 Task: Find connections with filter location Kātoya with filter topic #Managementtips with filter profile language French with filter current company Twitter with filter school K.K.Wagh institute of Engineering Education & Research with filter industry Pharmaceutical Manufacturing with filter service category Real Estate with filter keywords title Office Manager
Action: Mouse moved to (196, 301)
Screenshot: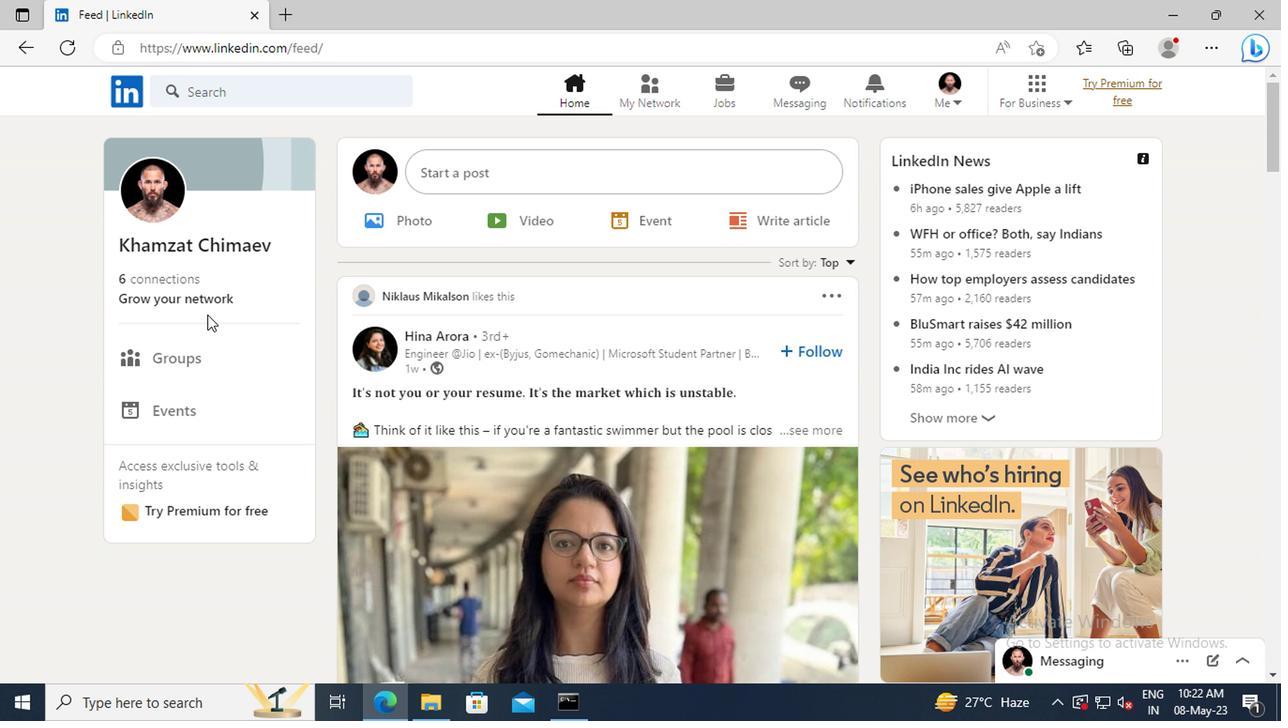 
Action: Mouse pressed left at (196, 301)
Screenshot: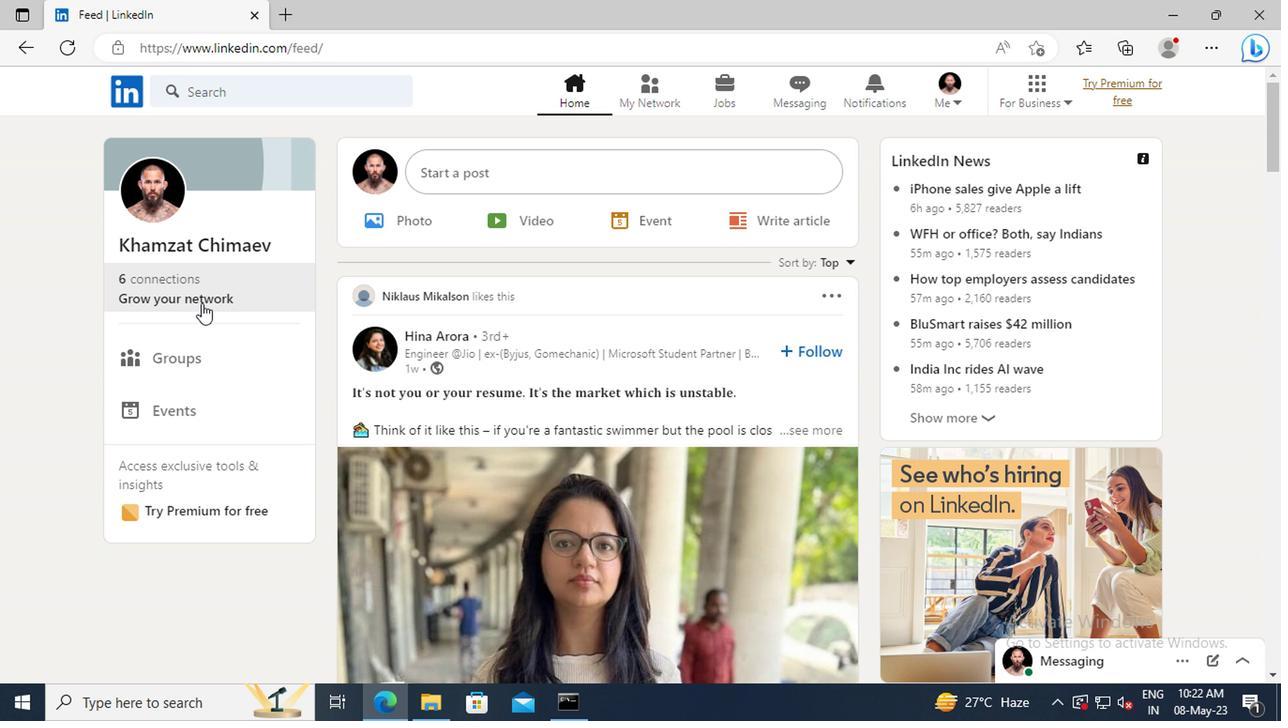 
Action: Mouse moved to (207, 201)
Screenshot: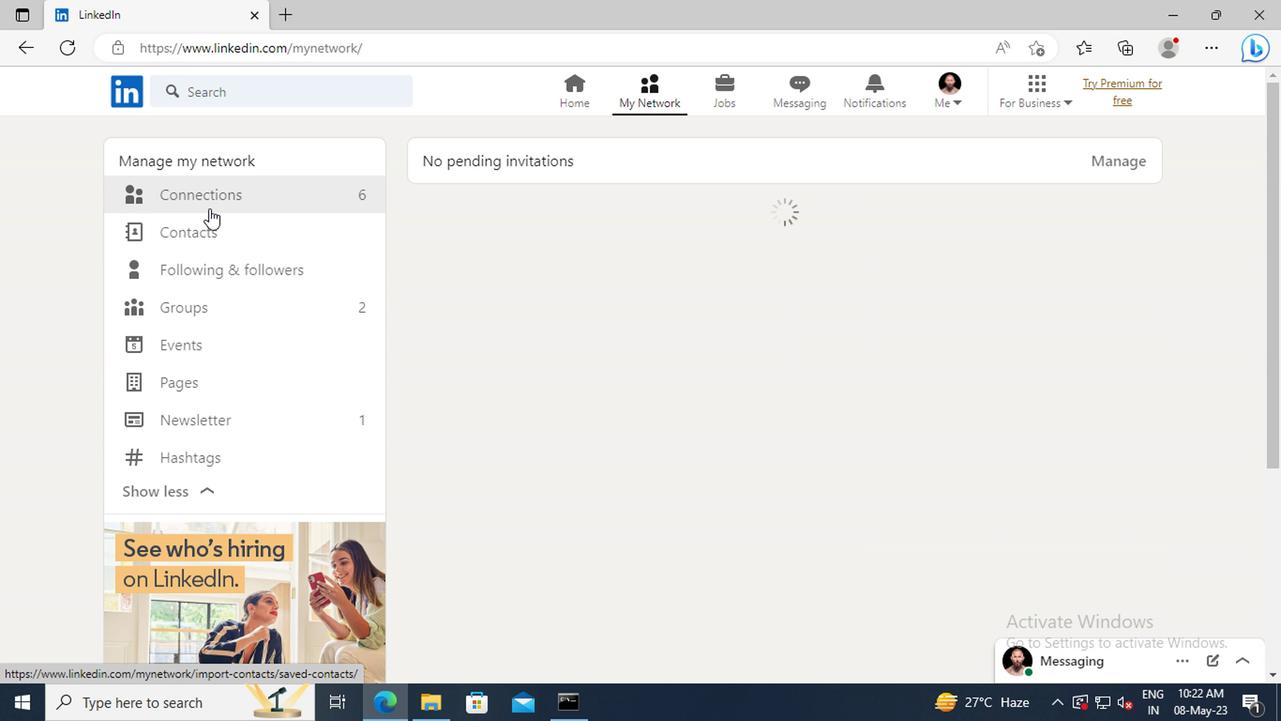 
Action: Mouse pressed left at (207, 201)
Screenshot: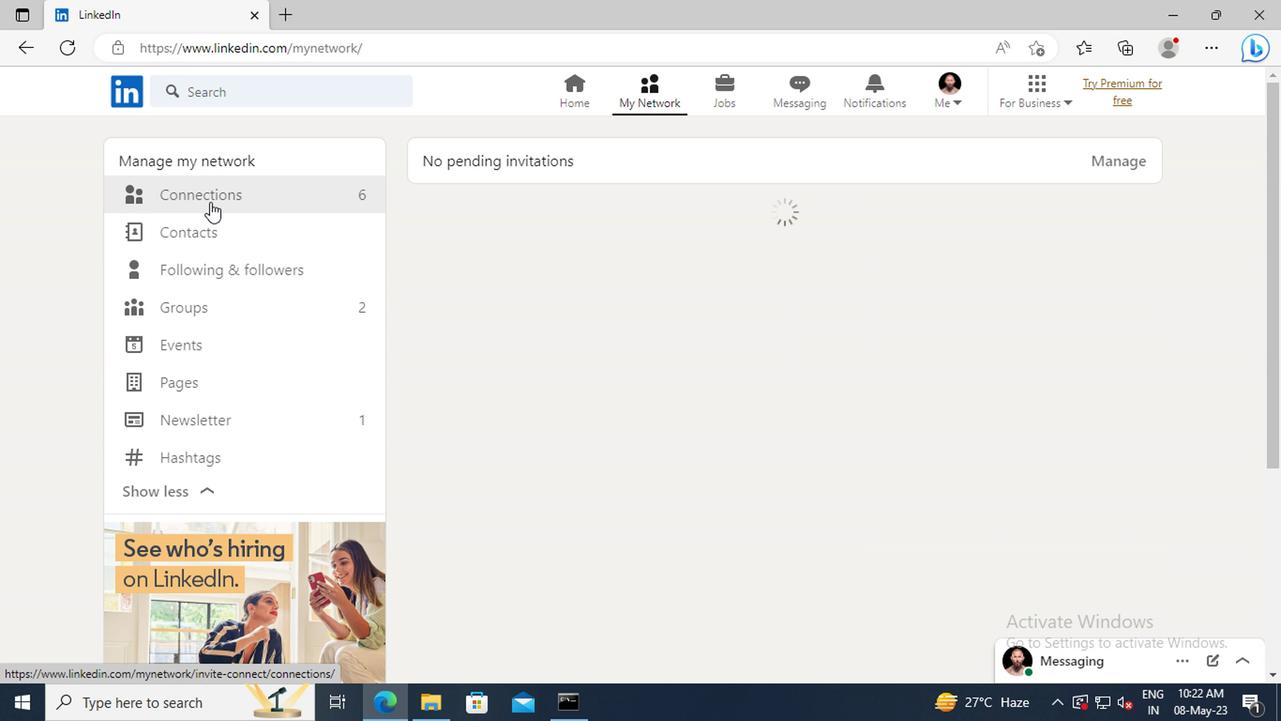 
Action: Mouse moved to (787, 202)
Screenshot: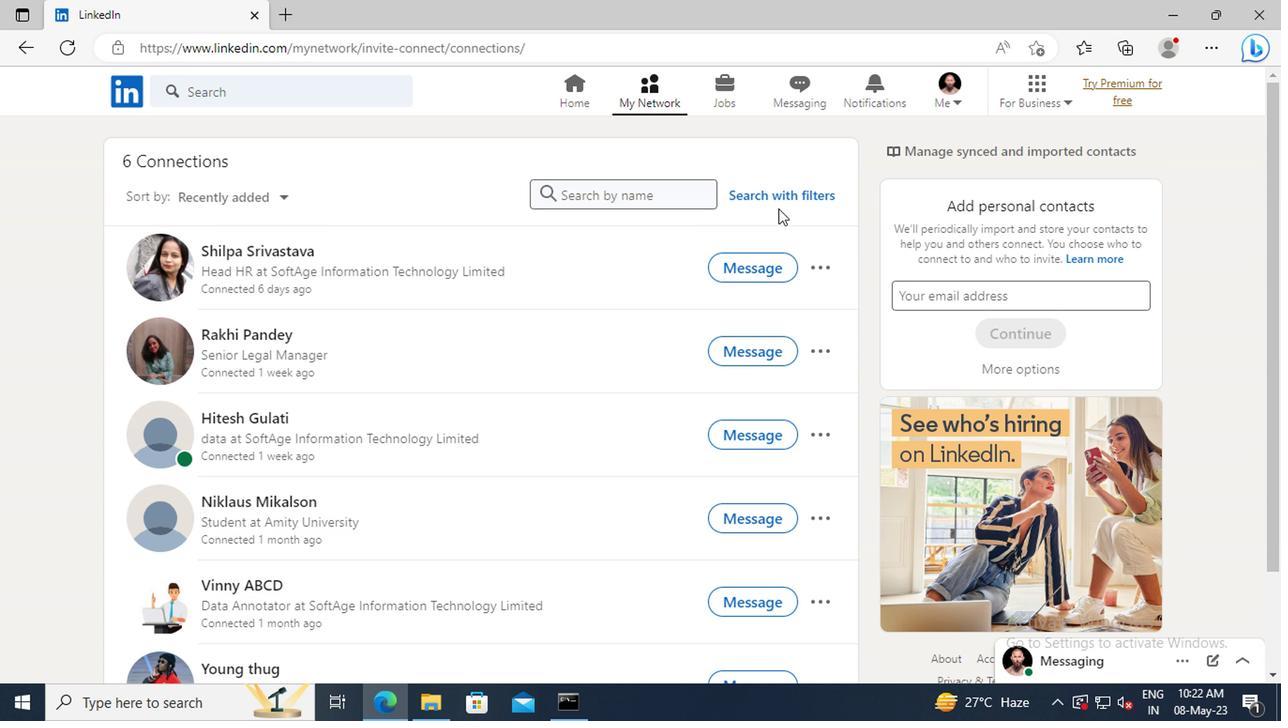 
Action: Mouse pressed left at (787, 202)
Screenshot: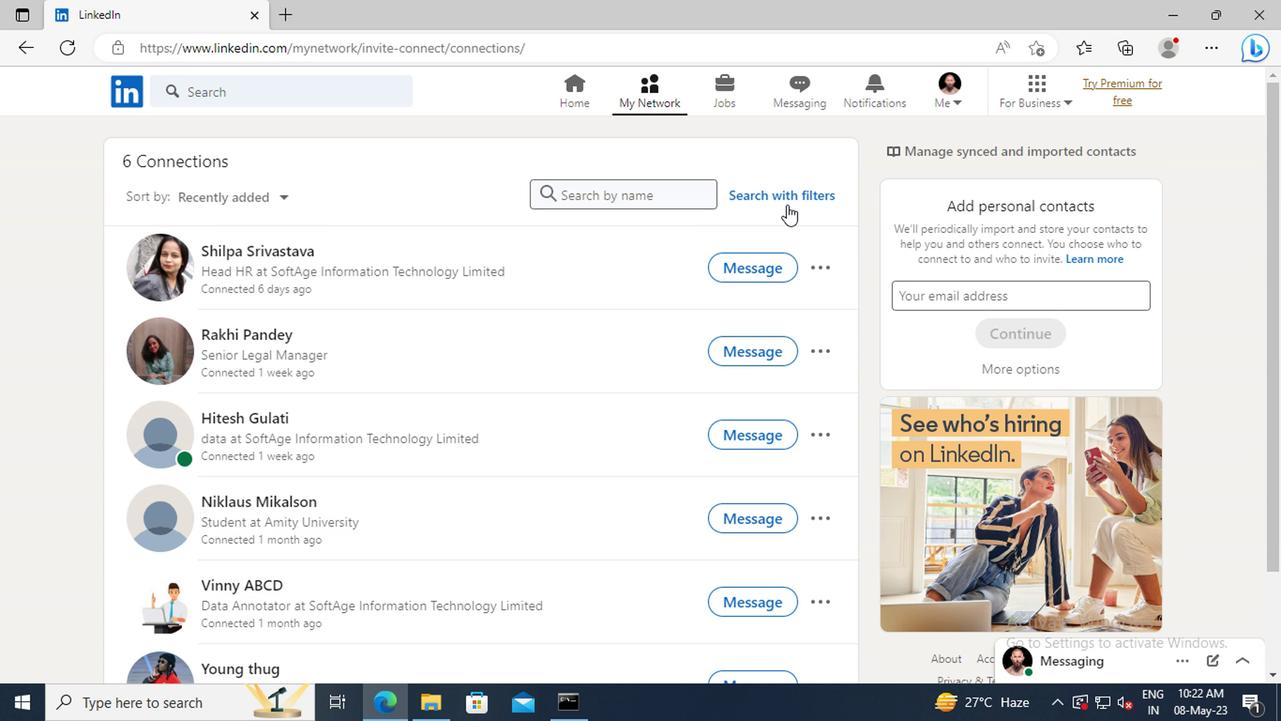 
Action: Mouse moved to (709, 141)
Screenshot: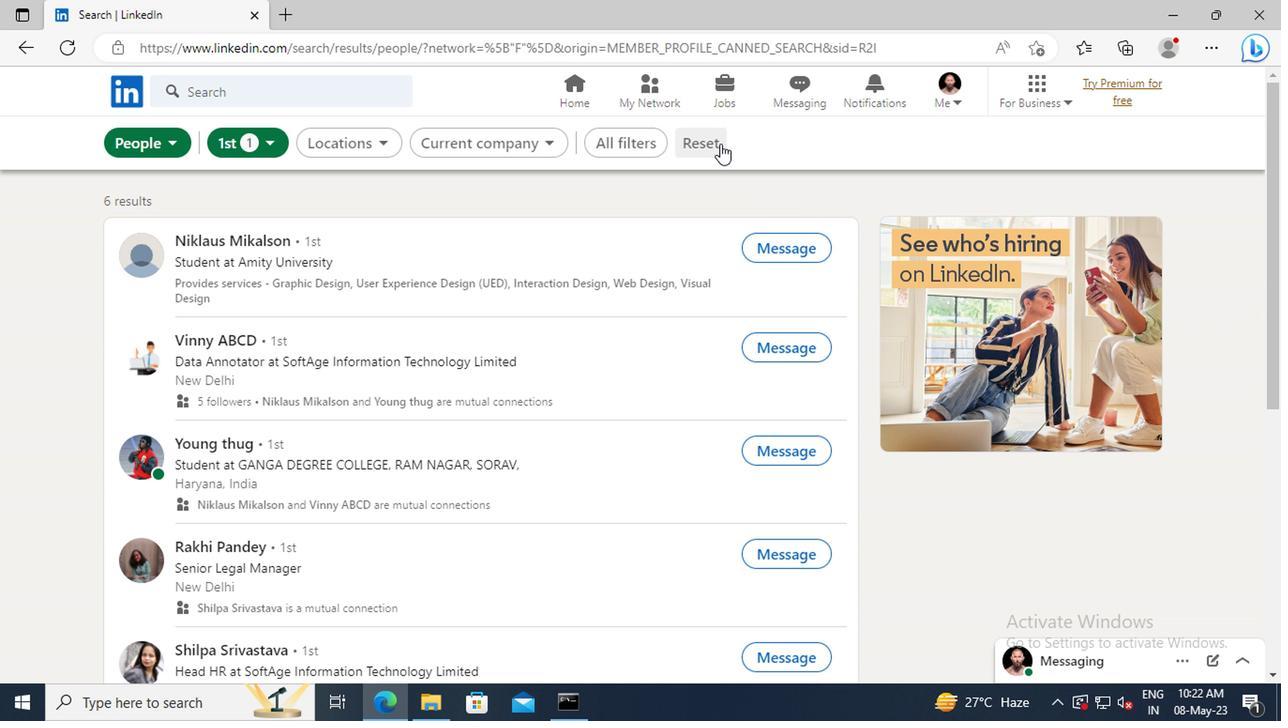 
Action: Mouse pressed left at (709, 141)
Screenshot: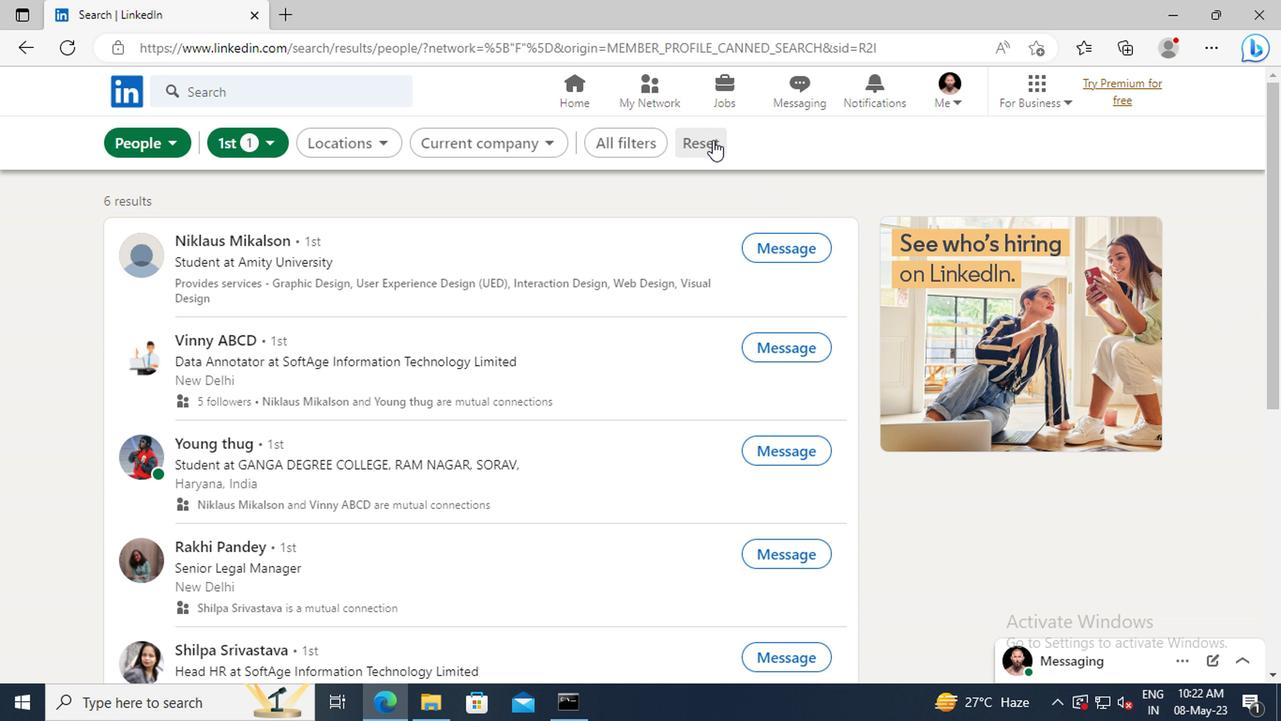 
Action: Mouse moved to (673, 145)
Screenshot: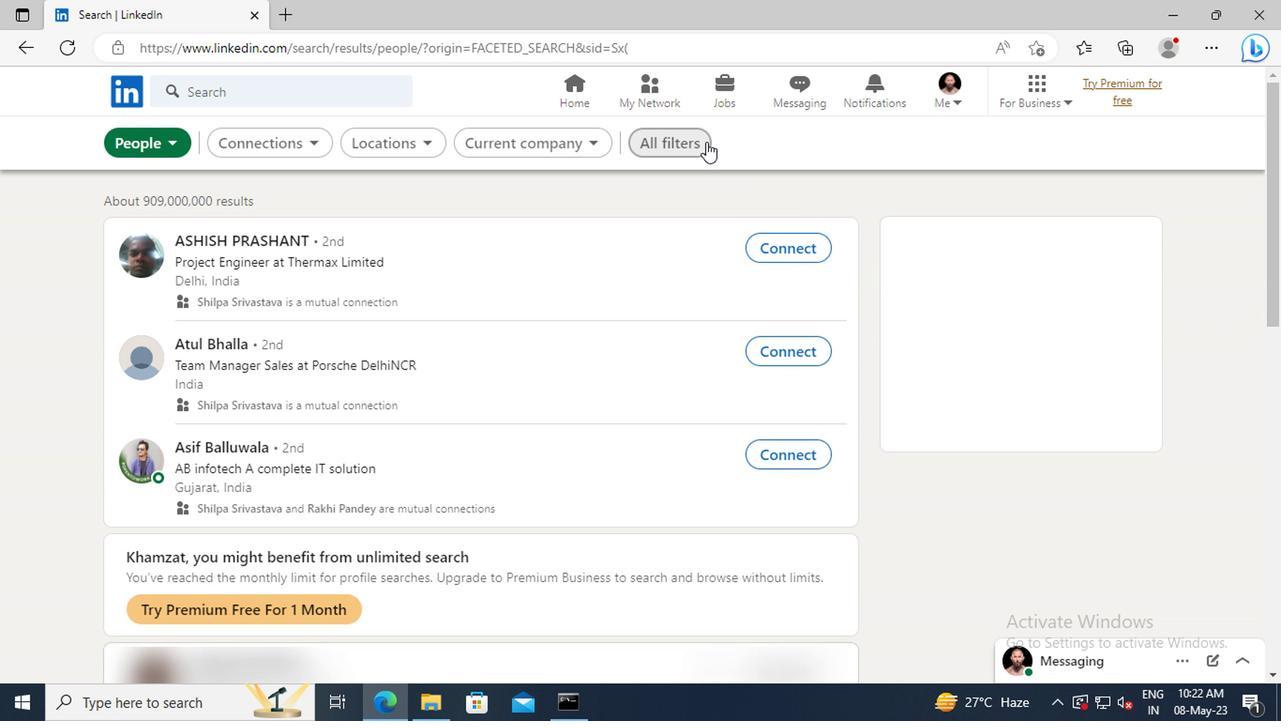 
Action: Mouse pressed left at (673, 145)
Screenshot: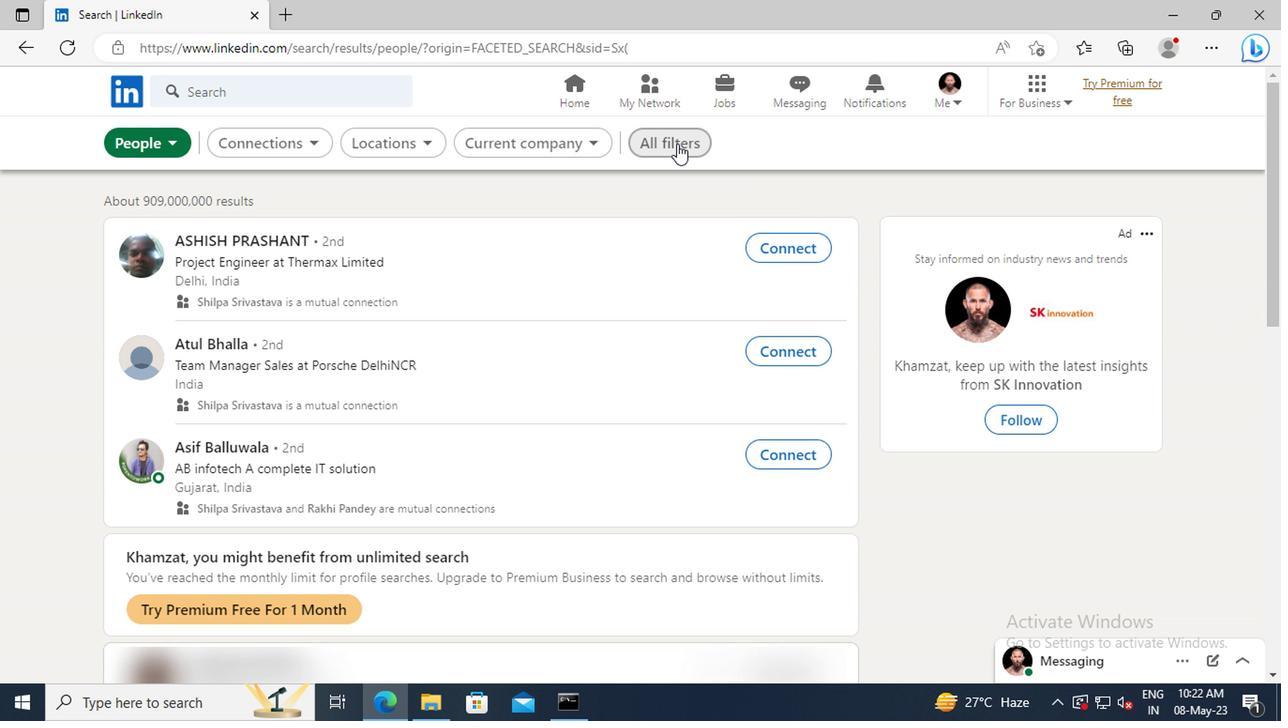 
Action: Mouse moved to (1042, 353)
Screenshot: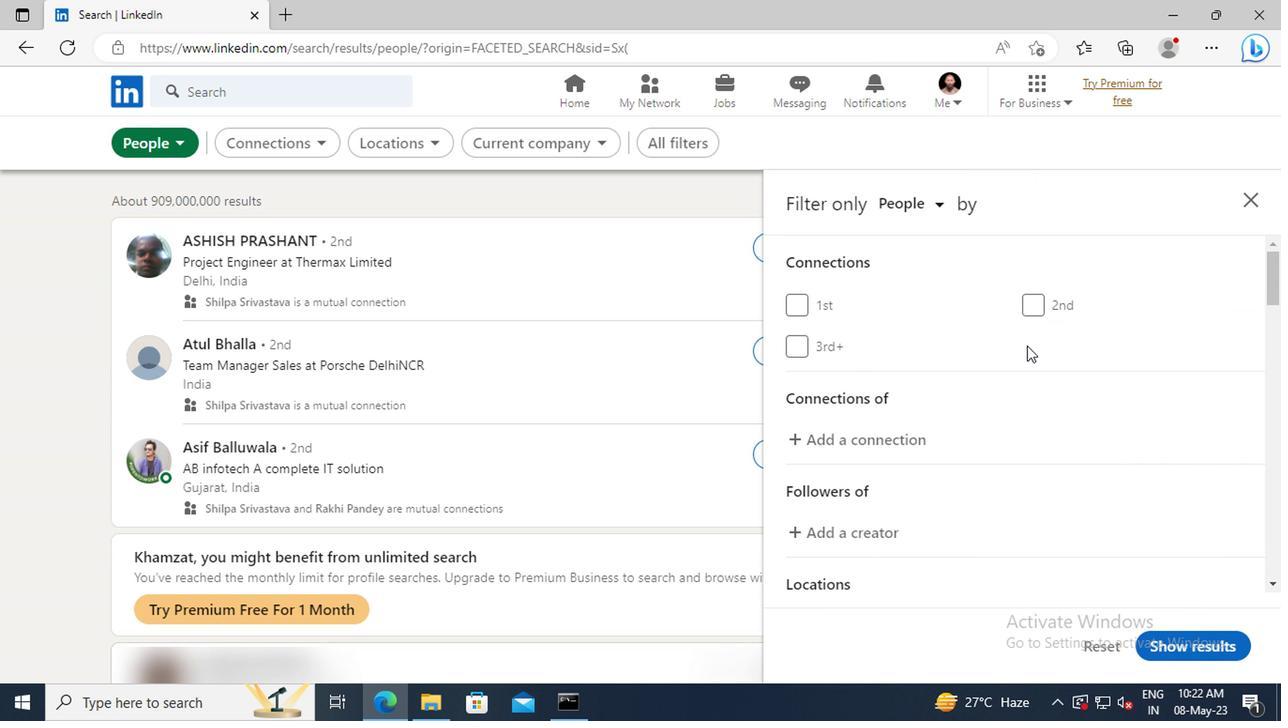 
Action: Mouse scrolled (1042, 352) with delta (0, -1)
Screenshot: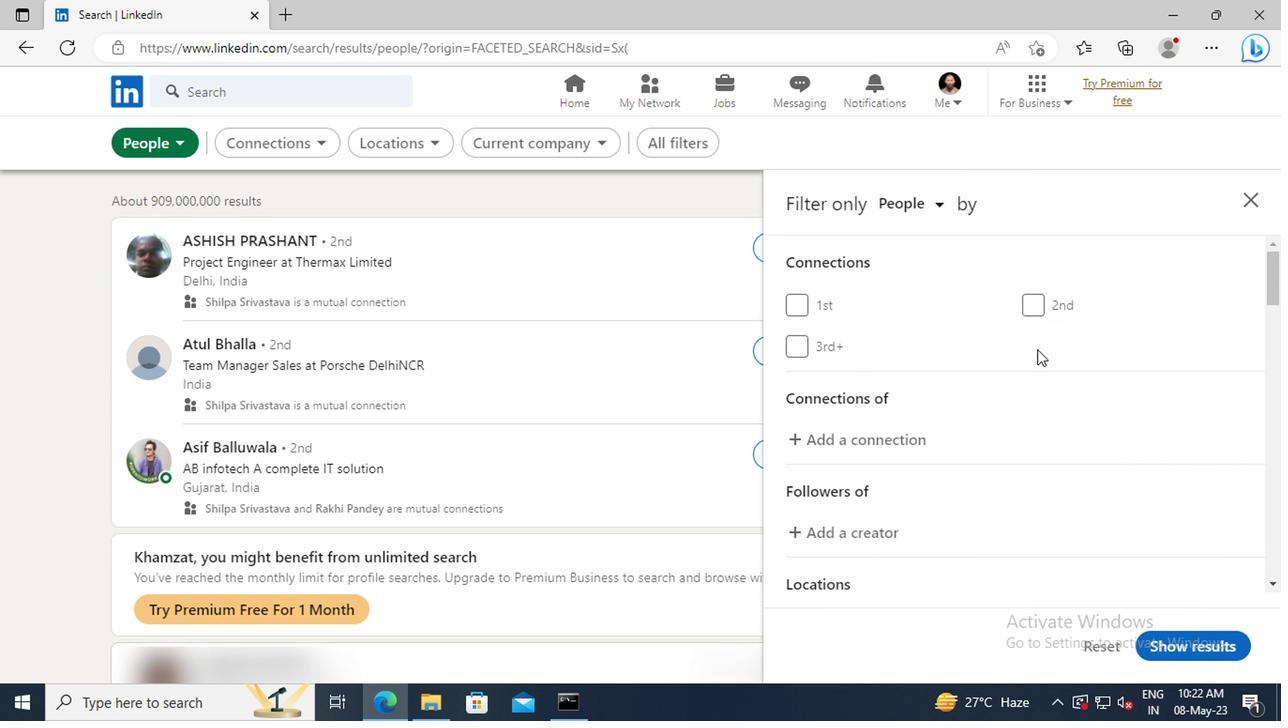 
Action: Mouse moved to (1043, 354)
Screenshot: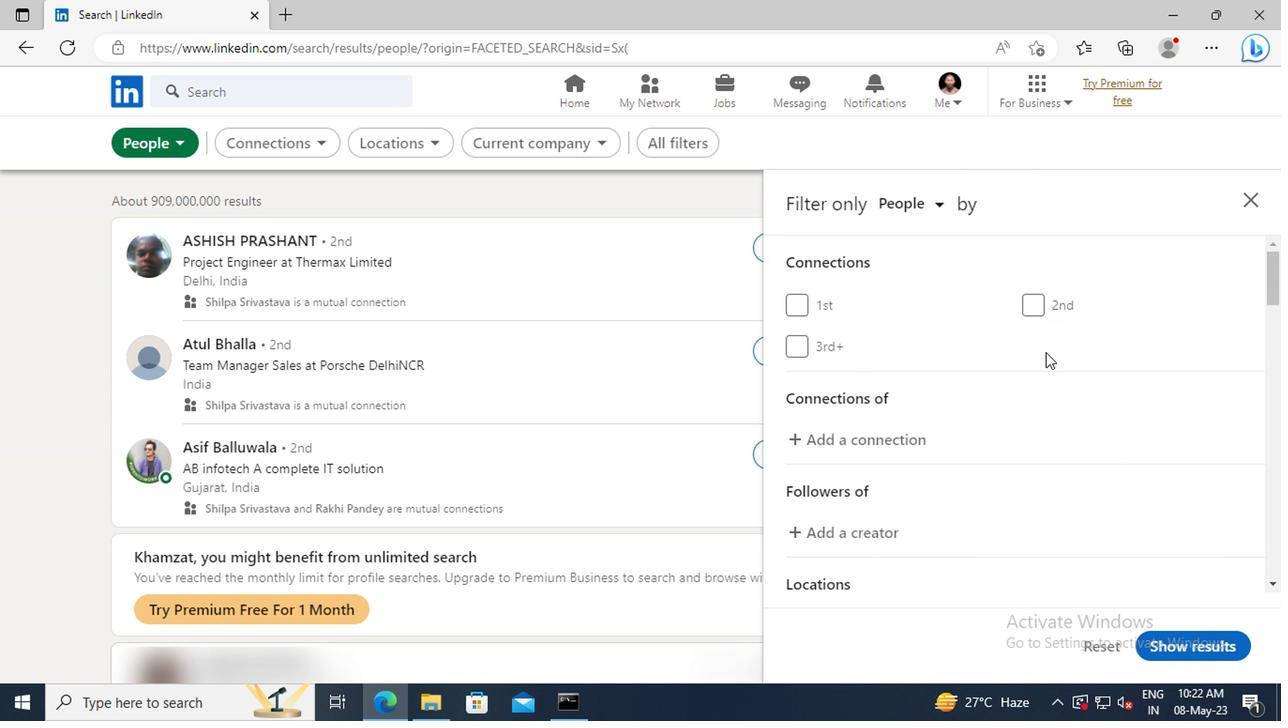 
Action: Mouse scrolled (1043, 353) with delta (0, 0)
Screenshot: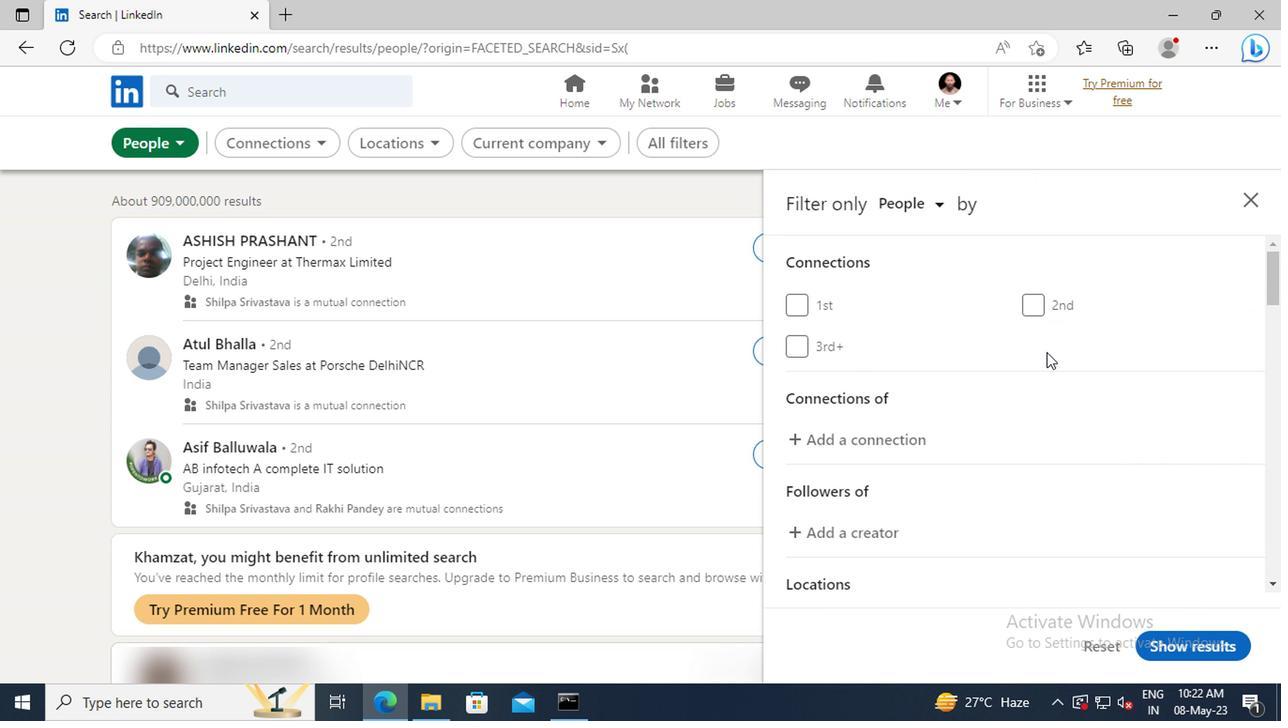 
Action: Mouse scrolled (1043, 353) with delta (0, 0)
Screenshot: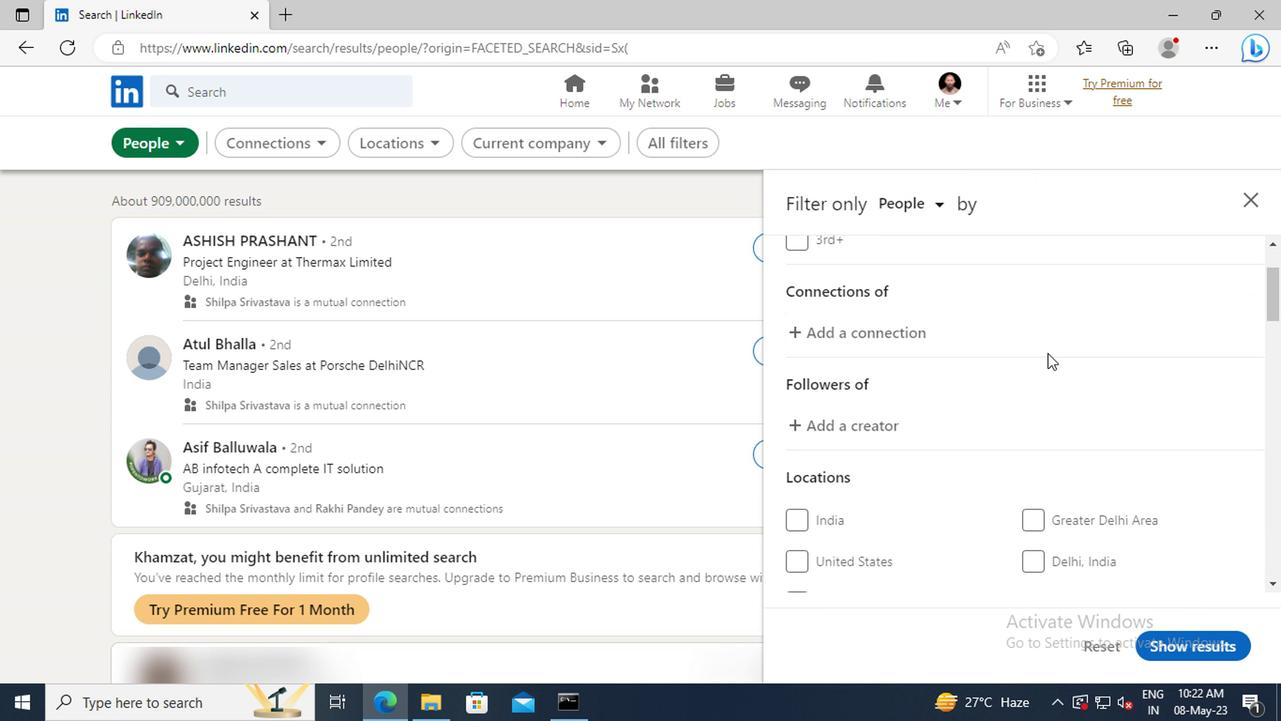 
Action: Mouse scrolled (1043, 353) with delta (0, 0)
Screenshot: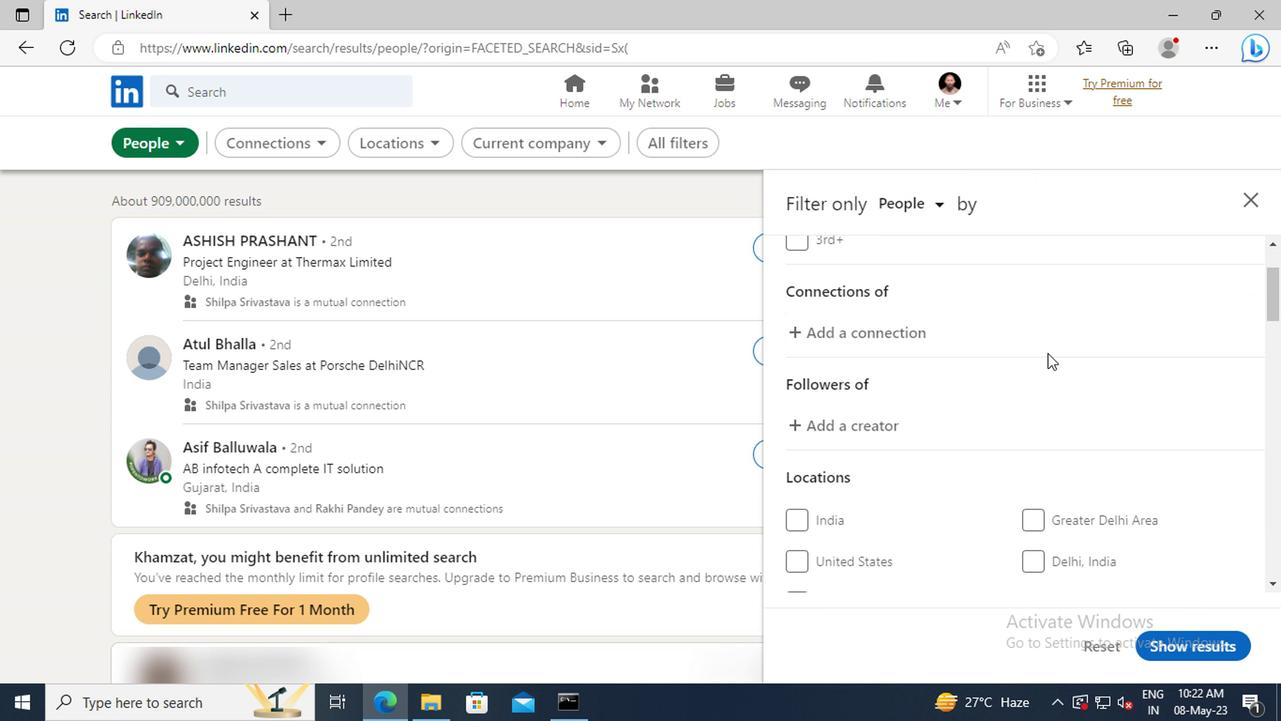 
Action: Mouse scrolled (1043, 353) with delta (0, 0)
Screenshot: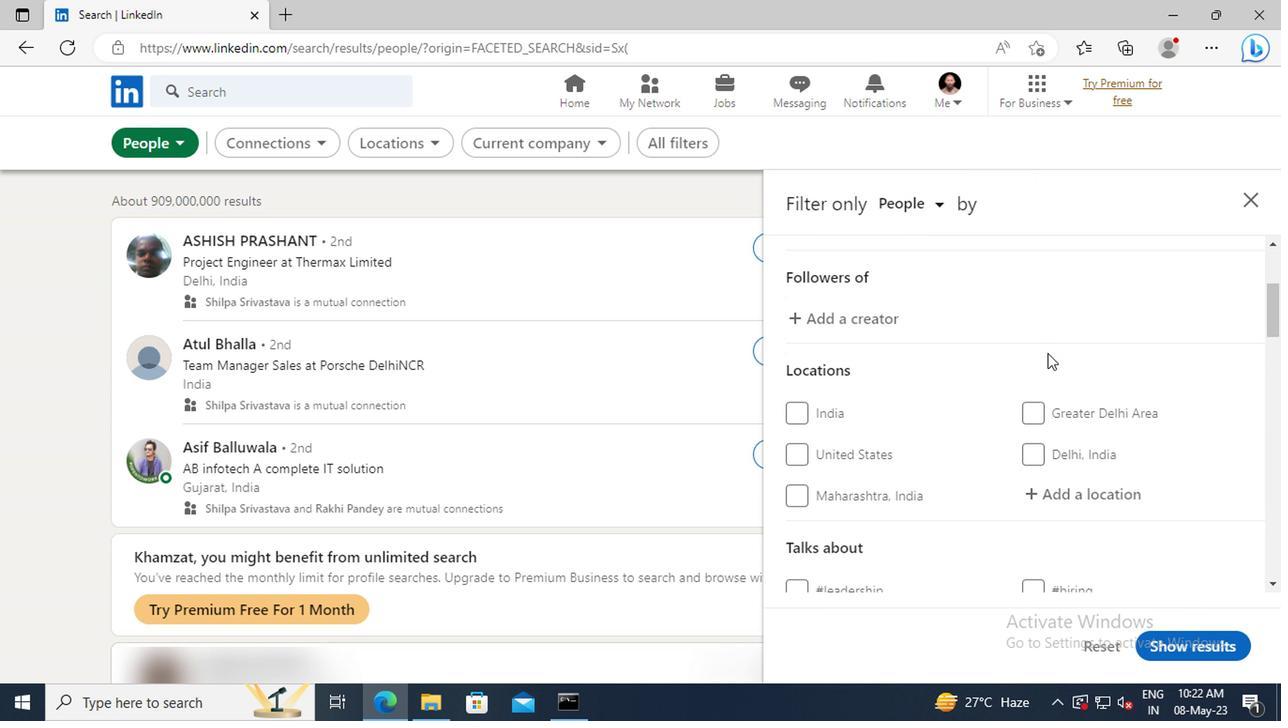 
Action: Mouse scrolled (1043, 353) with delta (0, 0)
Screenshot: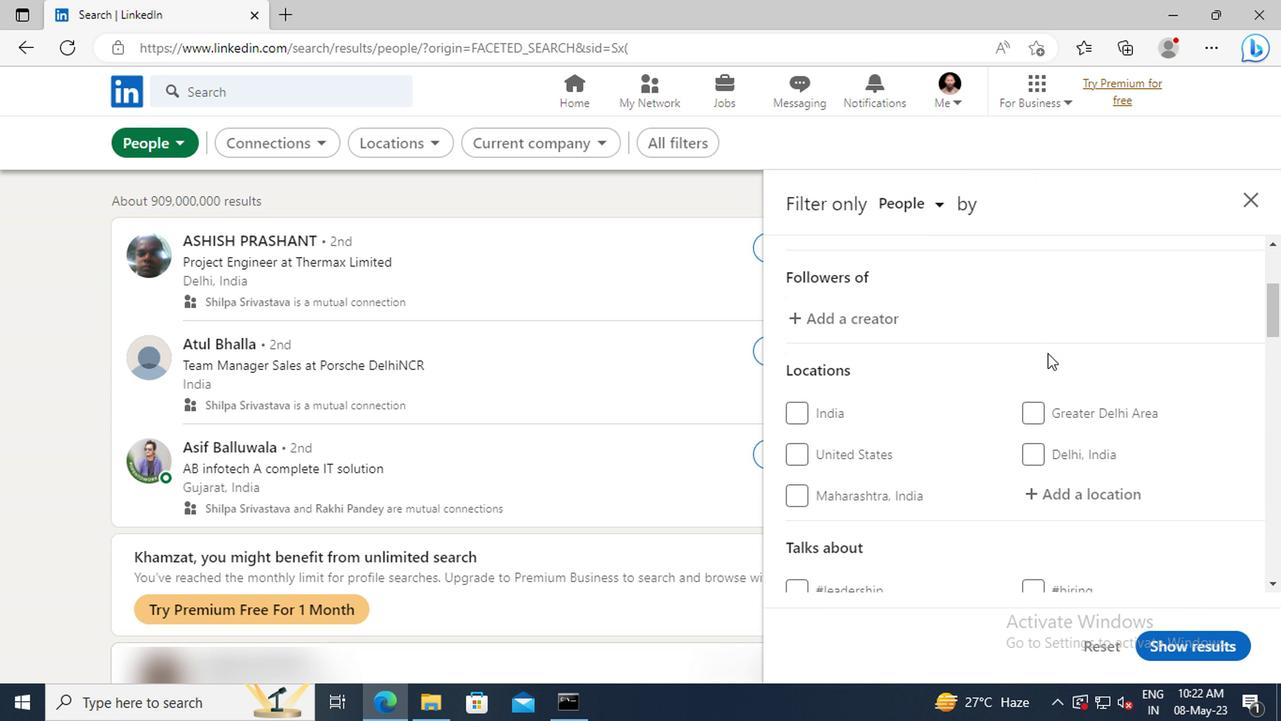 
Action: Mouse moved to (1050, 385)
Screenshot: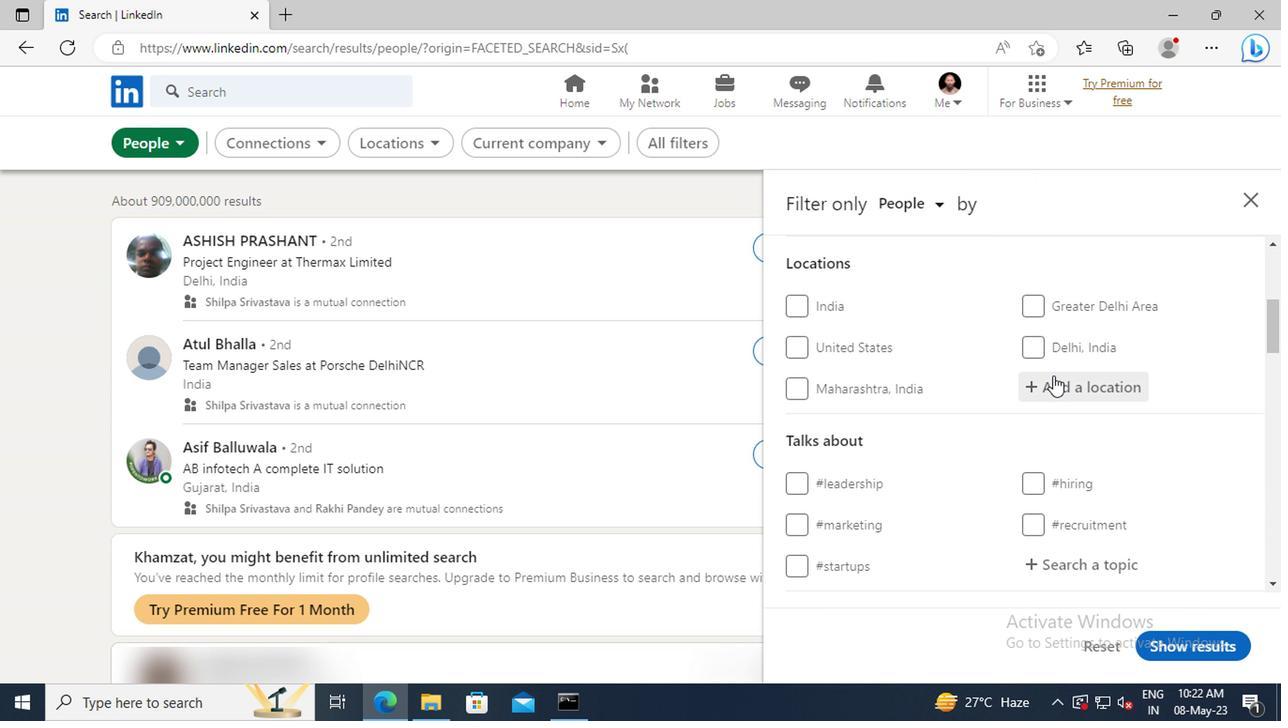 
Action: Mouse pressed left at (1050, 385)
Screenshot: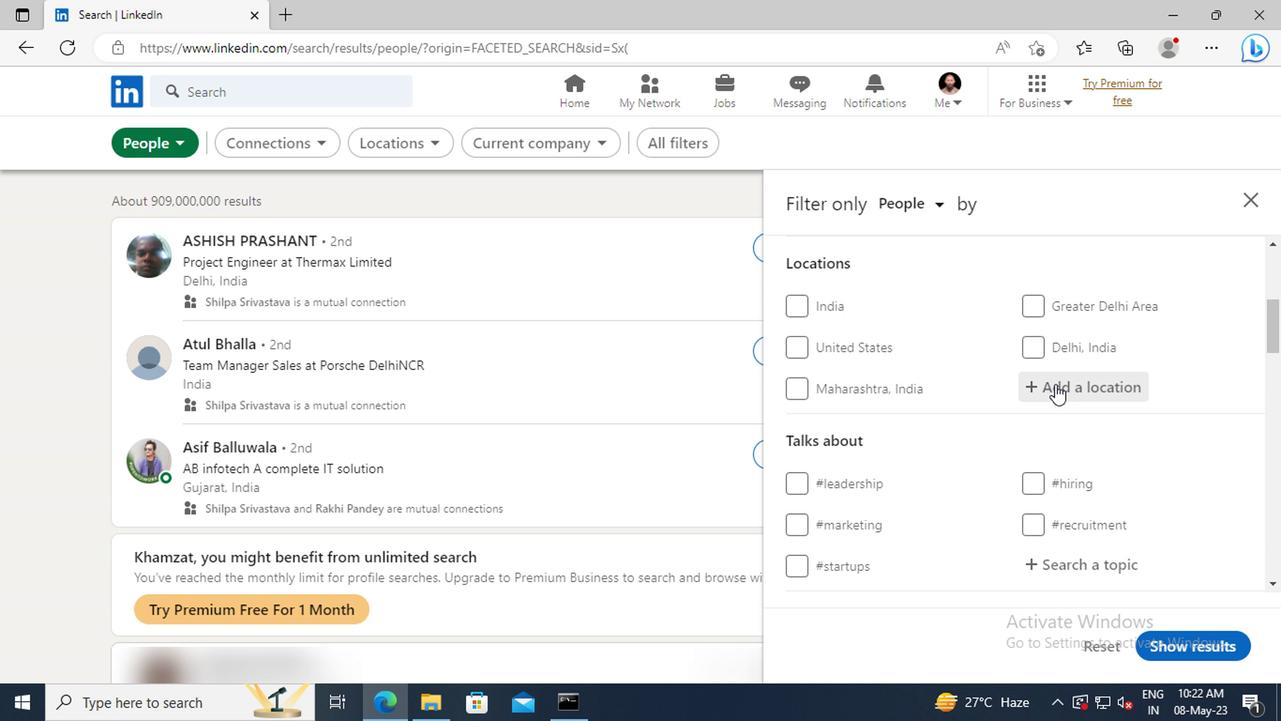 
Action: Key pressed <Key.shift>KATOYA<Key.enter>
Screenshot: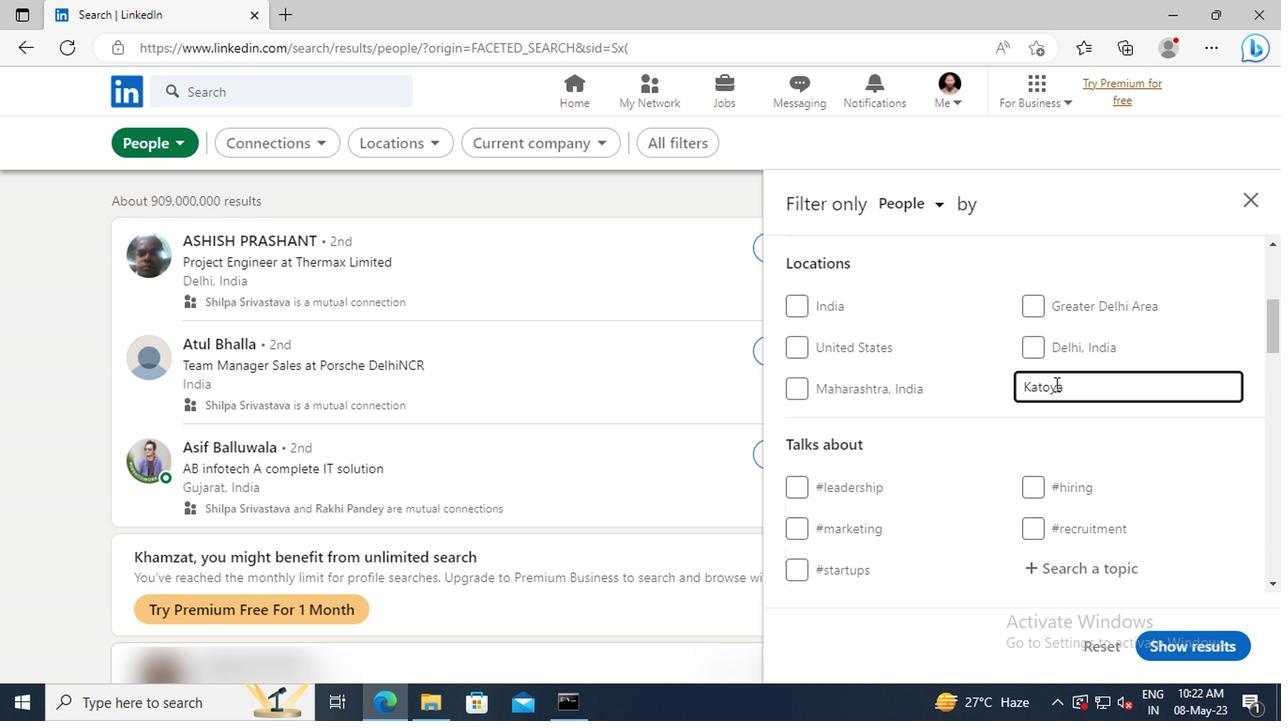
Action: Mouse scrolled (1050, 384) with delta (0, 0)
Screenshot: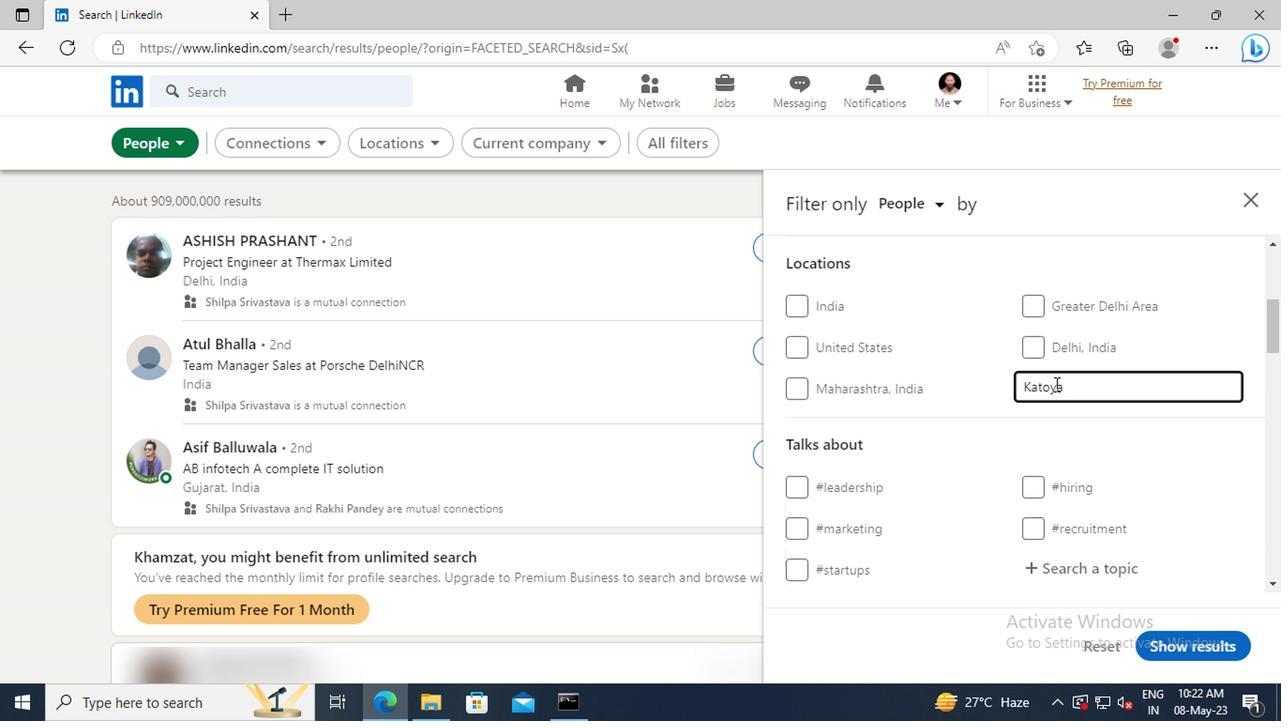 
Action: Mouse scrolled (1050, 384) with delta (0, 0)
Screenshot: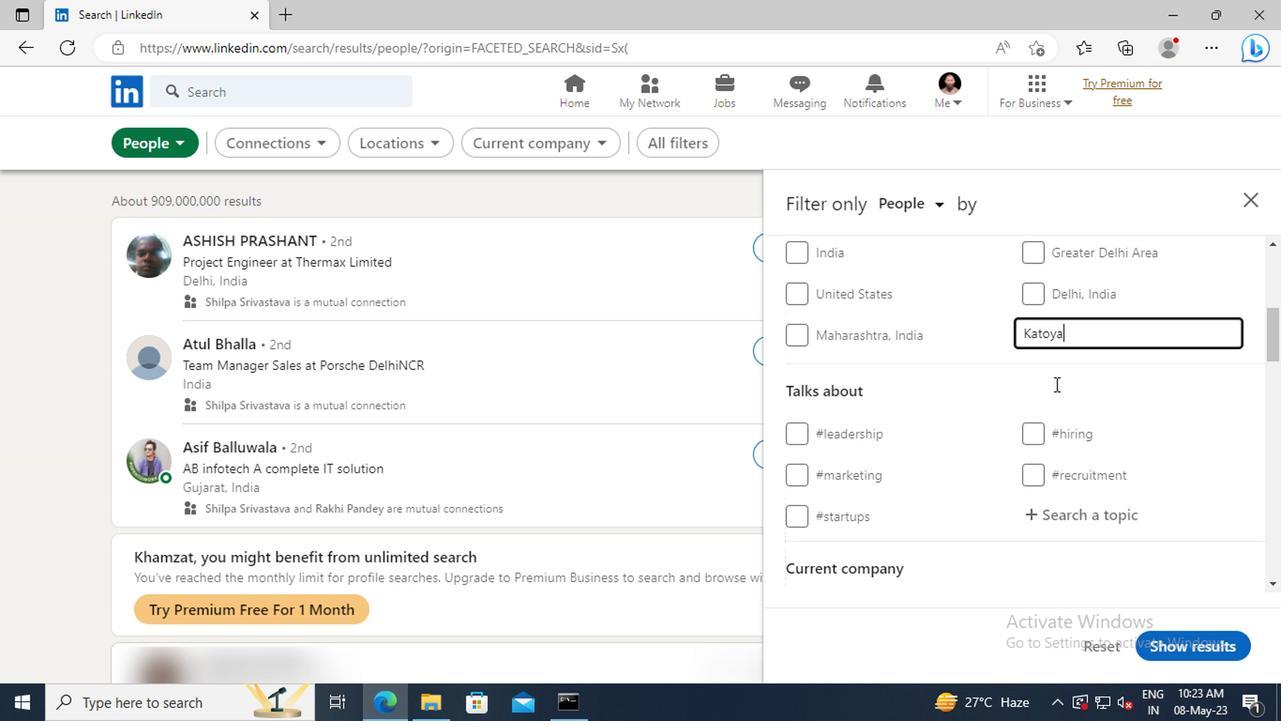 
Action: Mouse scrolled (1050, 384) with delta (0, 0)
Screenshot: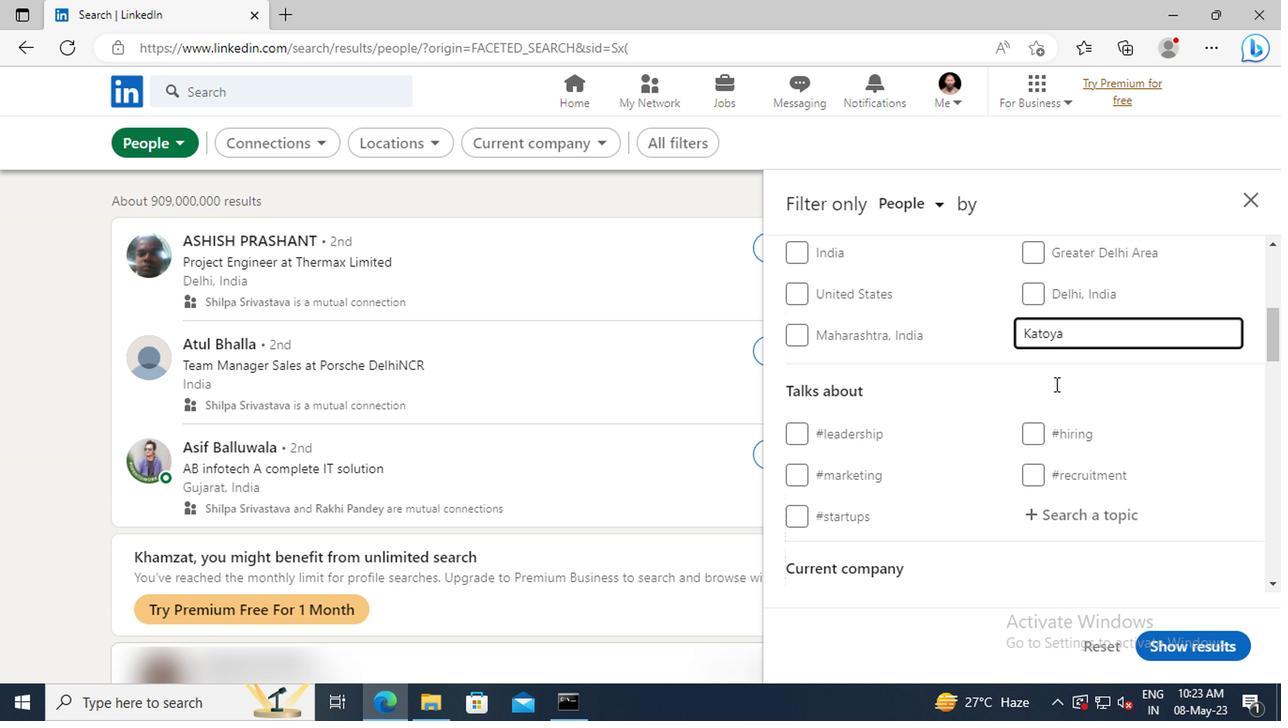 
Action: Mouse moved to (1050, 413)
Screenshot: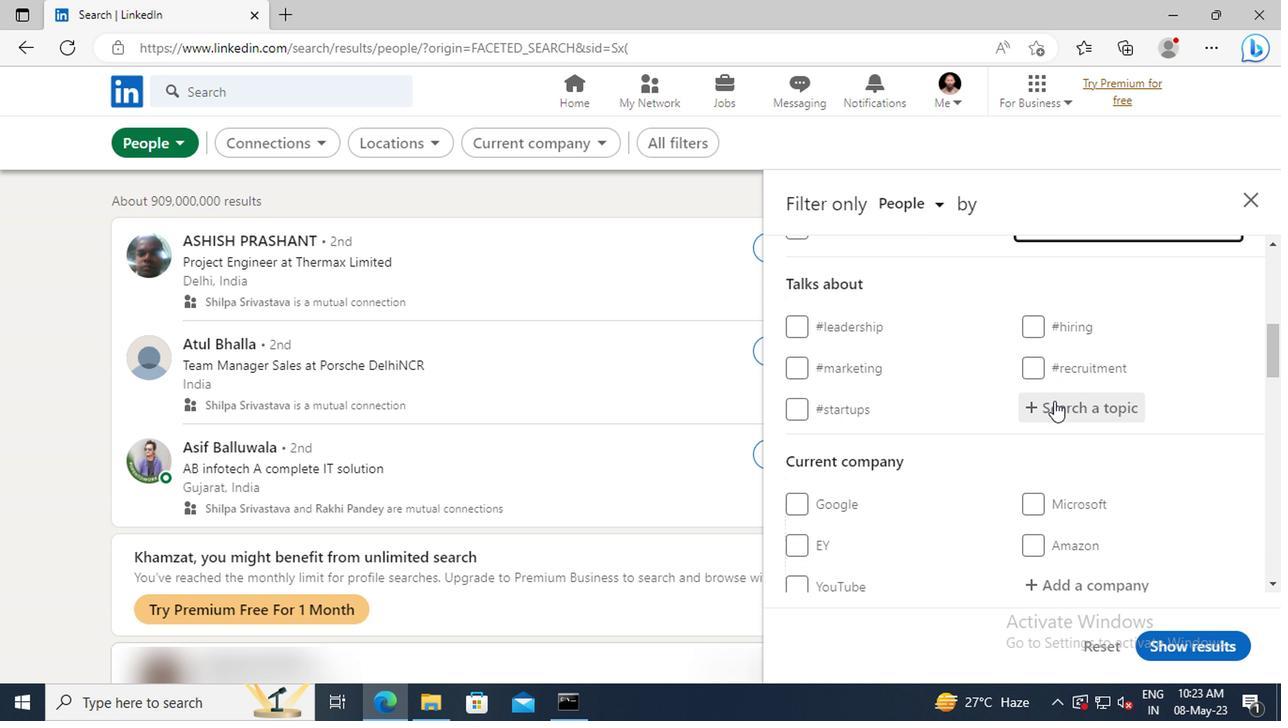 
Action: Mouse pressed left at (1050, 413)
Screenshot: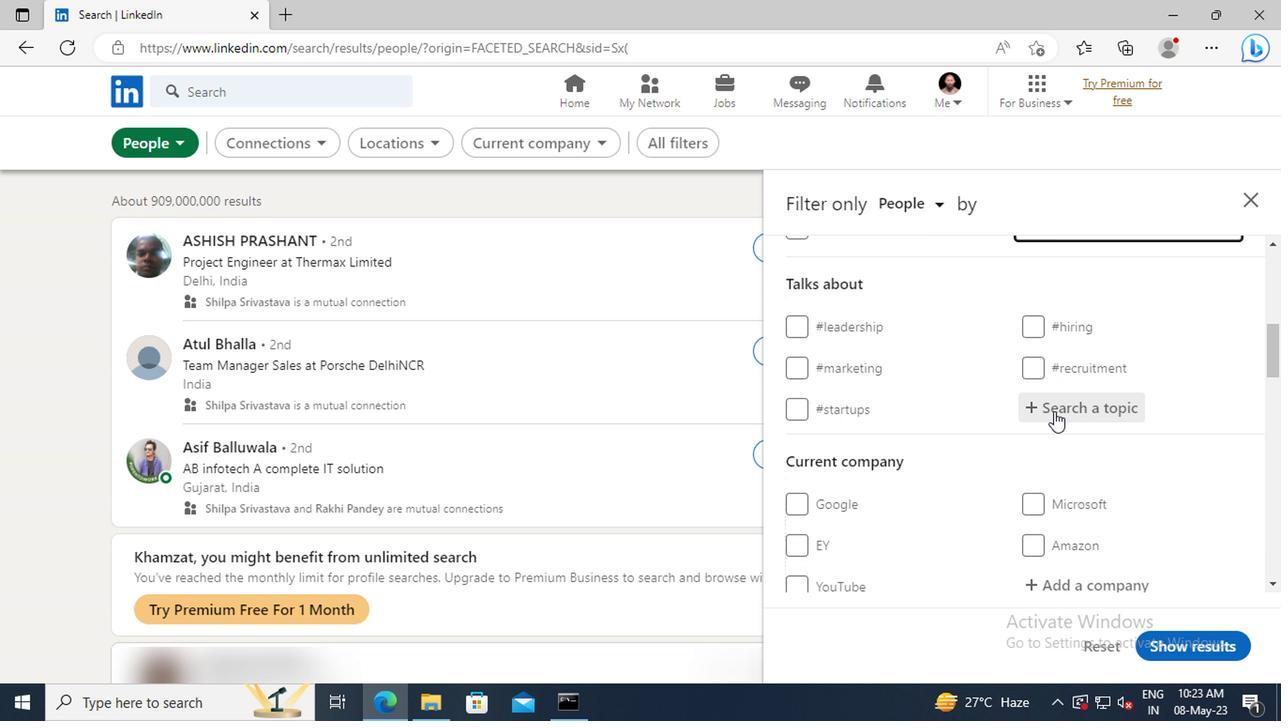 
Action: Key pressed <Key.shift>MANAGEMENTTI
Screenshot: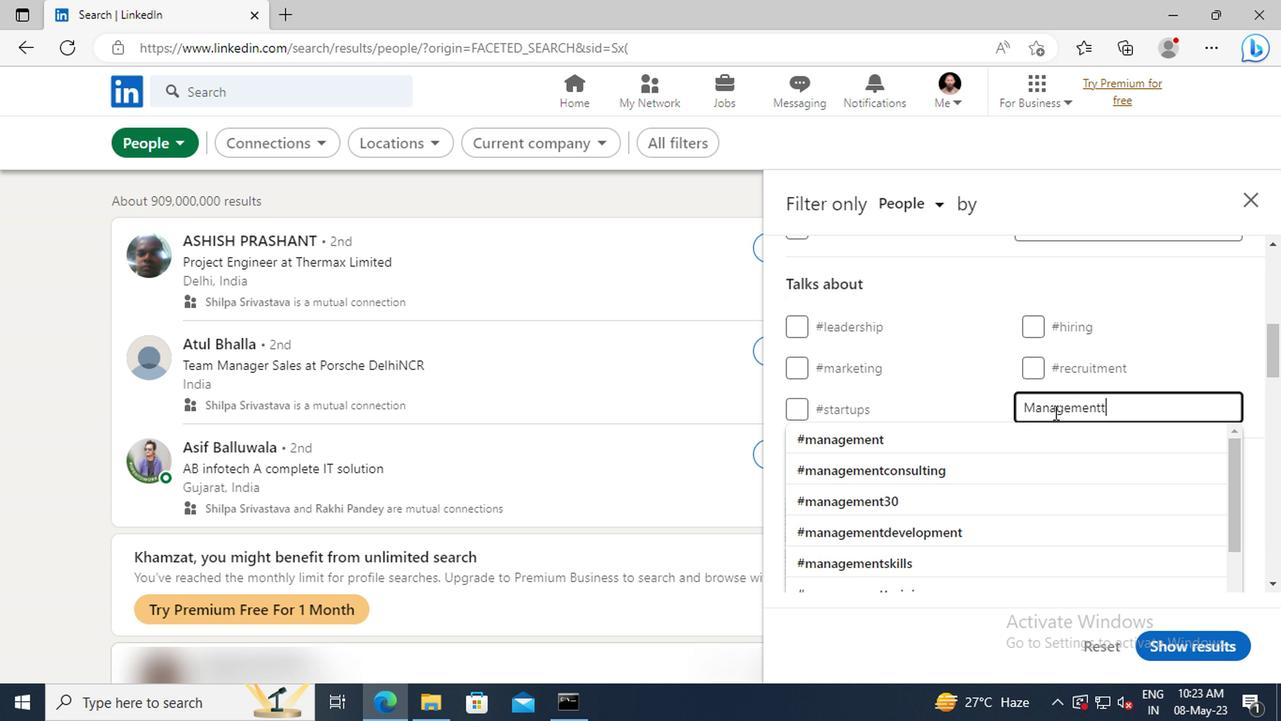 
Action: Mouse moved to (1058, 433)
Screenshot: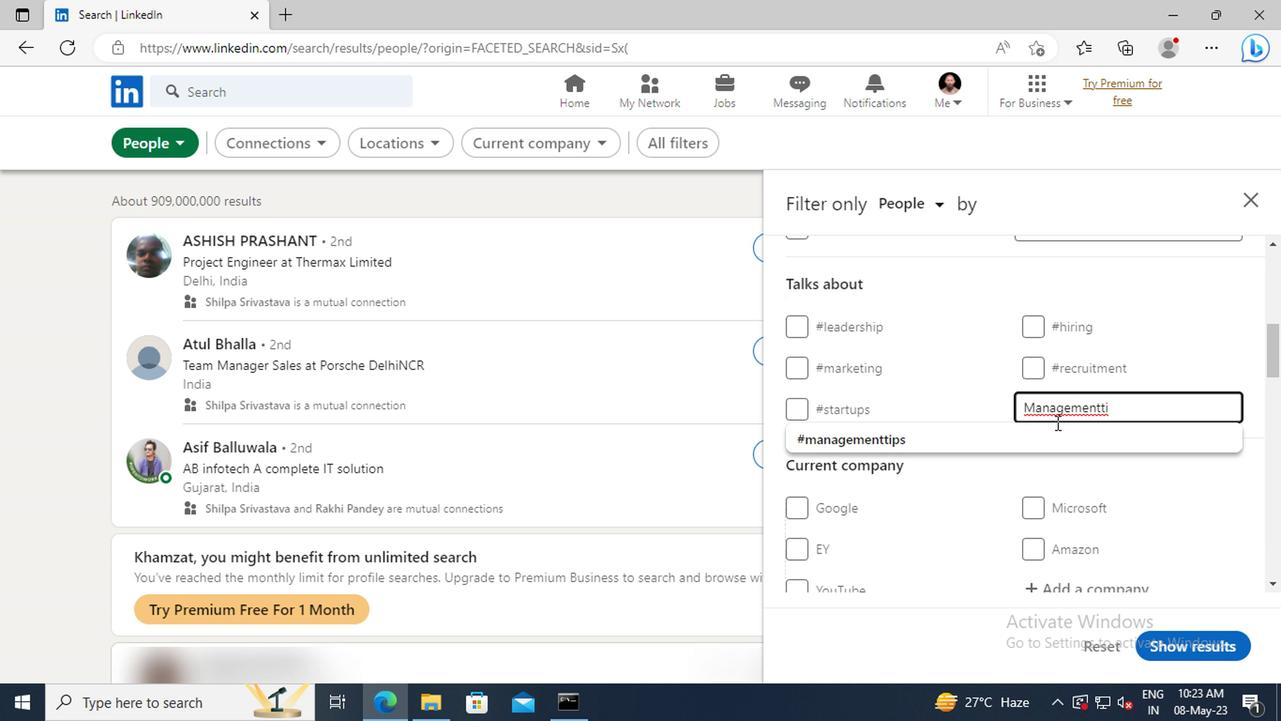 
Action: Mouse pressed left at (1058, 433)
Screenshot: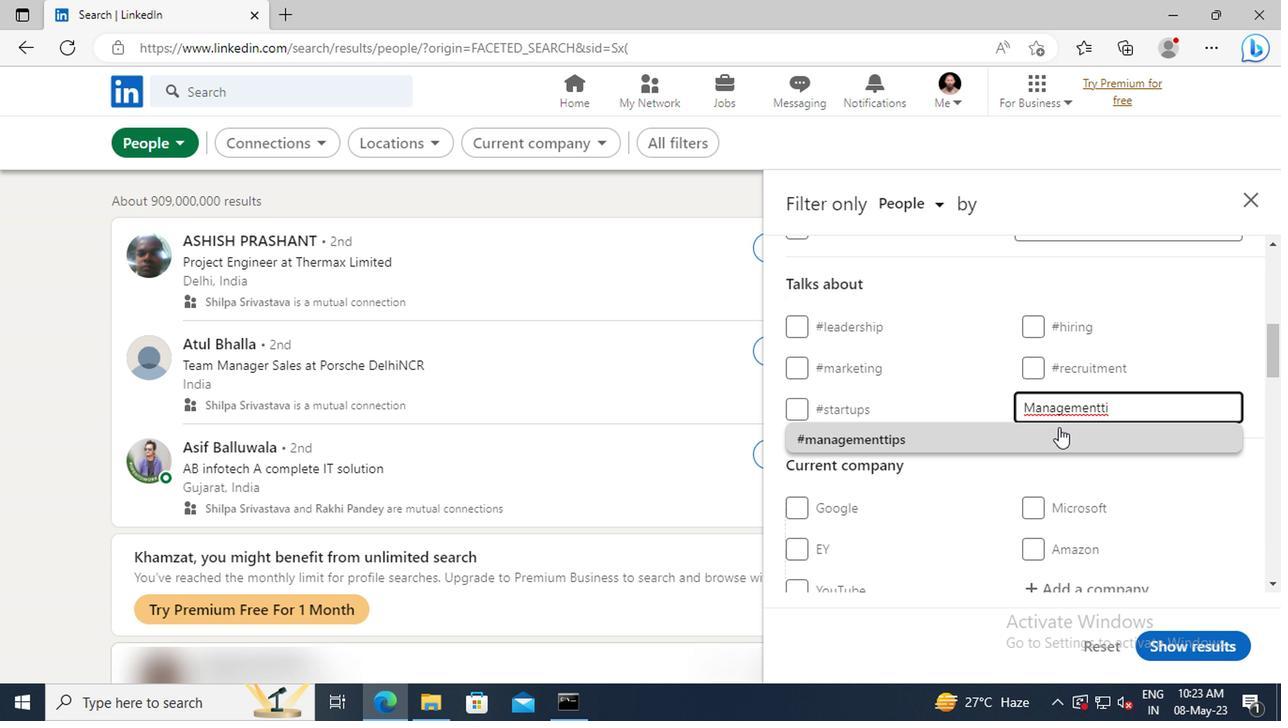 
Action: Mouse scrolled (1058, 431) with delta (0, -1)
Screenshot: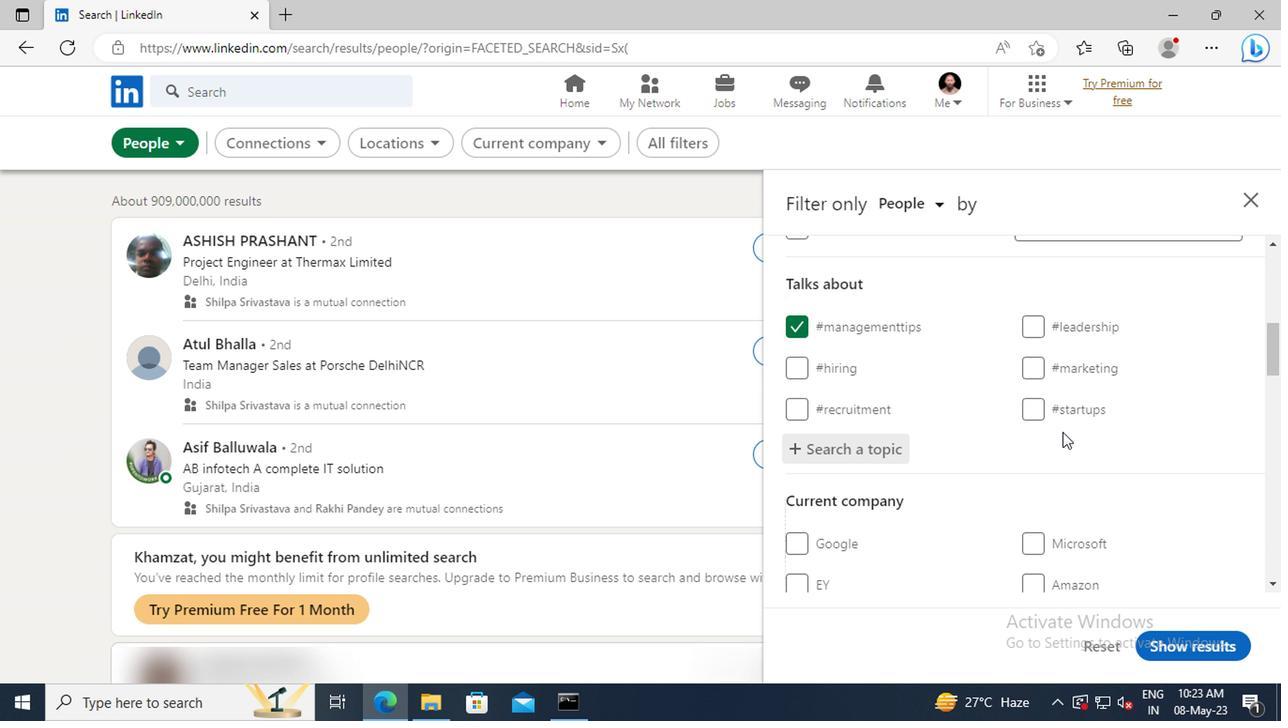 
Action: Mouse scrolled (1058, 431) with delta (0, -1)
Screenshot: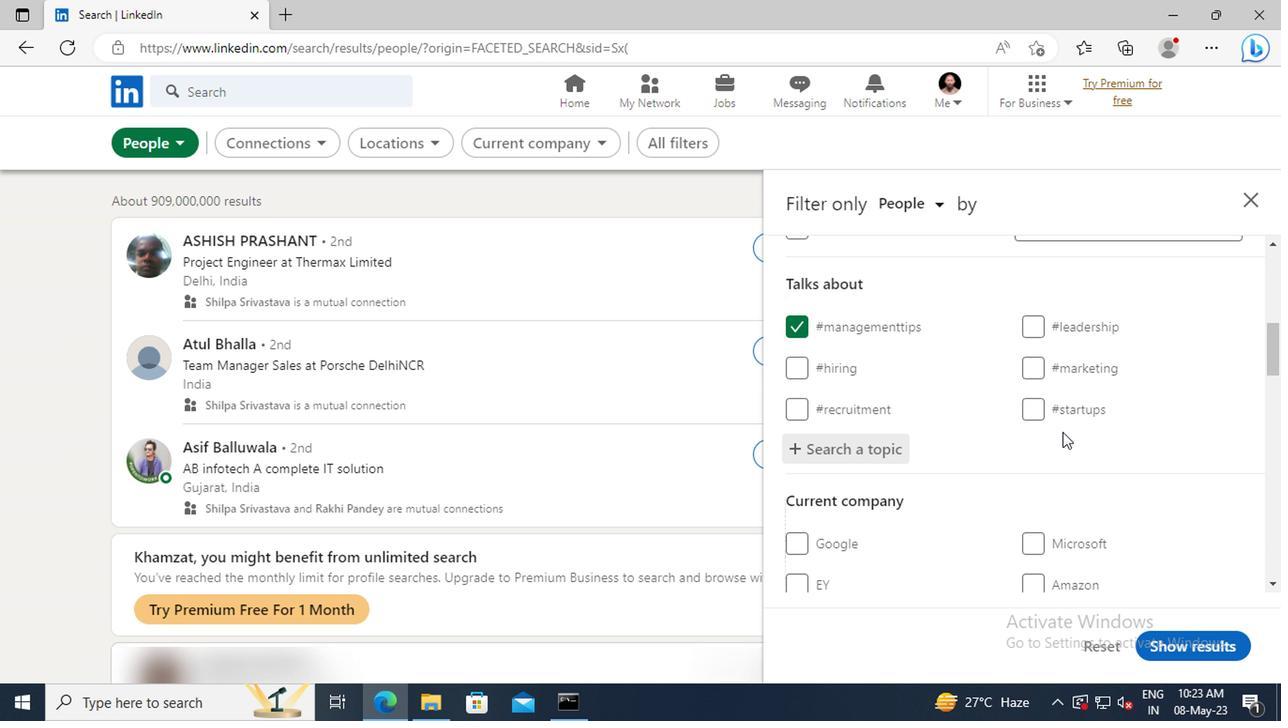 
Action: Mouse scrolled (1058, 431) with delta (0, -1)
Screenshot: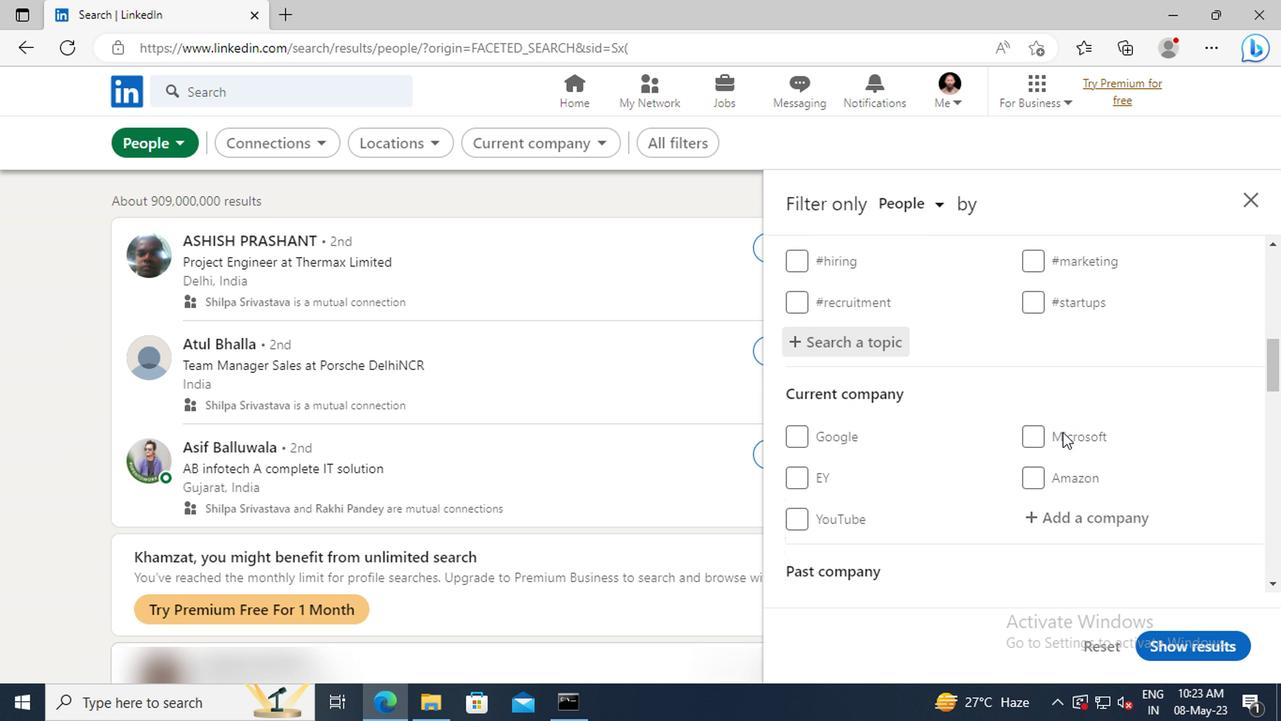 
Action: Mouse scrolled (1058, 431) with delta (0, -1)
Screenshot: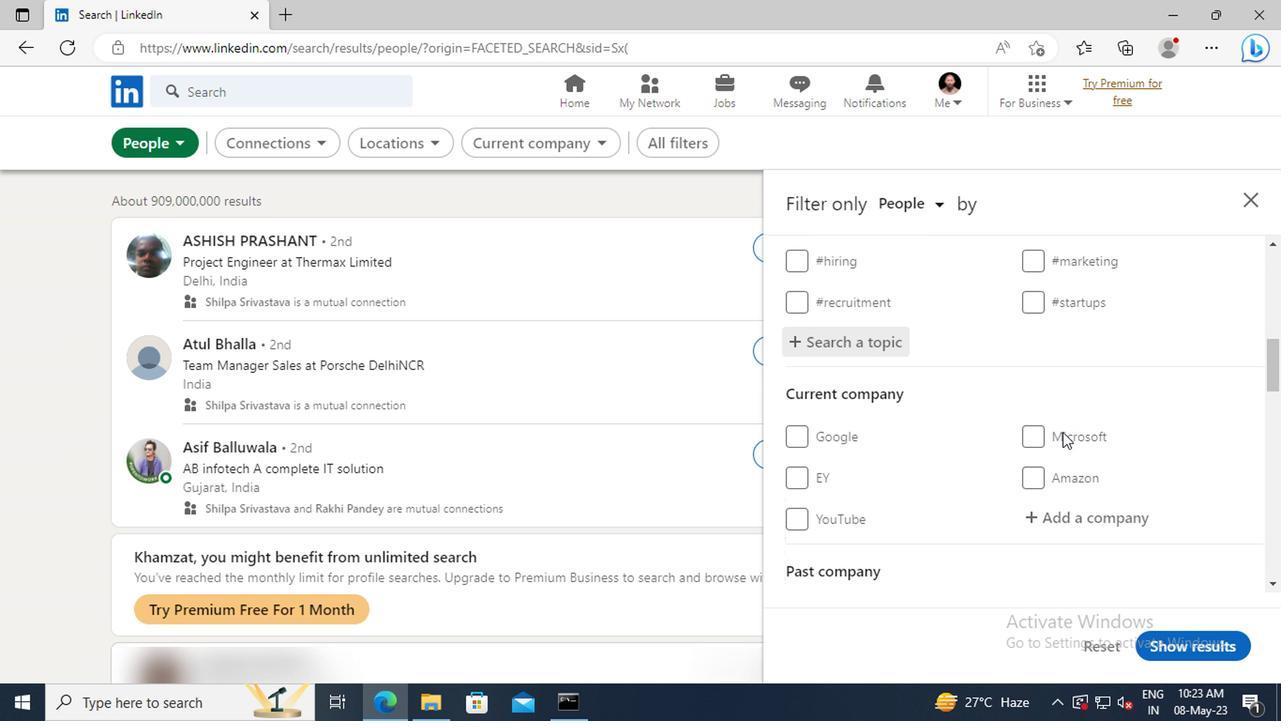 
Action: Mouse scrolled (1058, 431) with delta (0, -1)
Screenshot: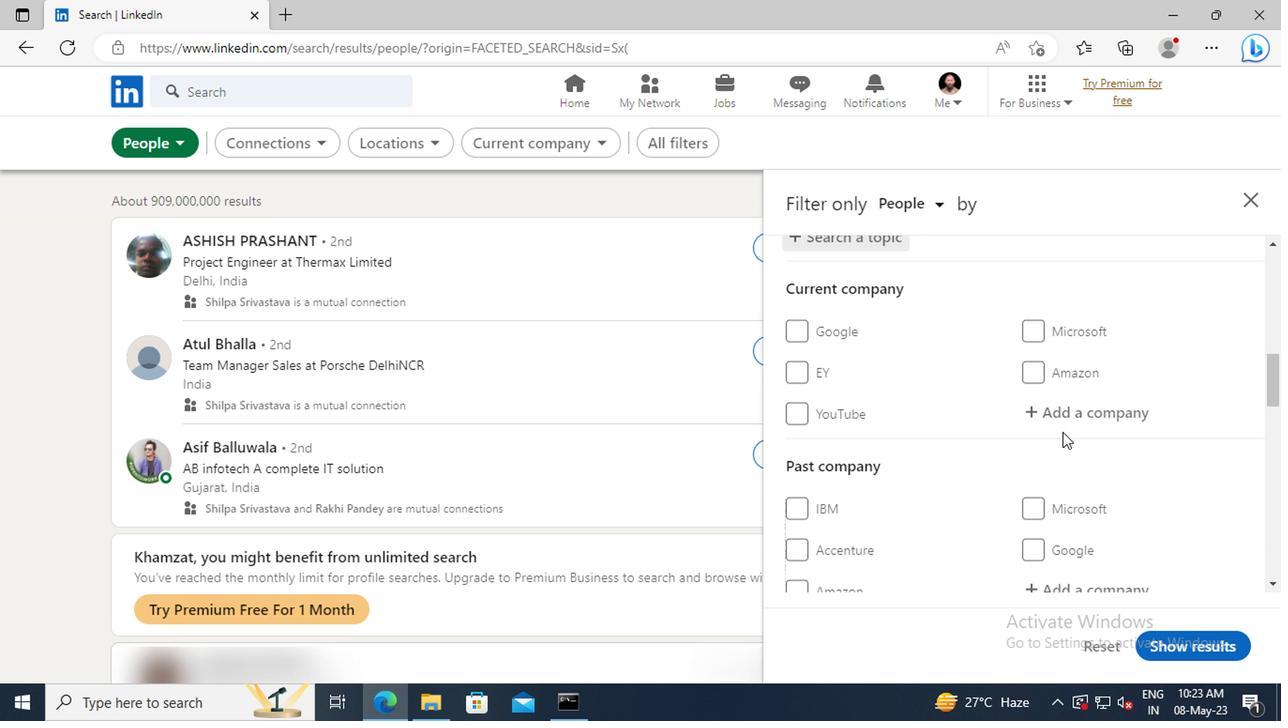 
Action: Mouse scrolled (1058, 431) with delta (0, -1)
Screenshot: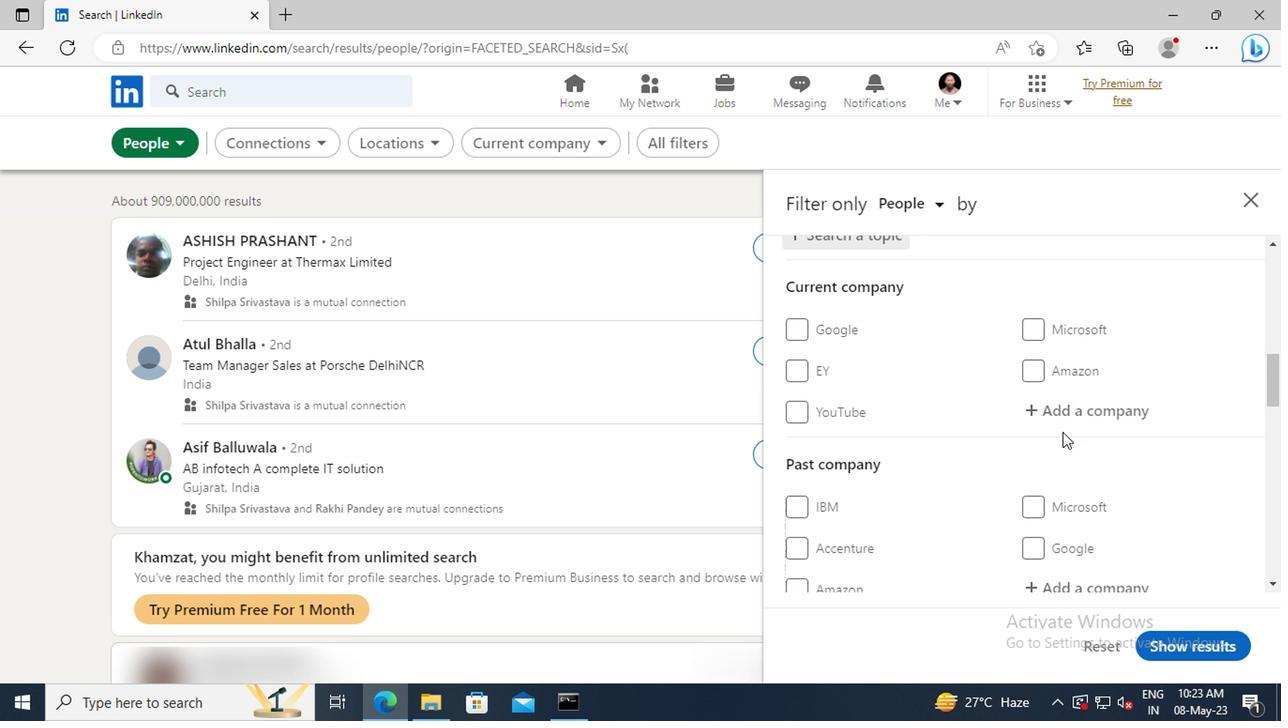 
Action: Mouse scrolled (1058, 431) with delta (0, -1)
Screenshot: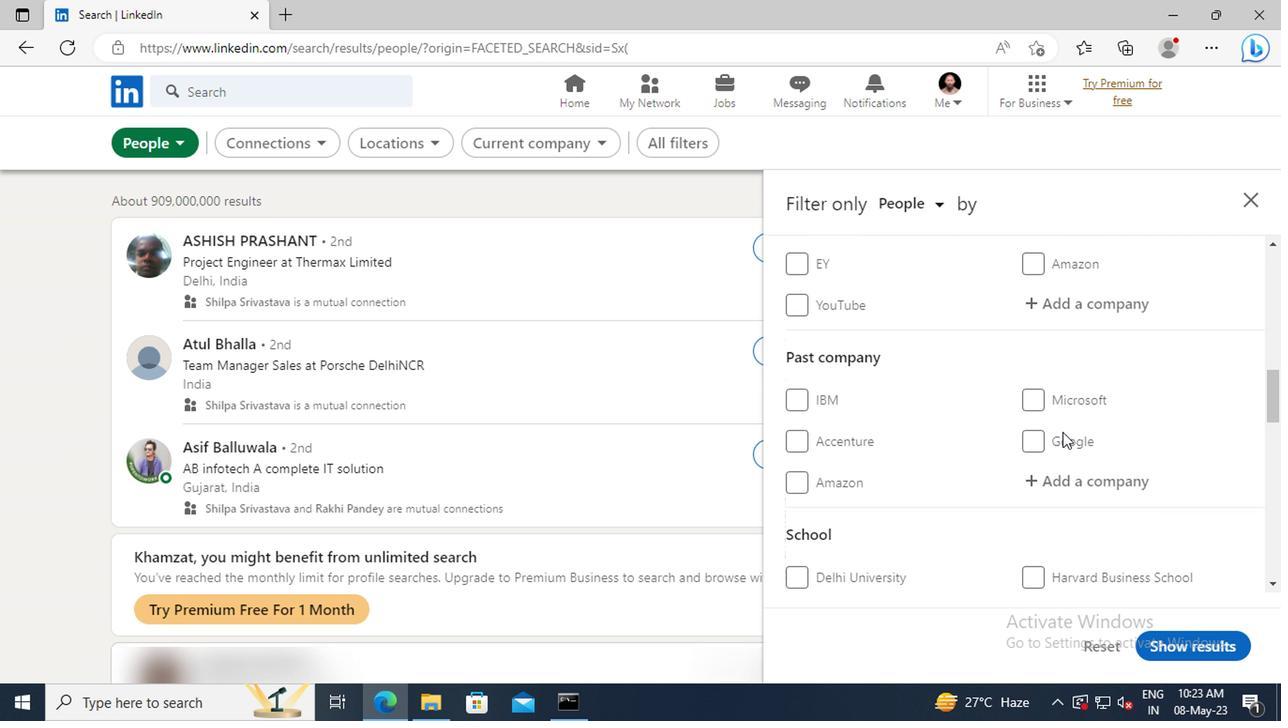 
Action: Mouse scrolled (1058, 431) with delta (0, -1)
Screenshot: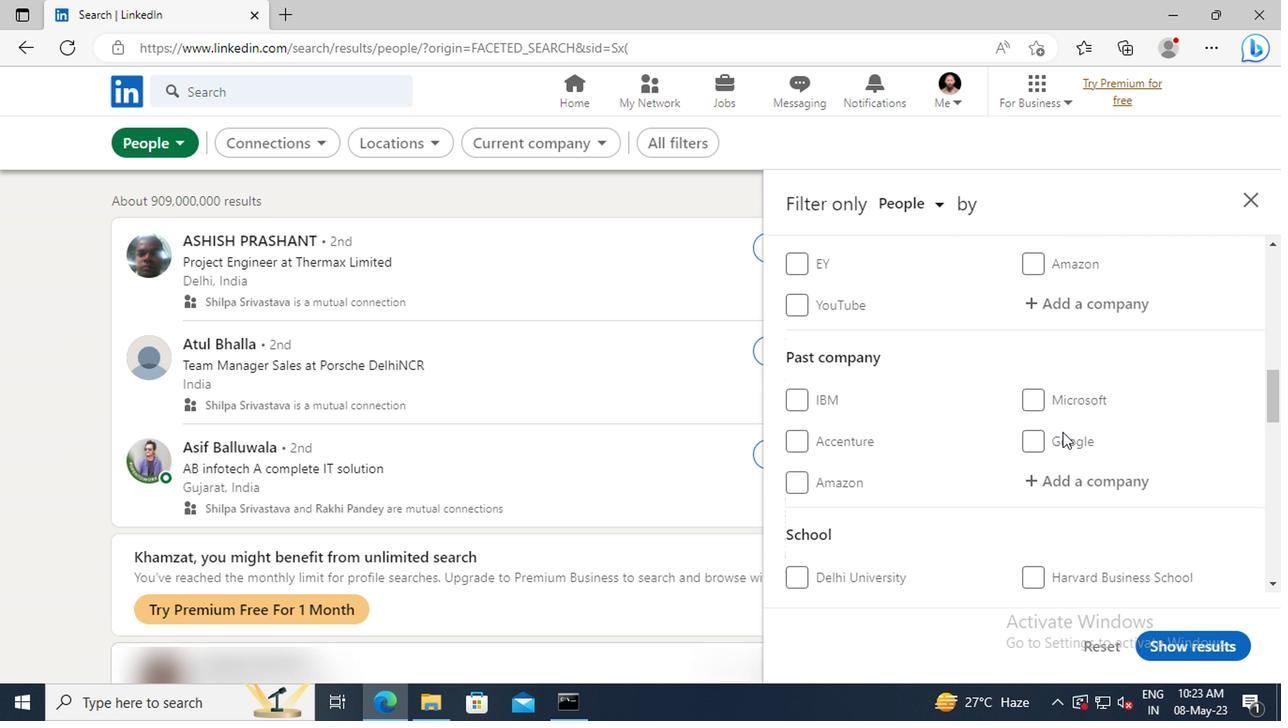 
Action: Mouse scrolled (1058, 431) with delta (0, -1)
Screenshot: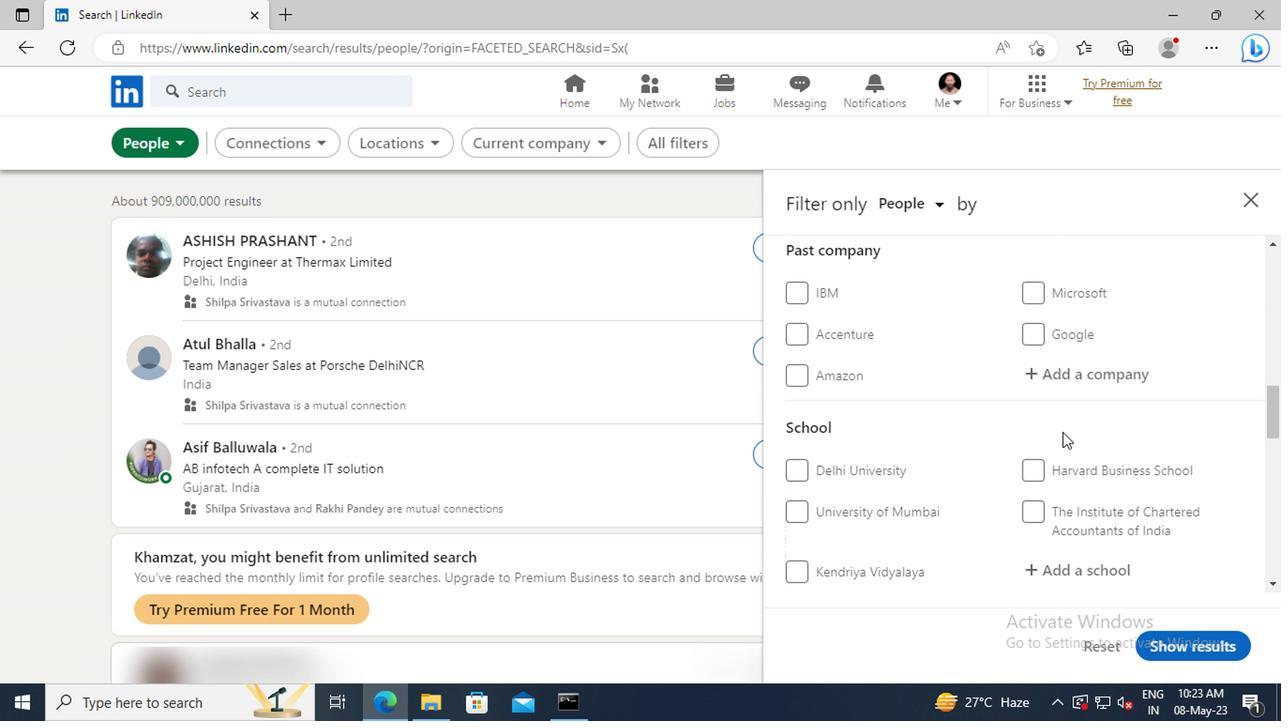 
Action: Mouse scrolled (1058, 431) with delta (0, -1)
Screenshot: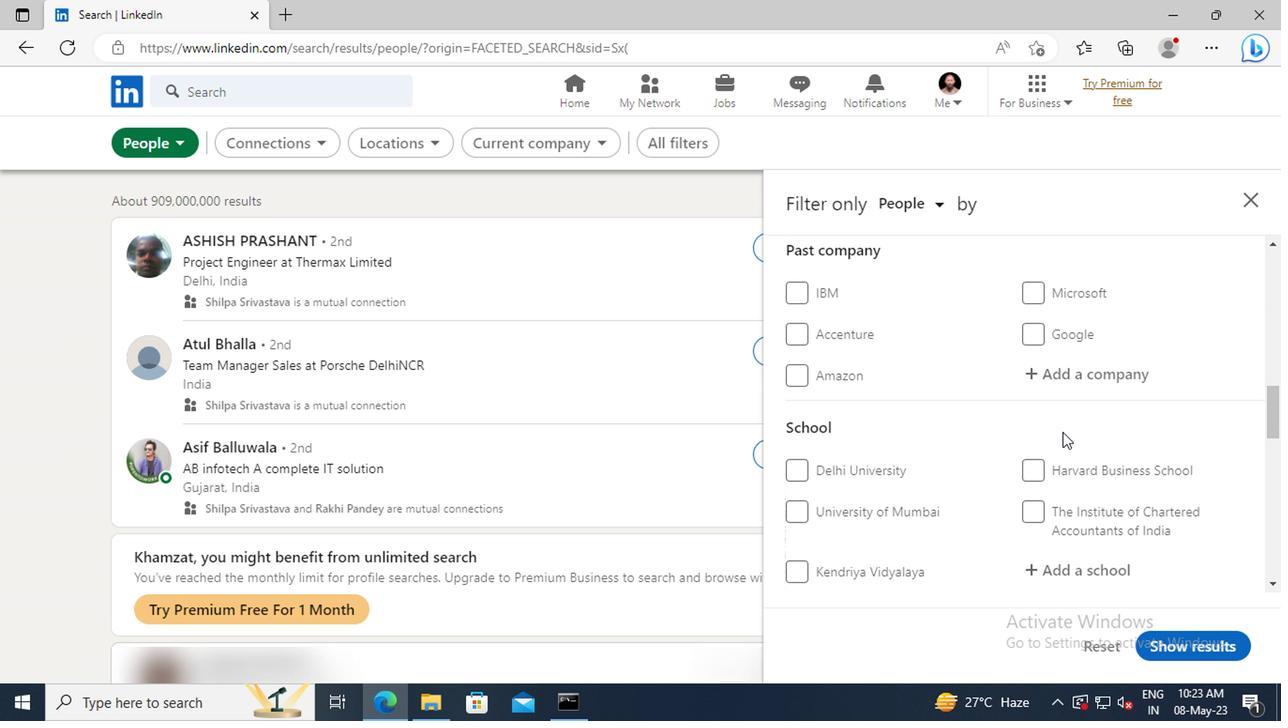 
Action: Mouse scrolled (1058, 431) with delta (0, -1)
Screenshot: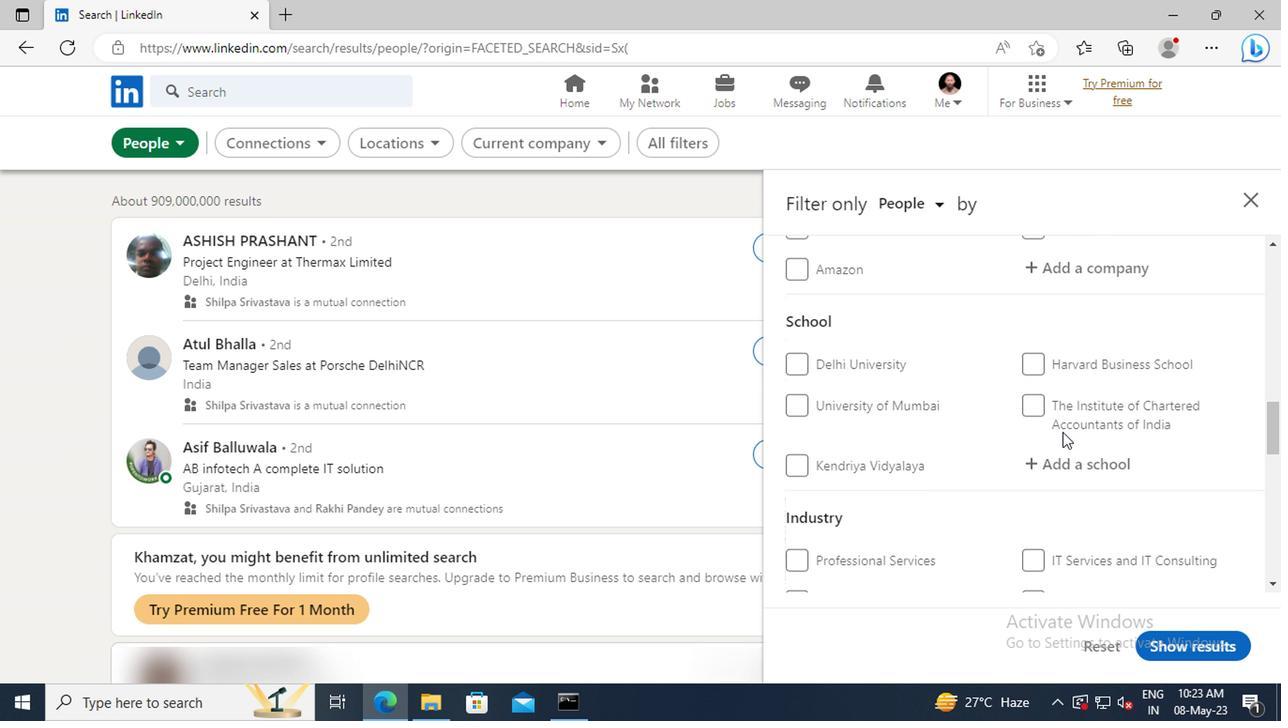 
Action: Mouse scrolled (1058, 431) with delta (0, -1)
Screenshot: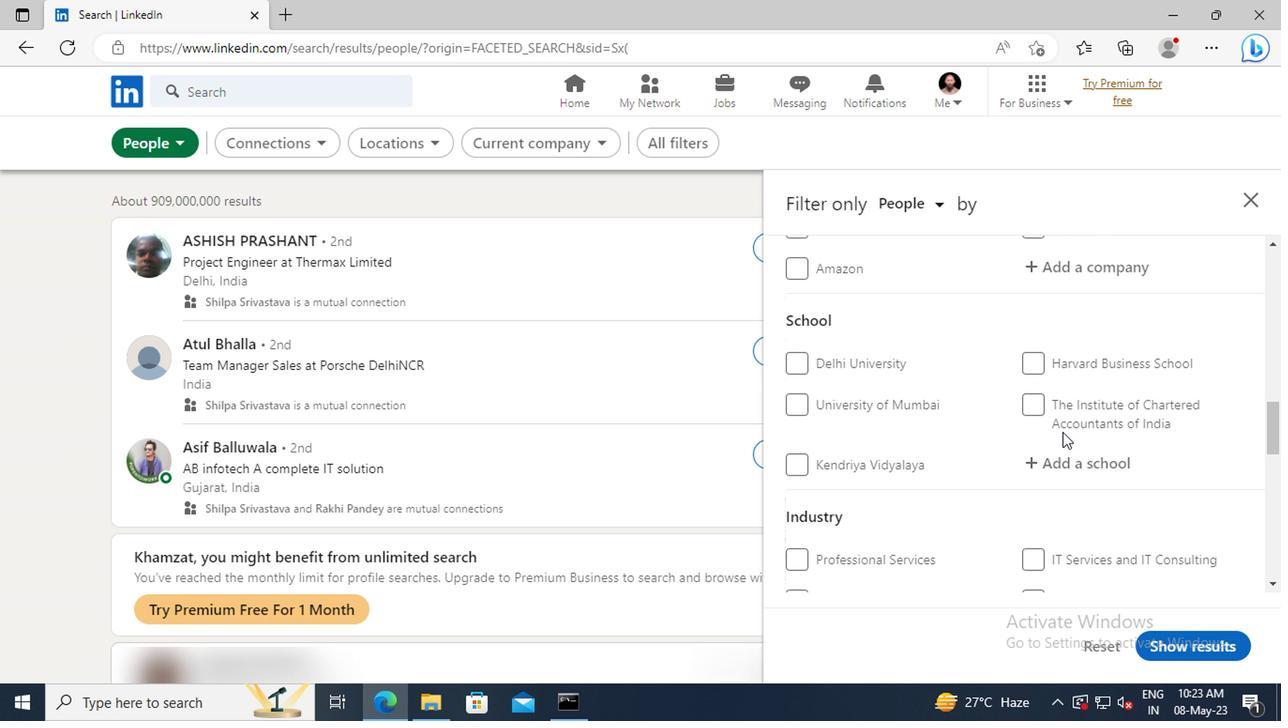 
Action: Mouse scrolled (1058, 431) with delta (0, -1)
Screenshot: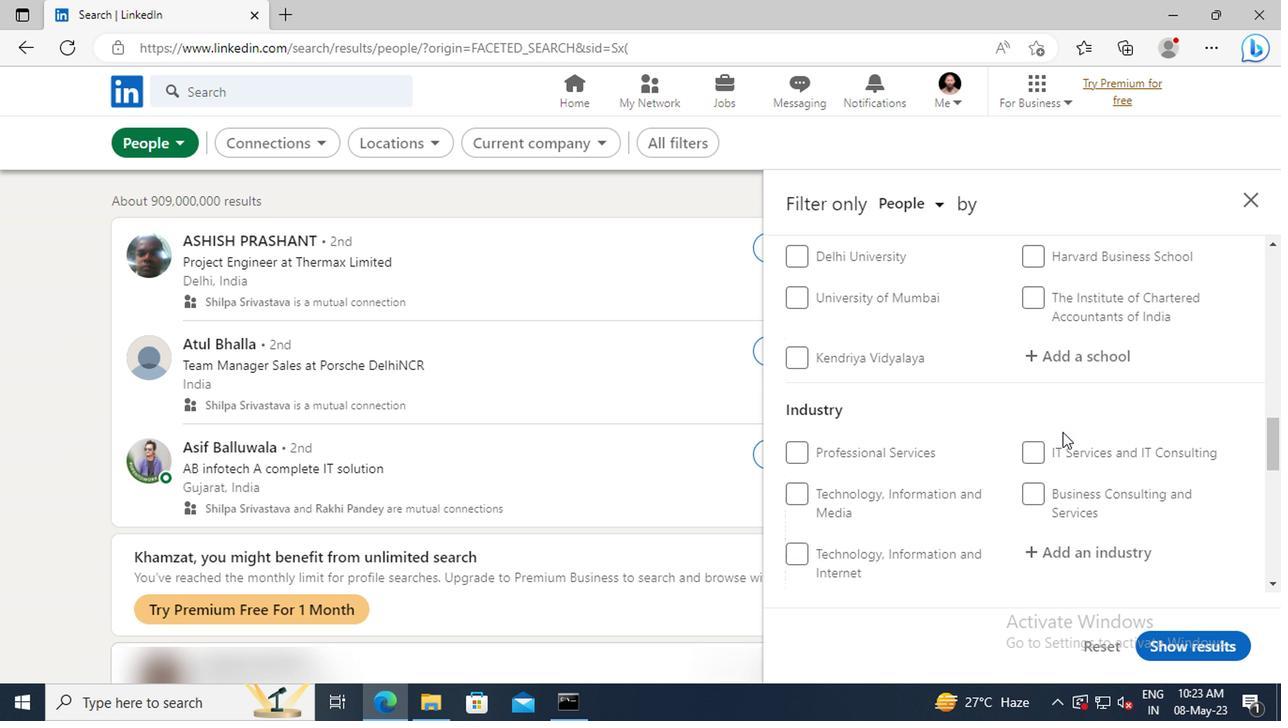 
Action: Mouse scrolled (1058, 431) with delta (0, -1)
Screenshot: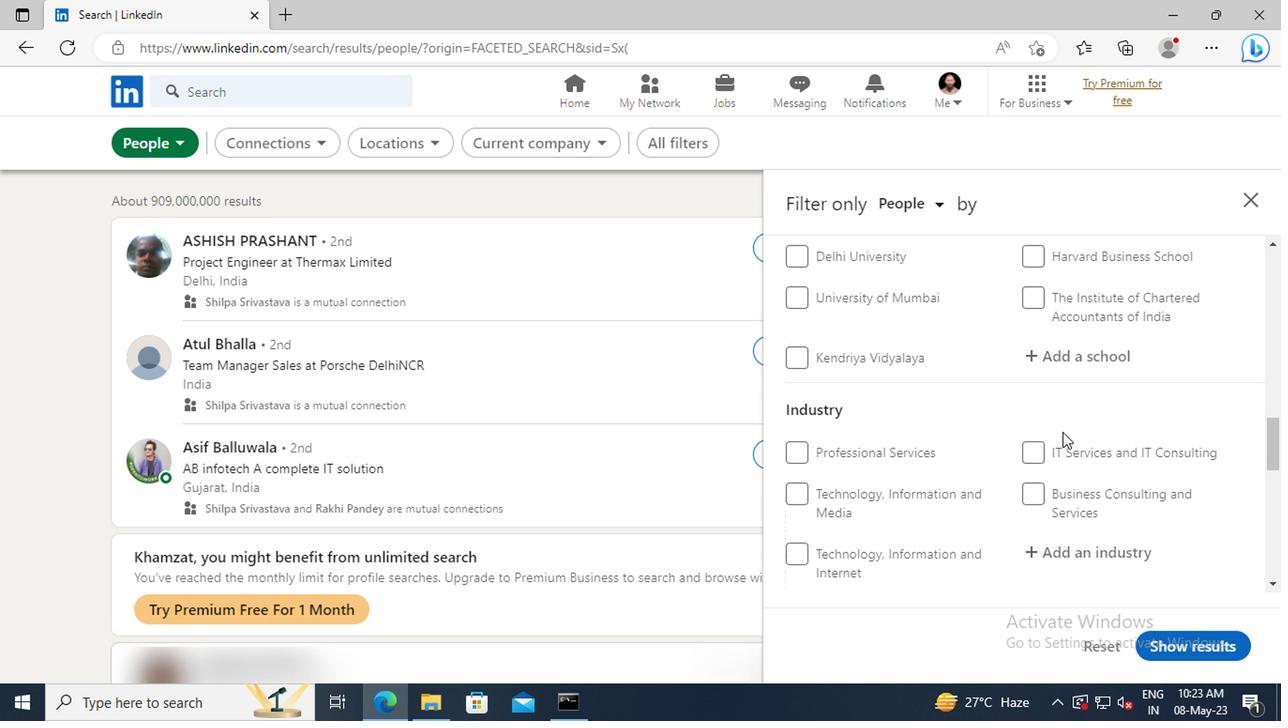 
Action: Mouse scrolled (1058, 431) with delta (0, -1)
Screenshot: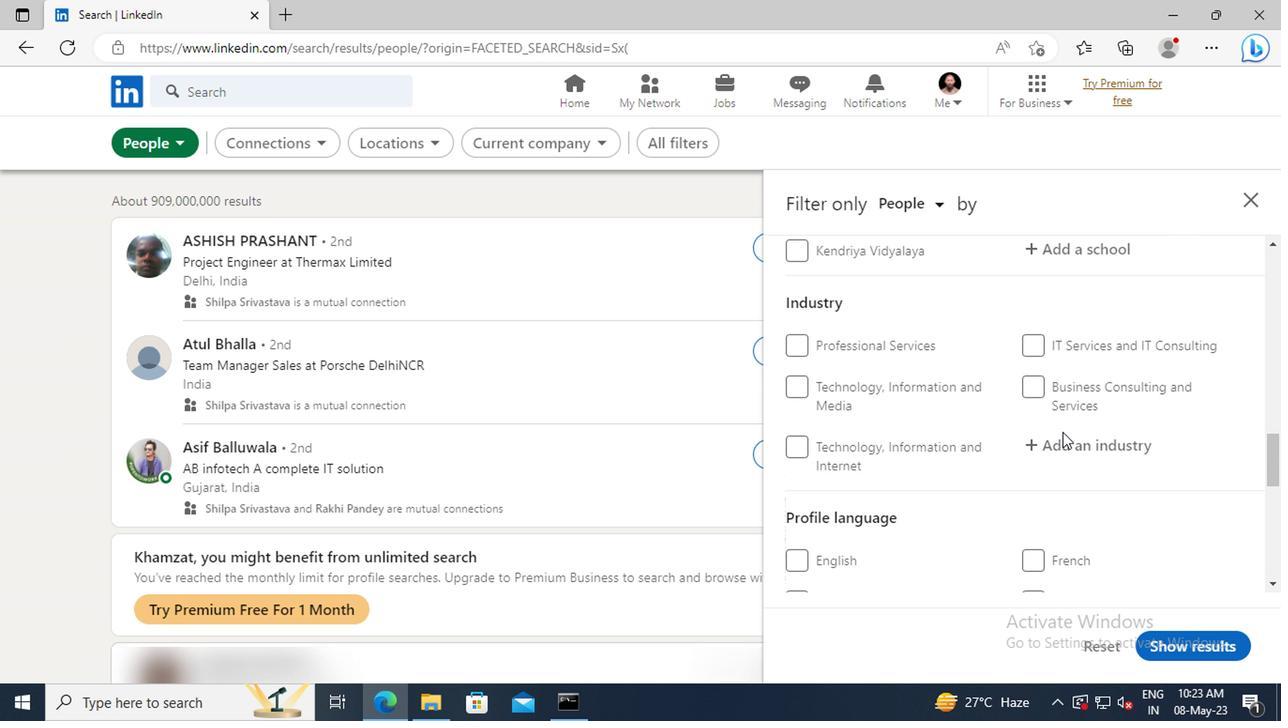 
Action: Mouse moved to (1034, 516)
Screenshot: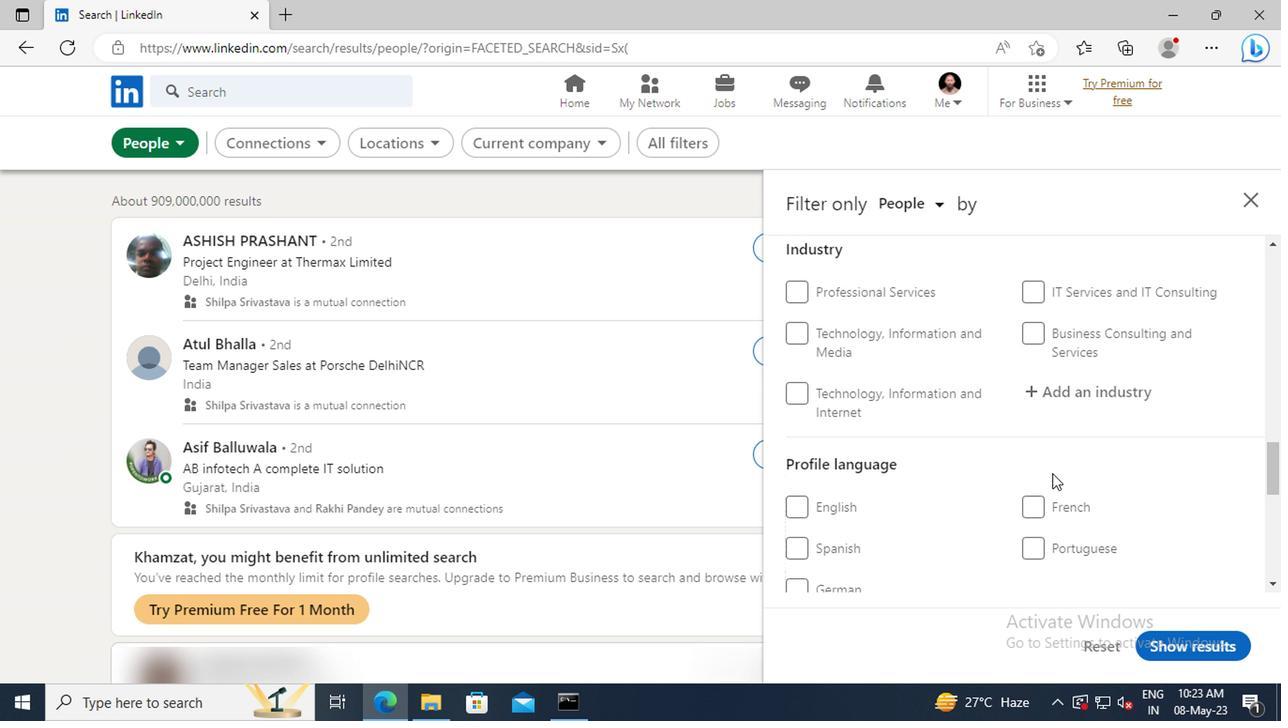 
Action: Mouse pressed left at (1034, 516)
Screenshot: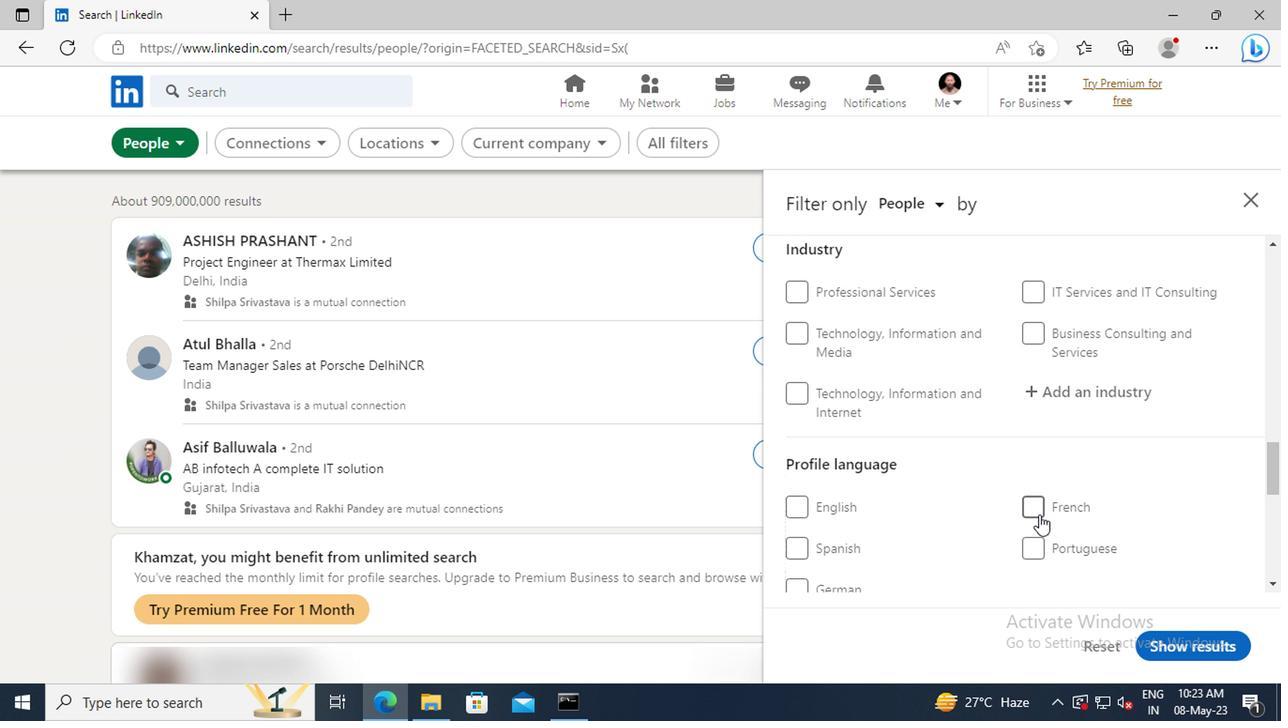 
Action: Mouse moved to (1060, 458)
Screenshot: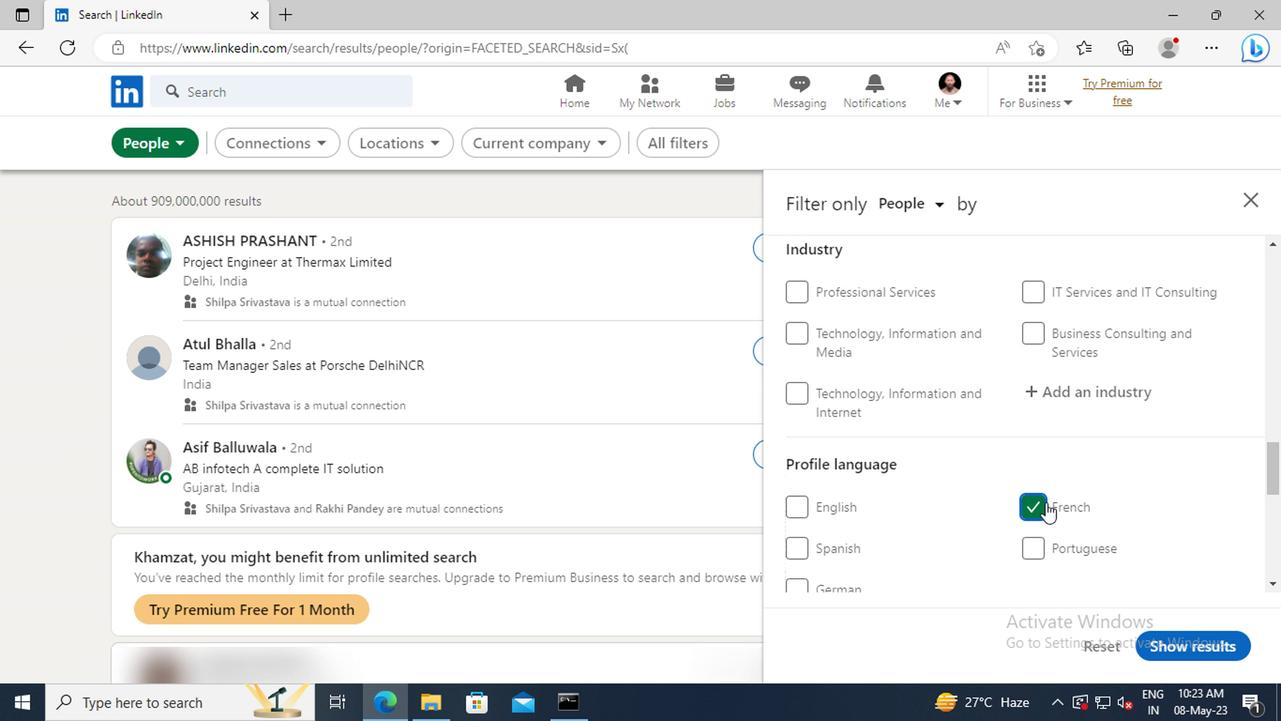 
Action: Mouse scrolled (1060, 459) with delta (0, 0)
Screenshot: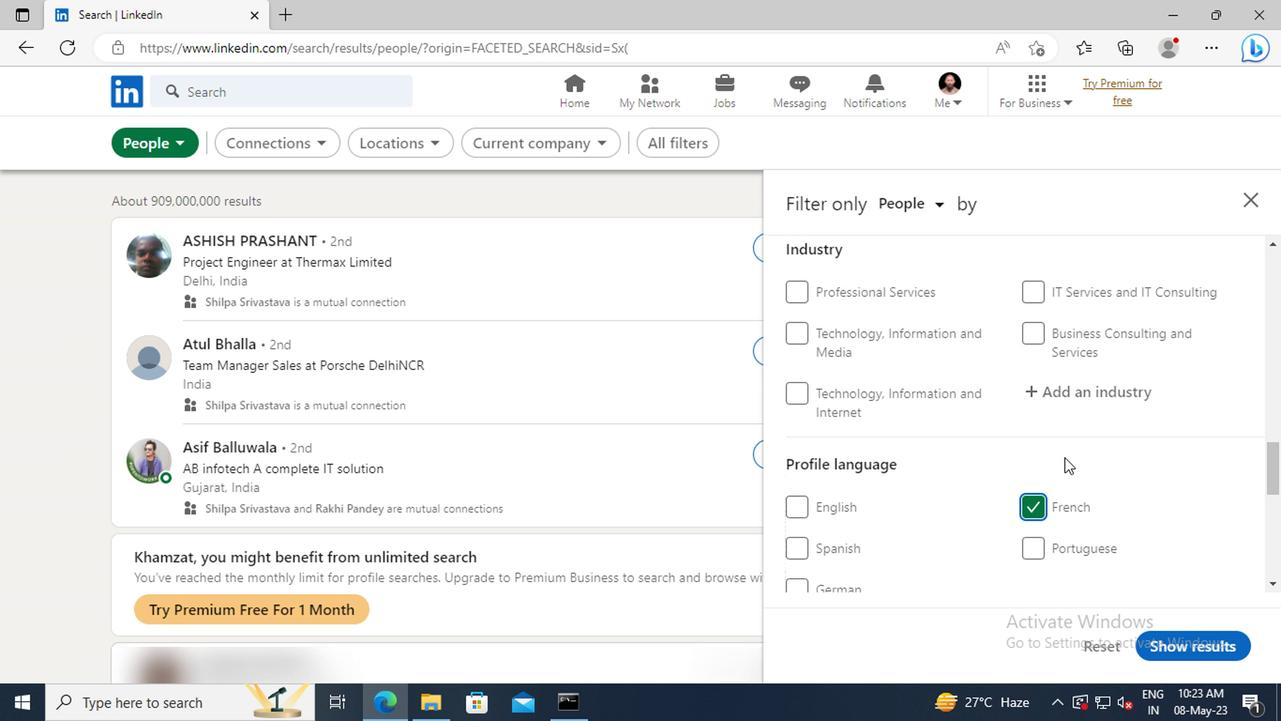 
Action: Mouse scrolled (1060, 459) with delta (0, 0)
Screenshot: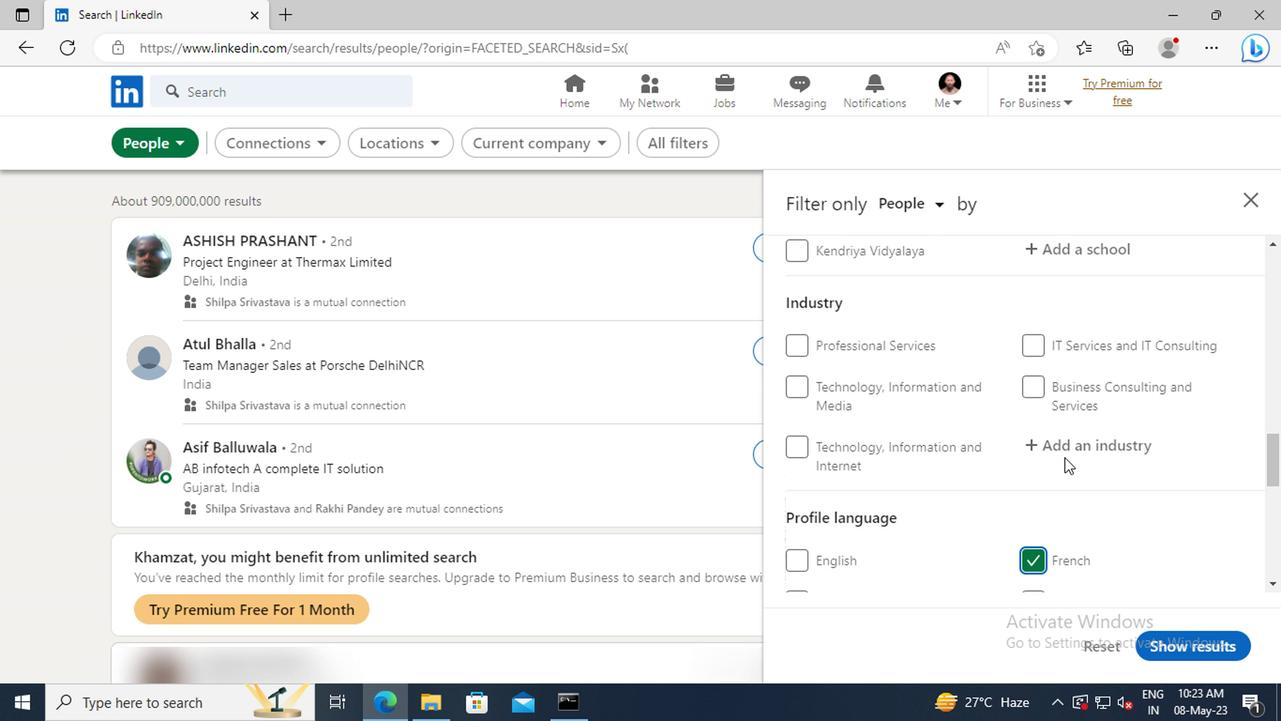 
Action: Mouse scrolled (1060, 459) with delta (0, 0)
Screenshot: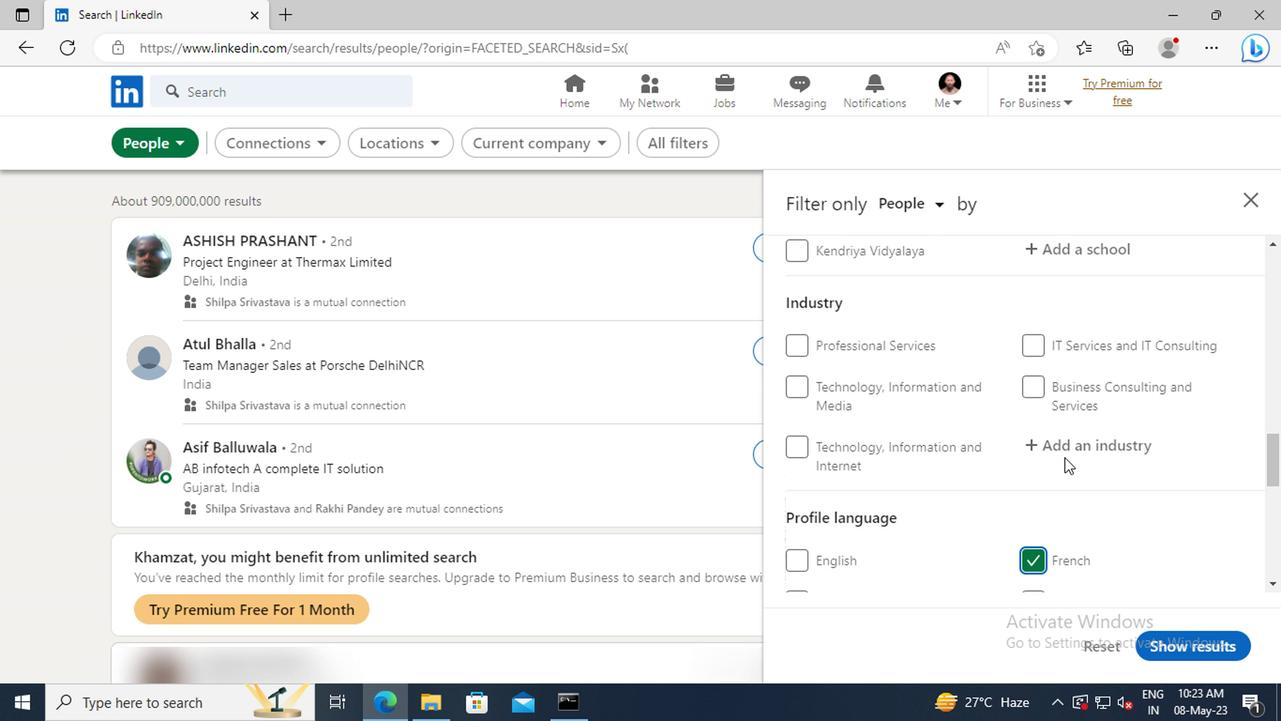 
Action: Mouse moved to (1060, 457)
Screenshot: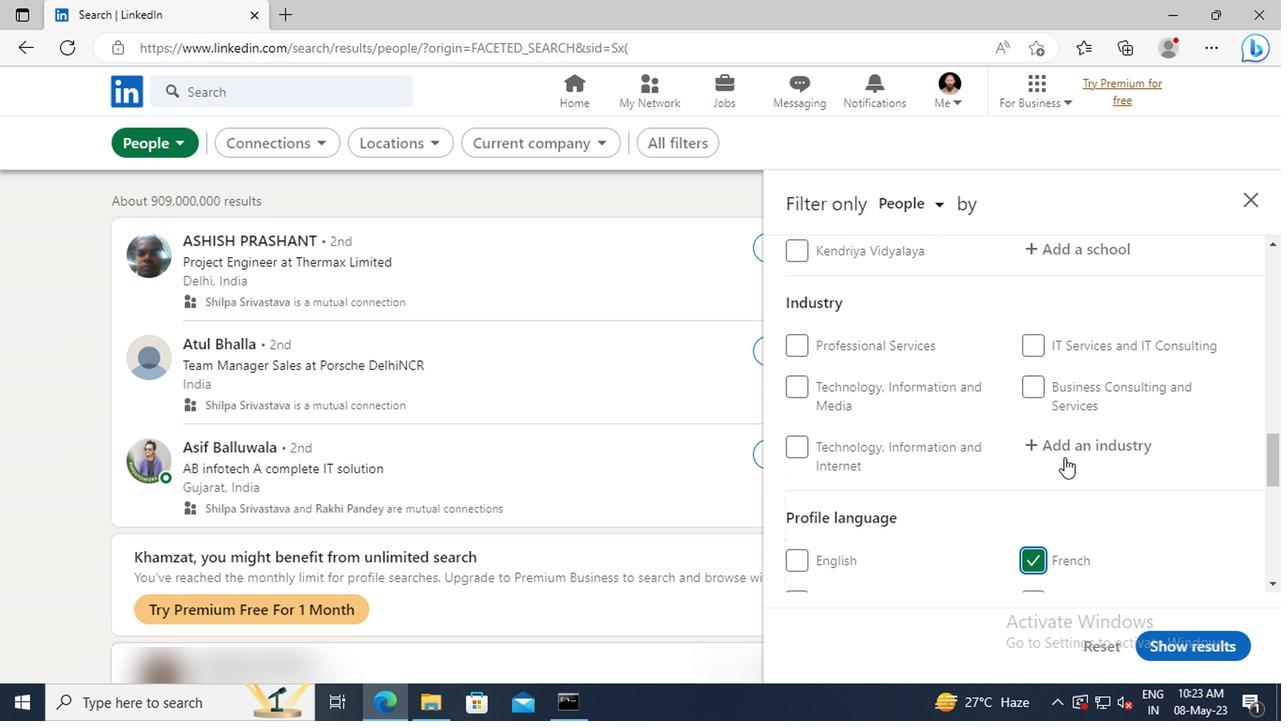 
Action: Mouse scrolled (1060, 458) with delta (0, 1)
Screenshot: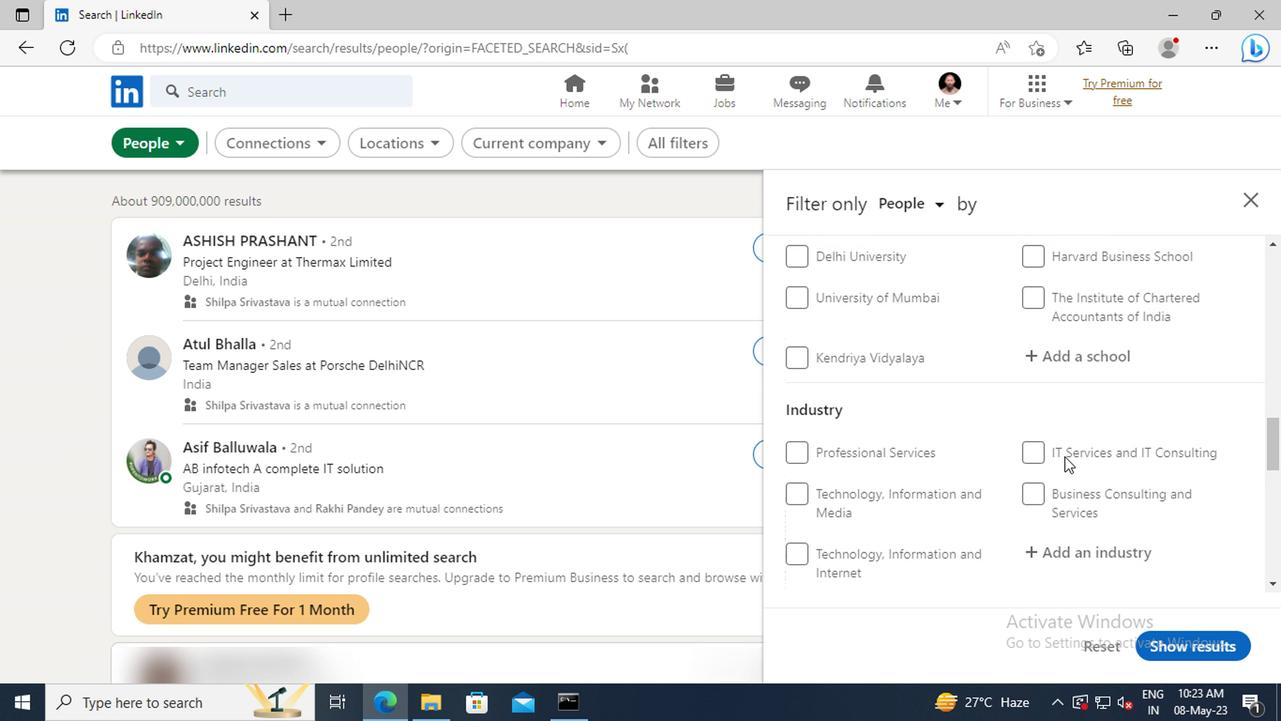 
Action: Mouse scrolled (1060, 458) with delta (0, 1)
Screenshot: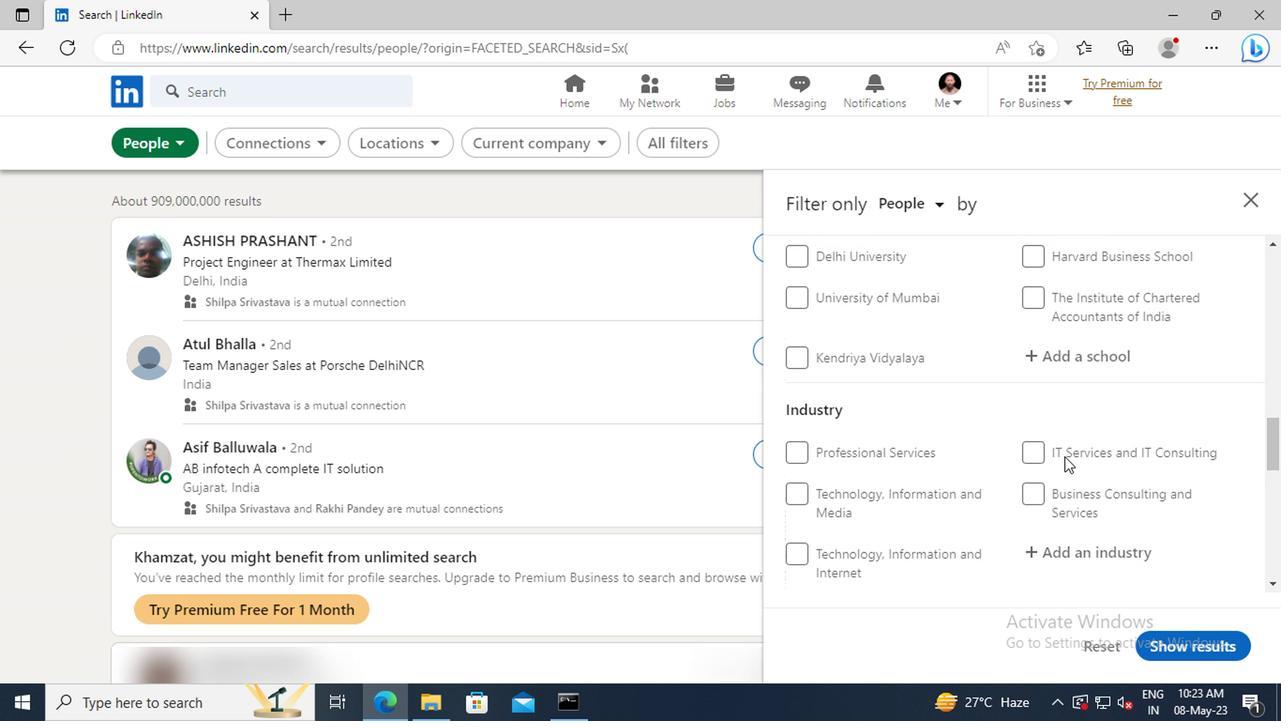 
Action: Mouse scrolled (1060, 458) with delta (0, 1)
Screenshot: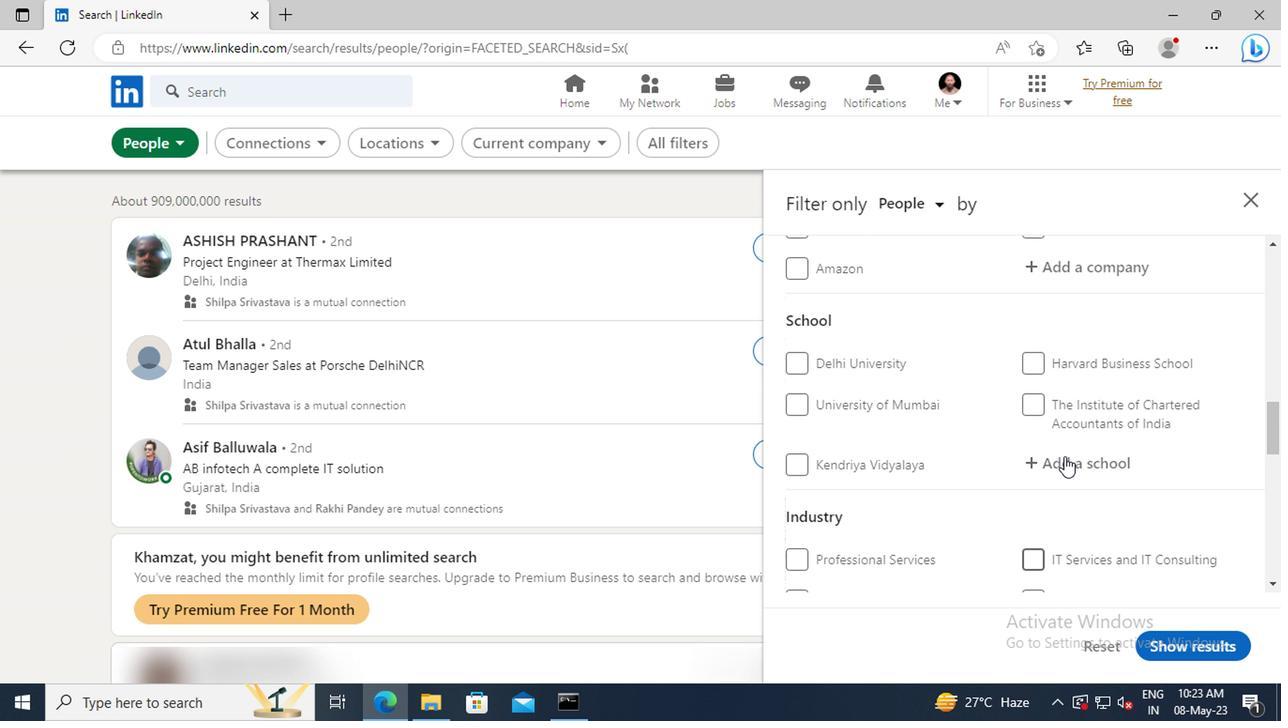 
Action: Mouse scrolled (1060, 458) with delta (0, 1)
Screenshot: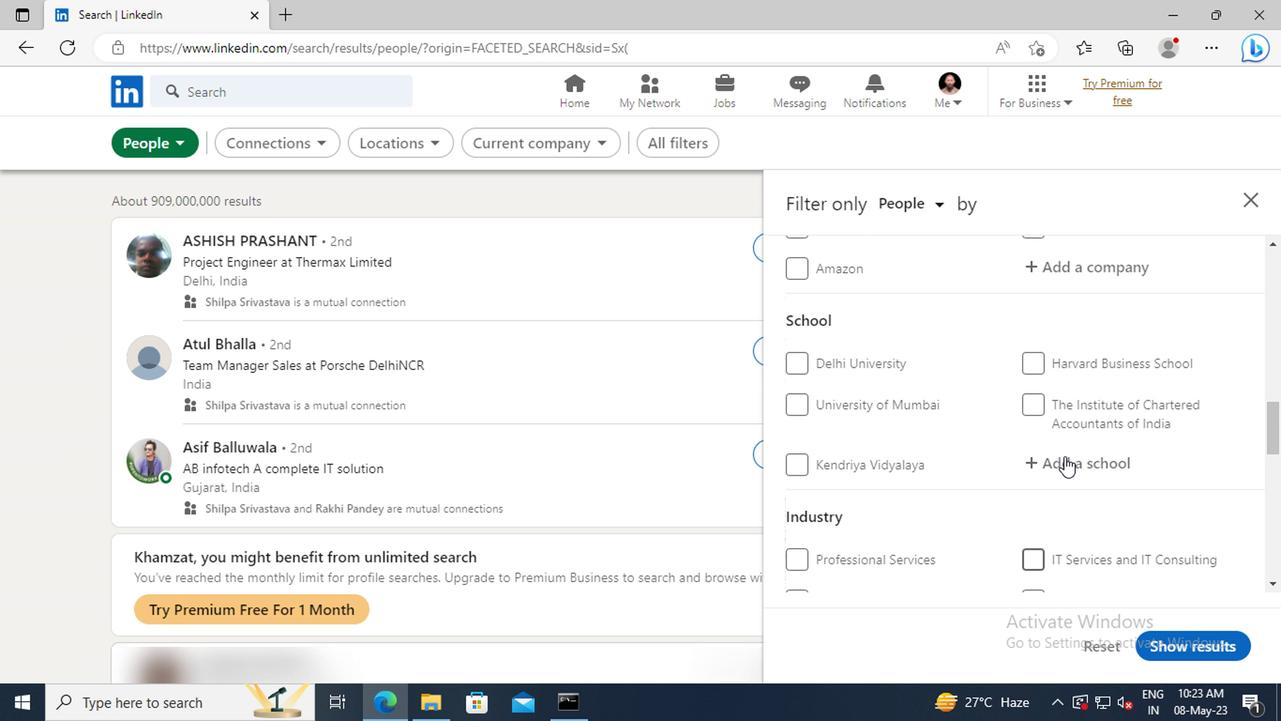 
Action: Mouse scrolled (1060, 458) with delta (0, 1)
Screenshot: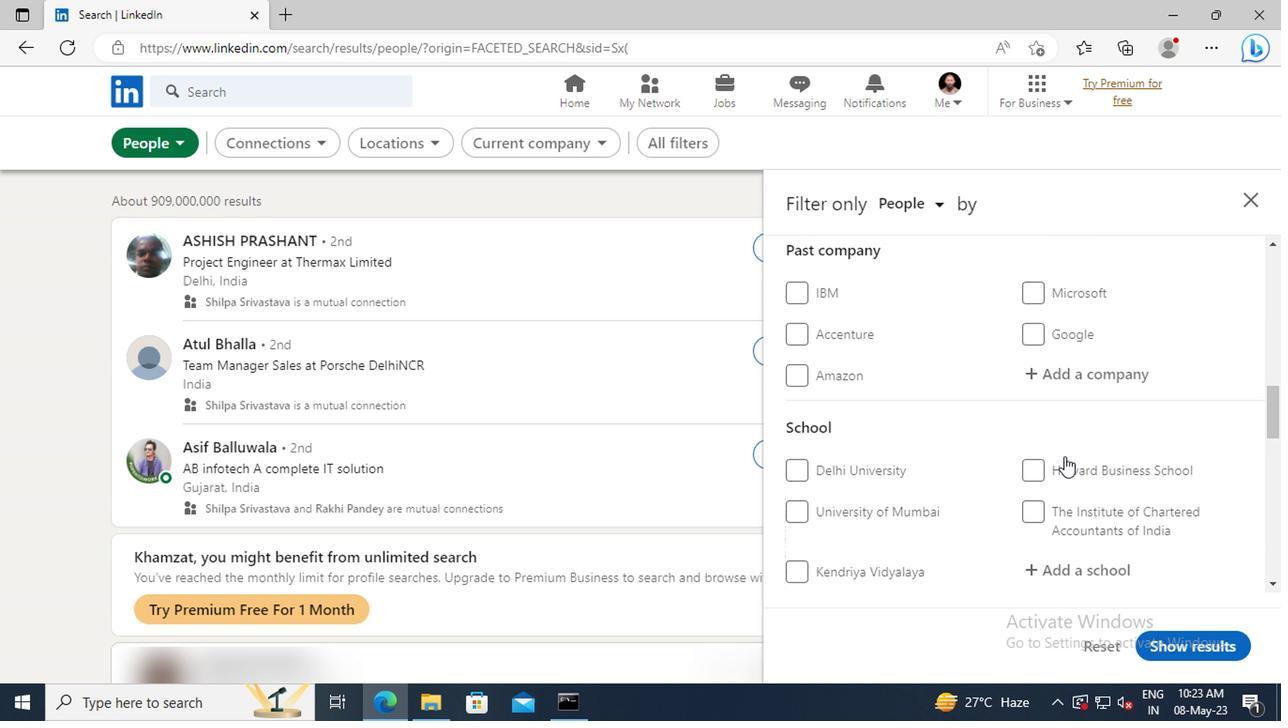 
Action: Mouse scrolled (1060, 458) with delta (0, 1)
Screenshot: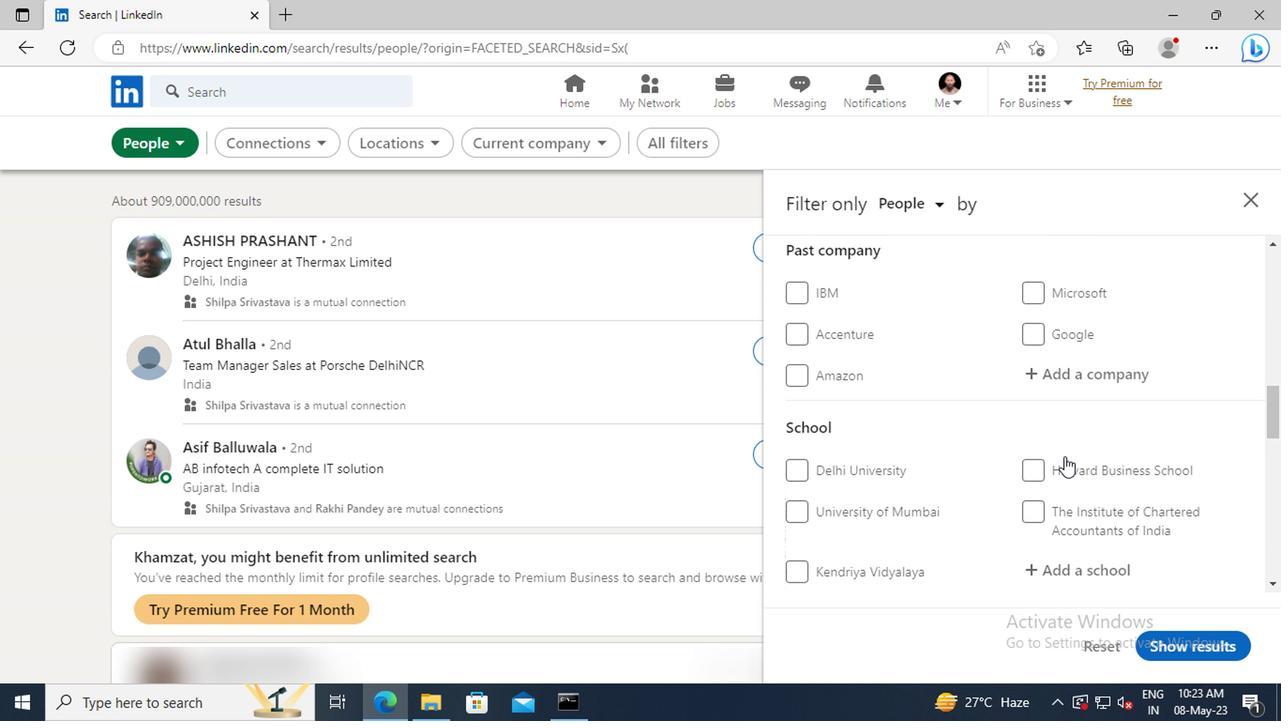 
Action: Mouse scrolled (1060, 458) with delta (0, 1)
Screenshot: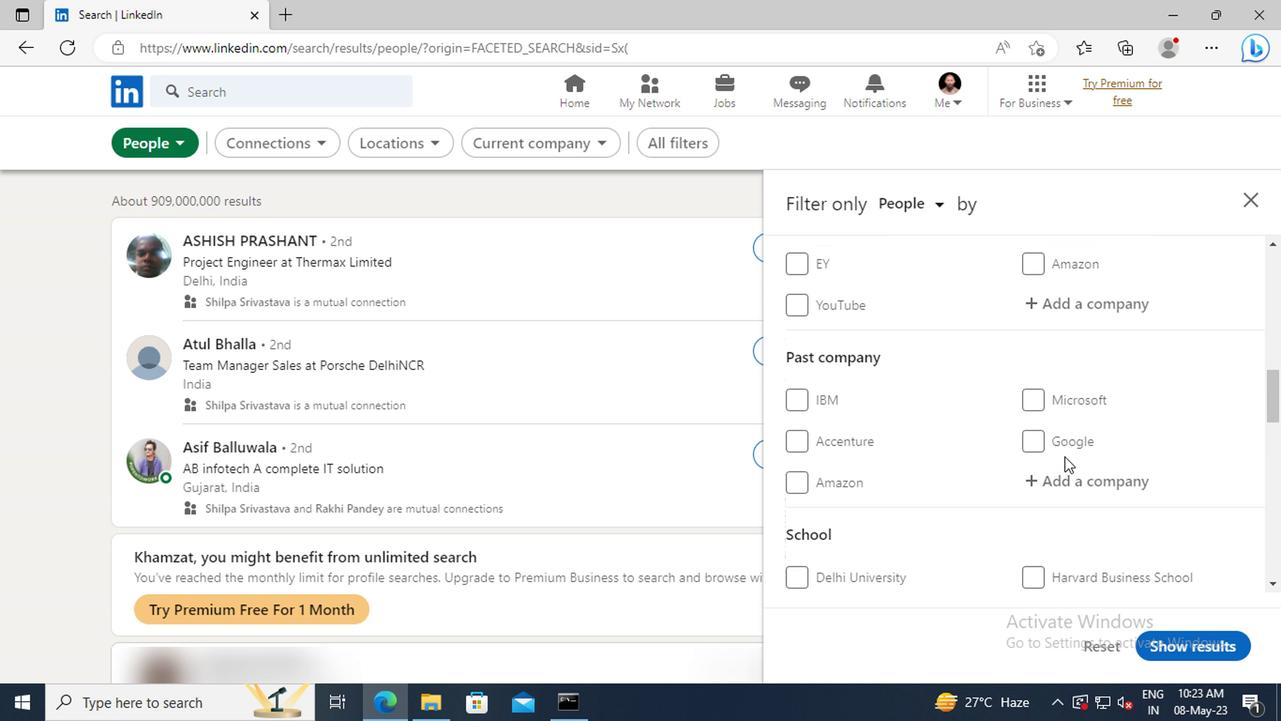 
Action: Mouse scrolled (1060, 458) with delta (0, 1)
Screenshot: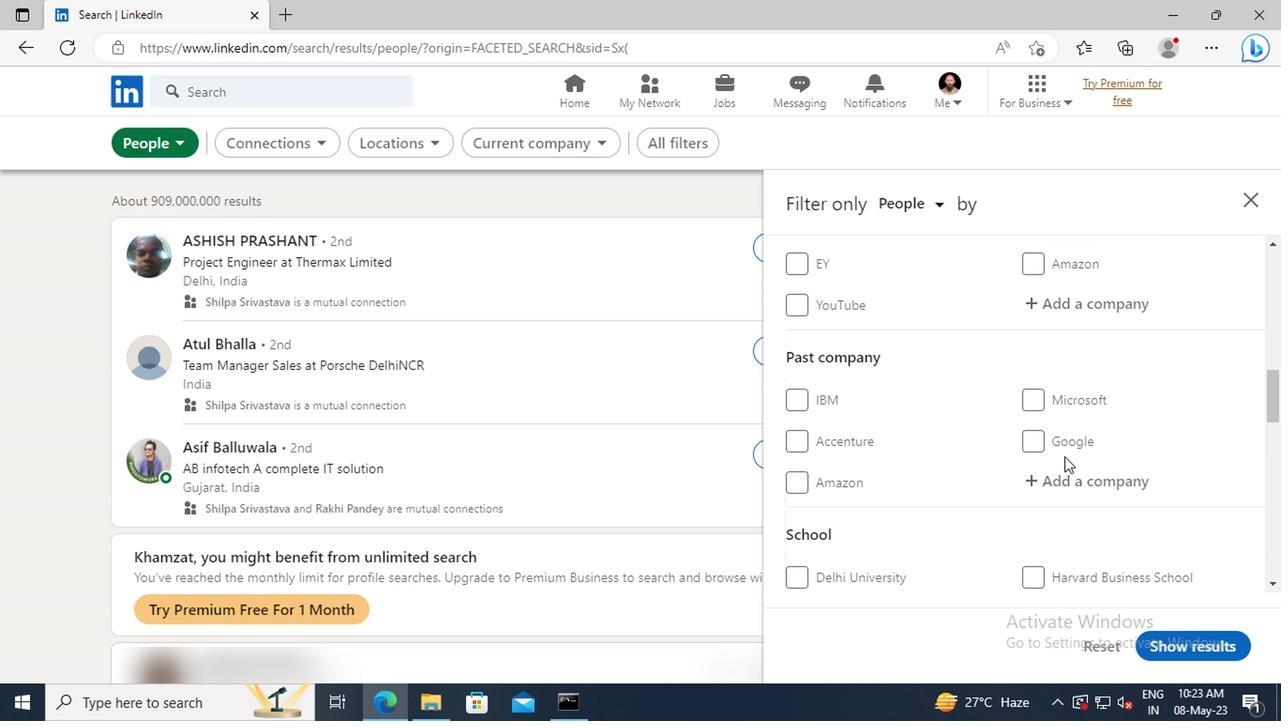 
Action: Mouse moved to (1055, 419)
Screenshot: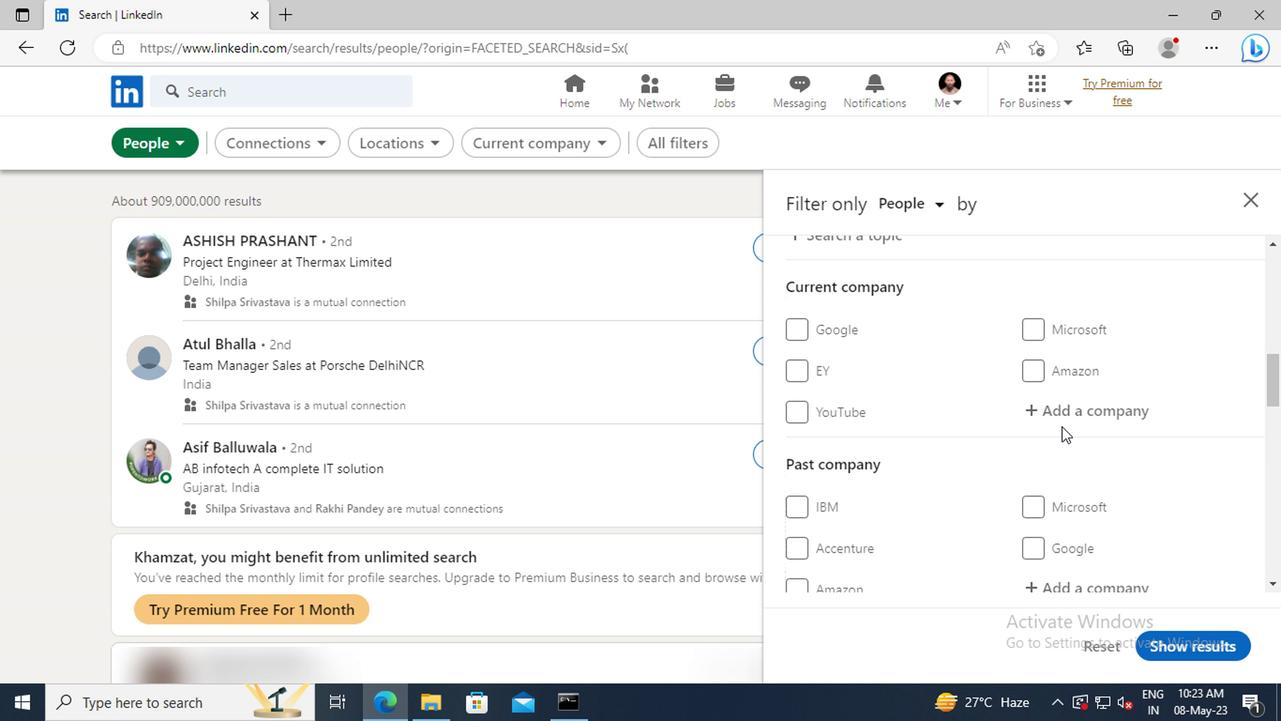 
Action: Mouse pressed left at (1055, 419)
Screenshot: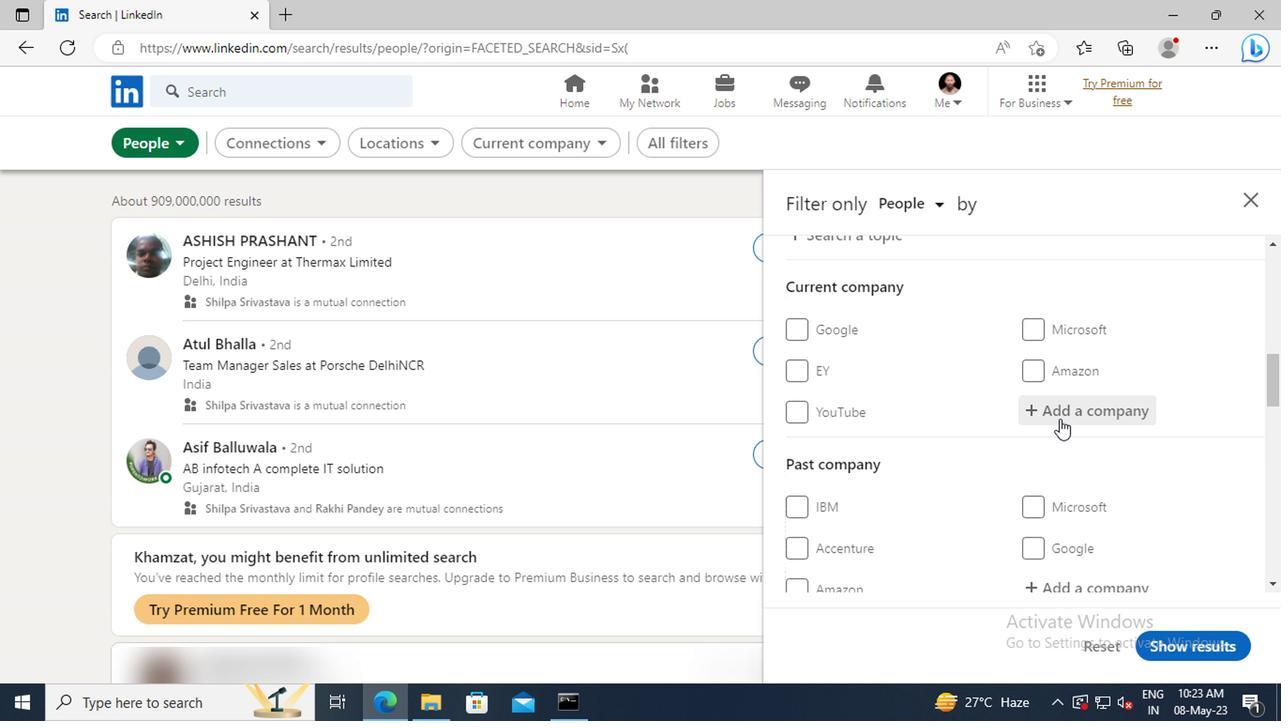 
Action: Mouse moved to (1054, 417)
Screenshot: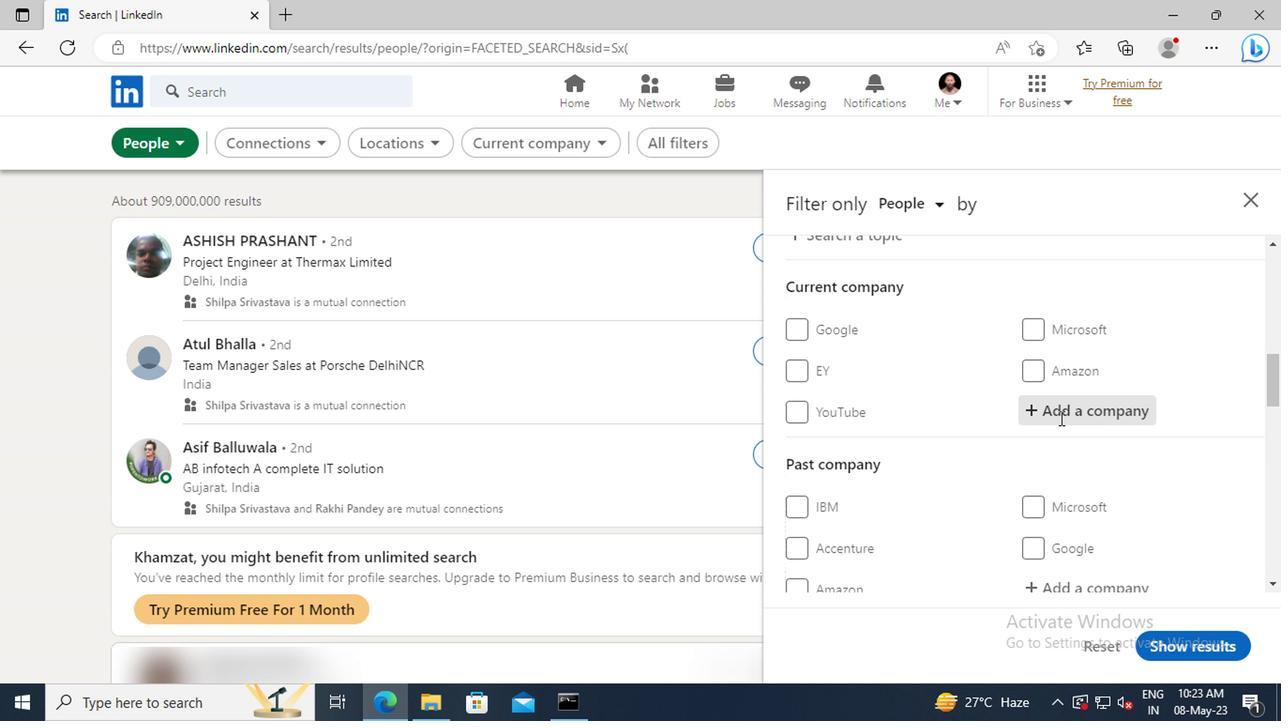 
Action: Key pressed <Key.shift>TWITTER
Screenshot: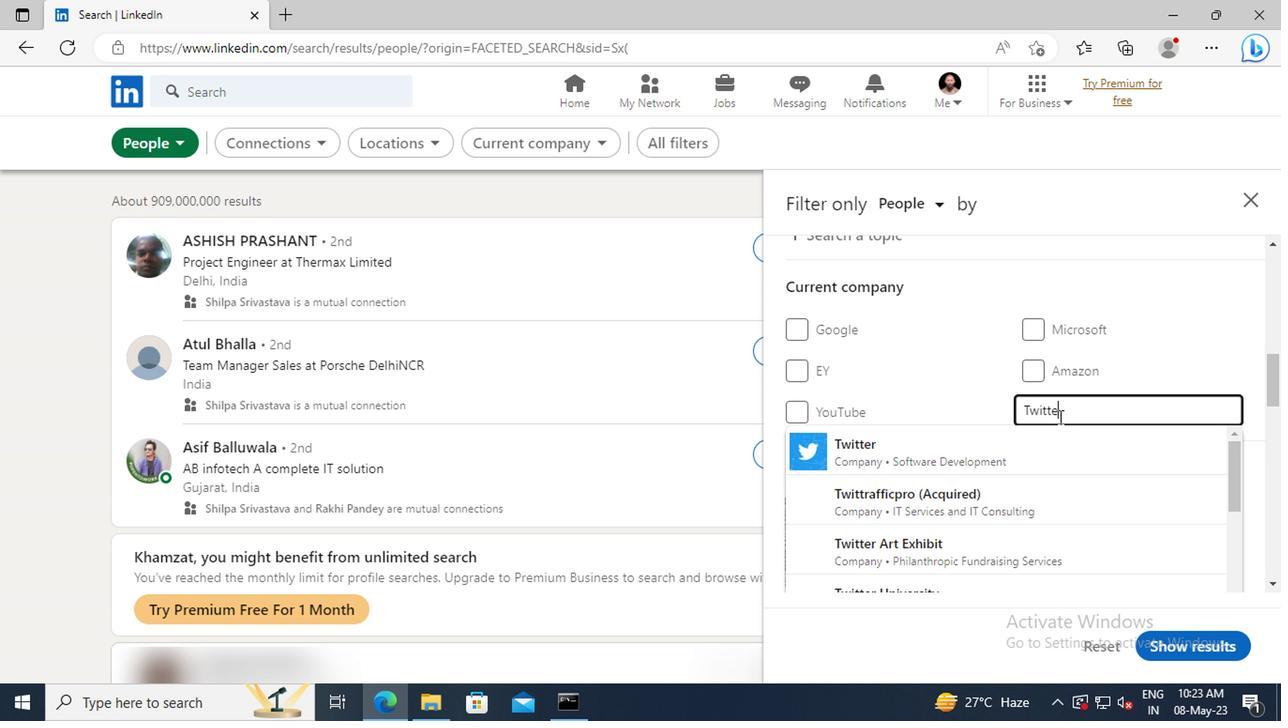 
Action: Mouse moved to (1056, 439)
Screenshot: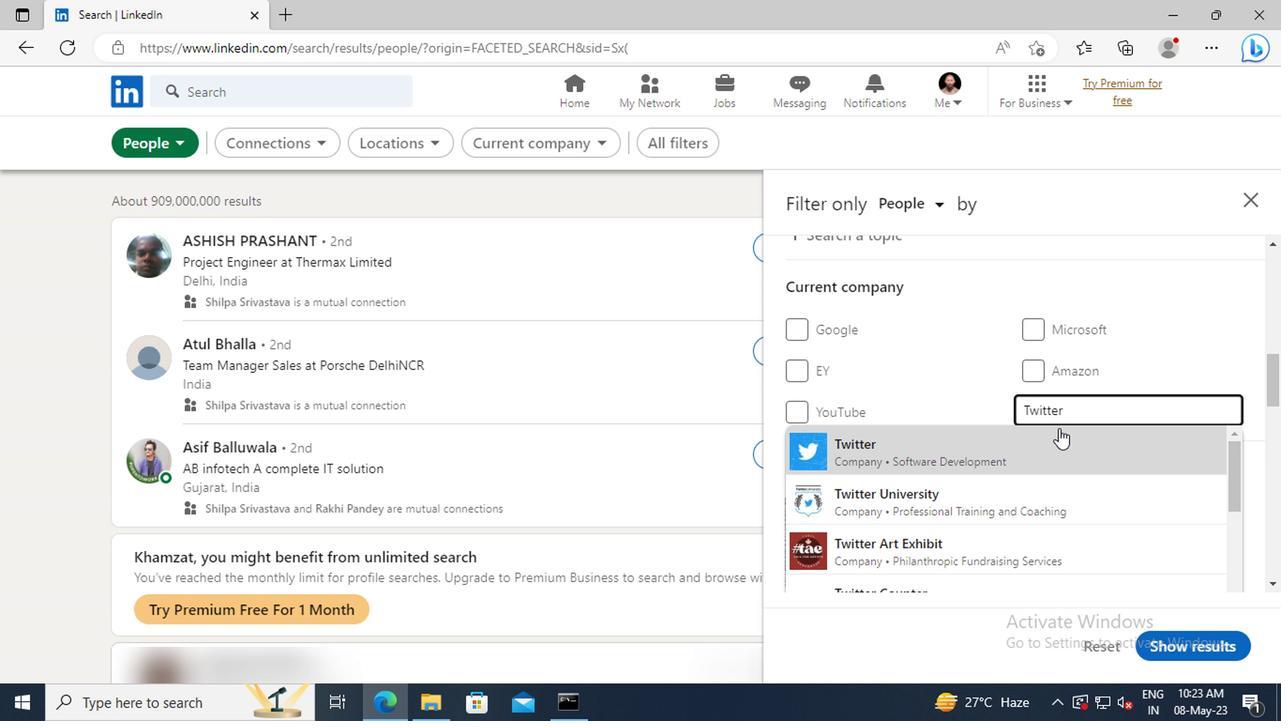 
Action: Mouse pressed left at (1056, 439)
Screenshot: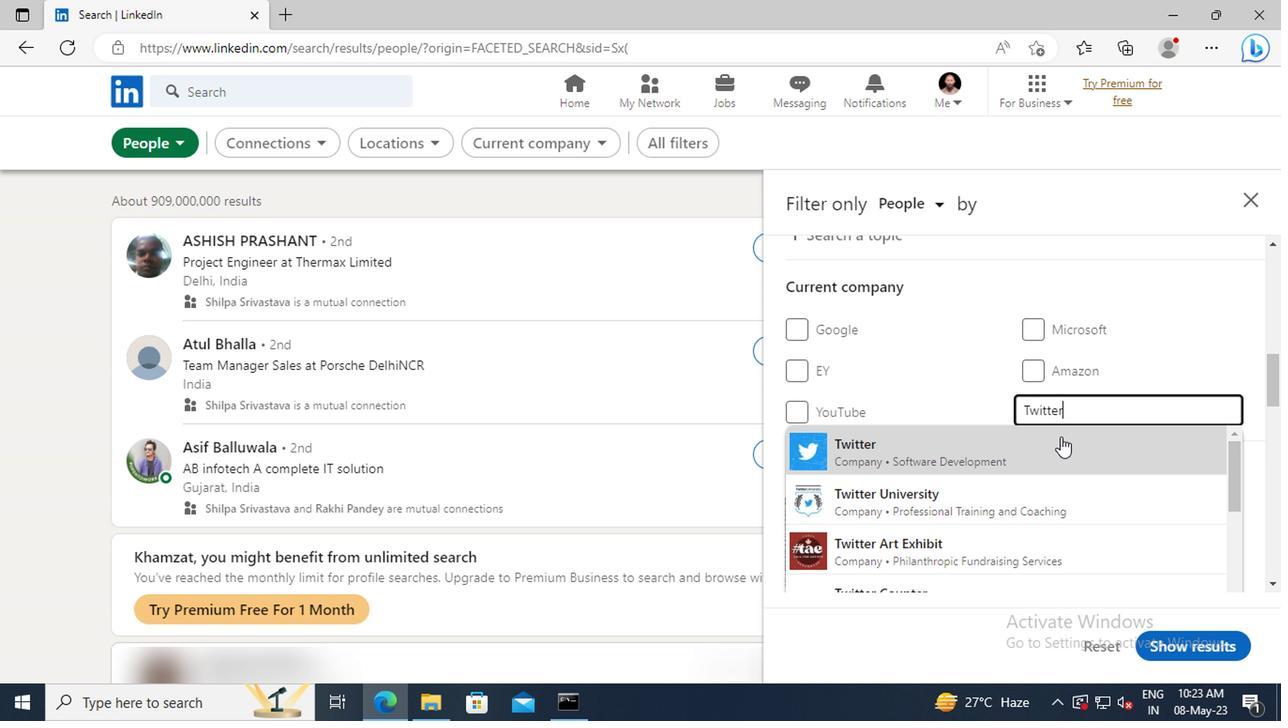 
Action: Mouse scrolled (1056, 438) with delta (0, -1)
Screenshot: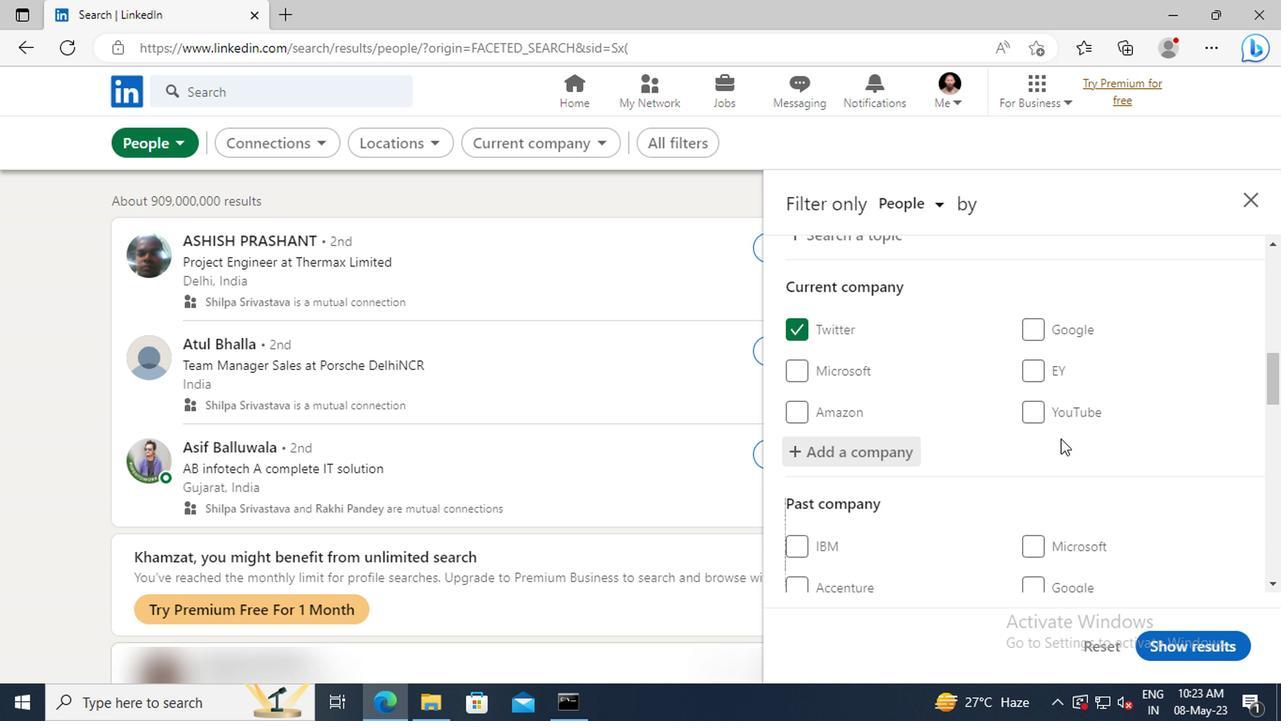 
Action: Mouse scrolled (1056, 438) with delta (0, -1)
Screenshot: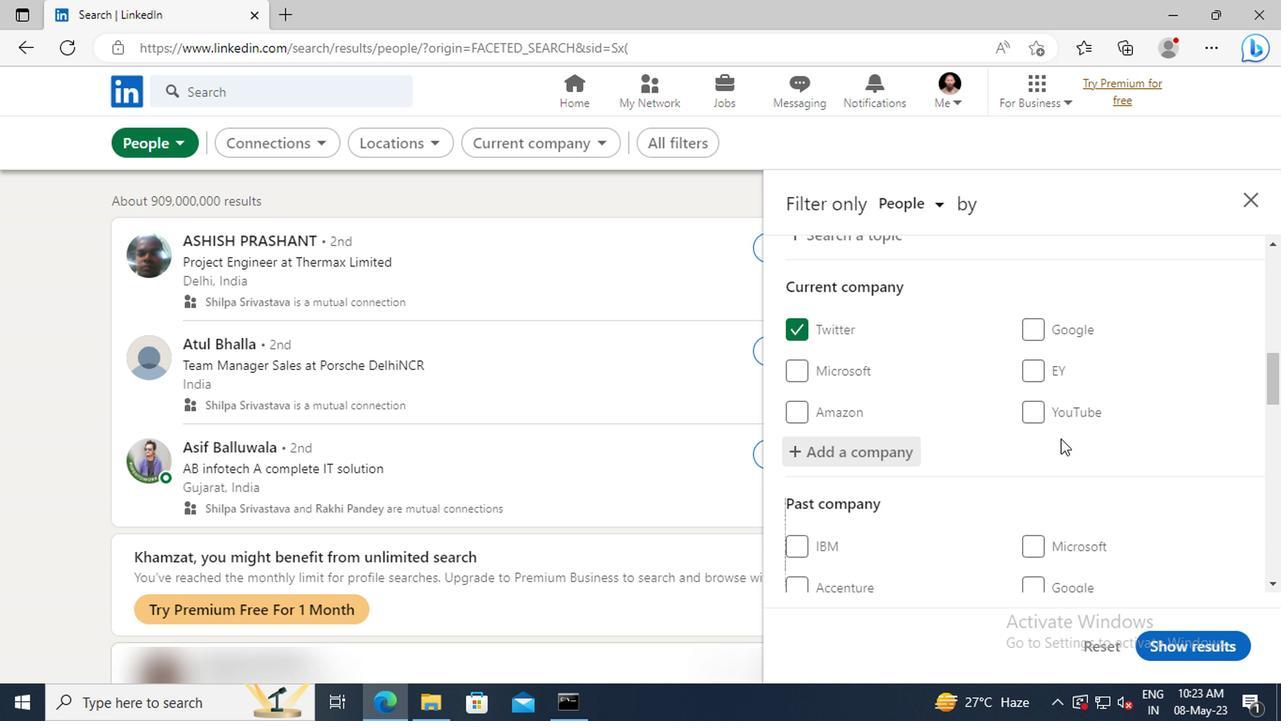 
Action: Mouse scrolled (1056, 438) with delta (0, -1)
Screenshot: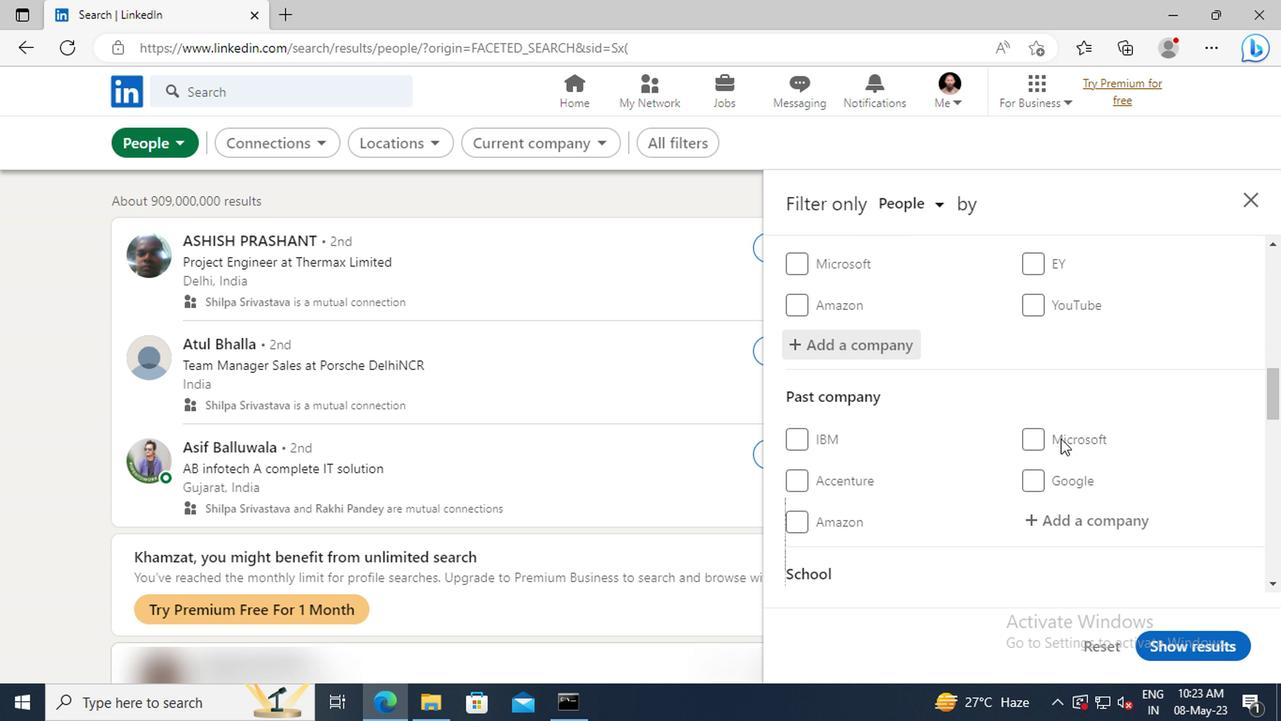 
Action: Mouse moved to (1057, 436)
Screenshot: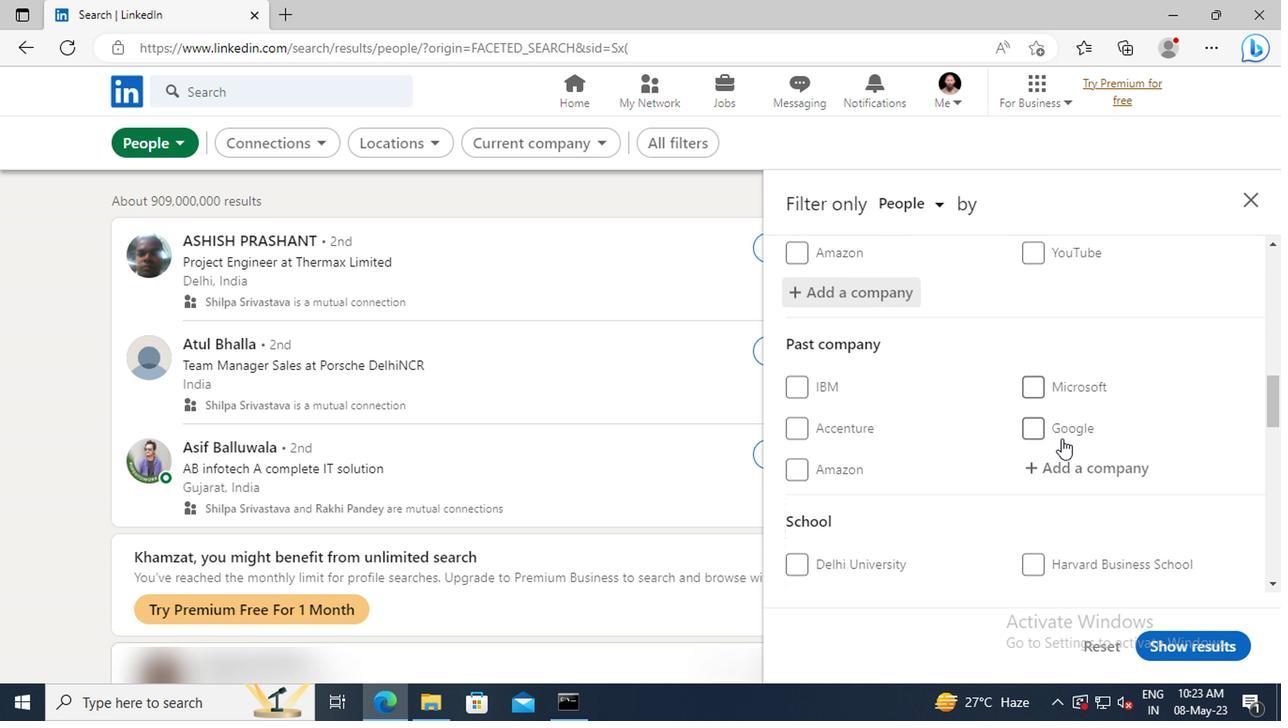 
Action: Mouse scrolled (1057, 435) with delta (0, 0)
Screenshot: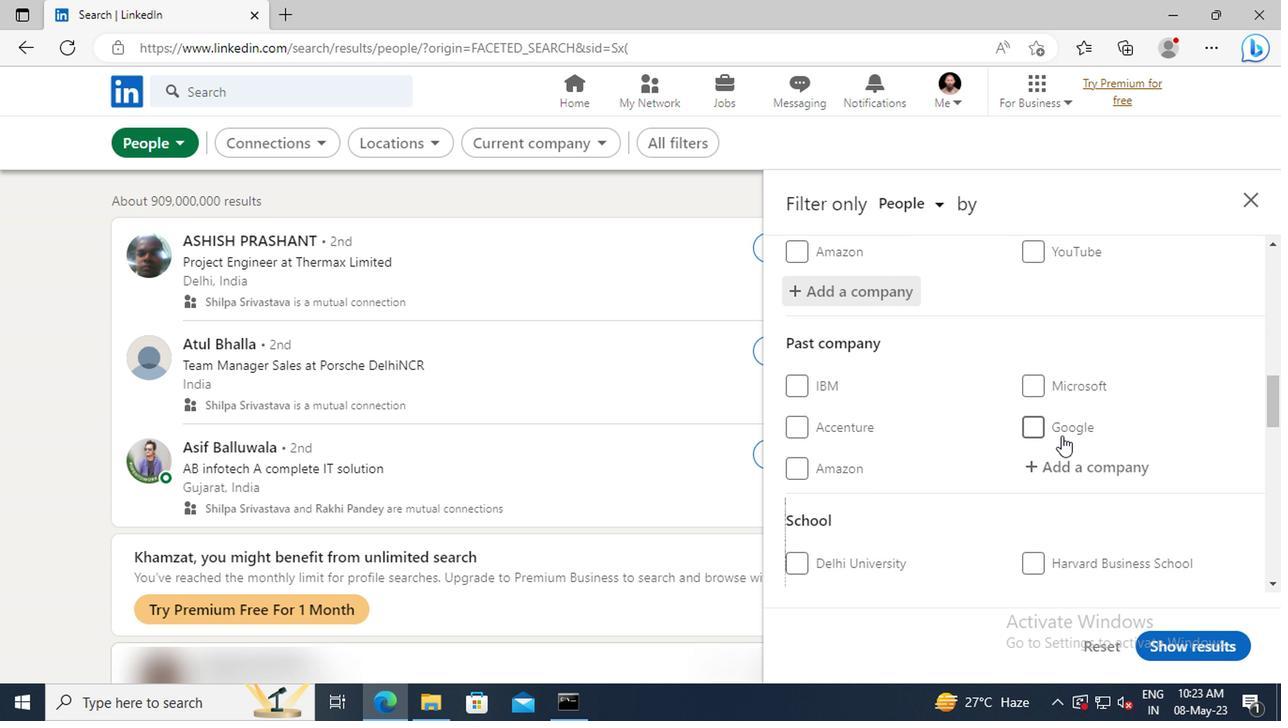 
Action: Mouse scrolled (1057, 435) with delta (0, 0)
Screenshot: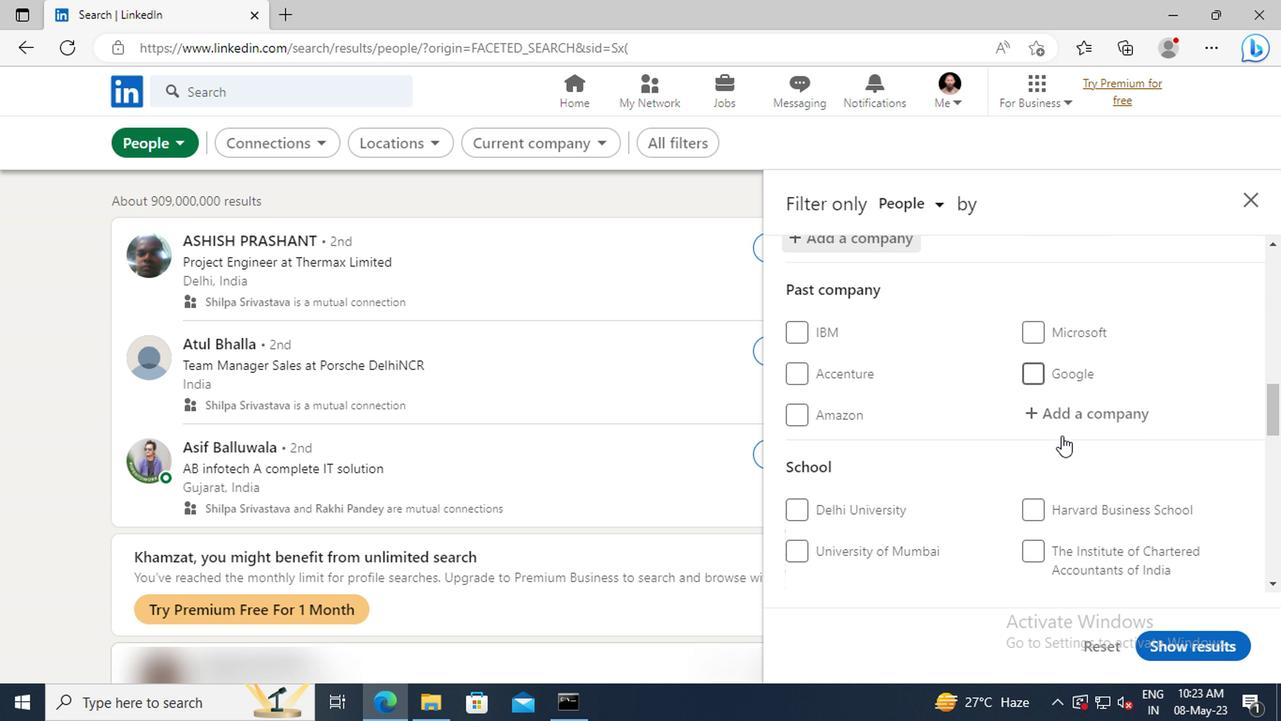 
Action: Mouse scrolled (1057, 435) with delta (0, 0)
Screenshot: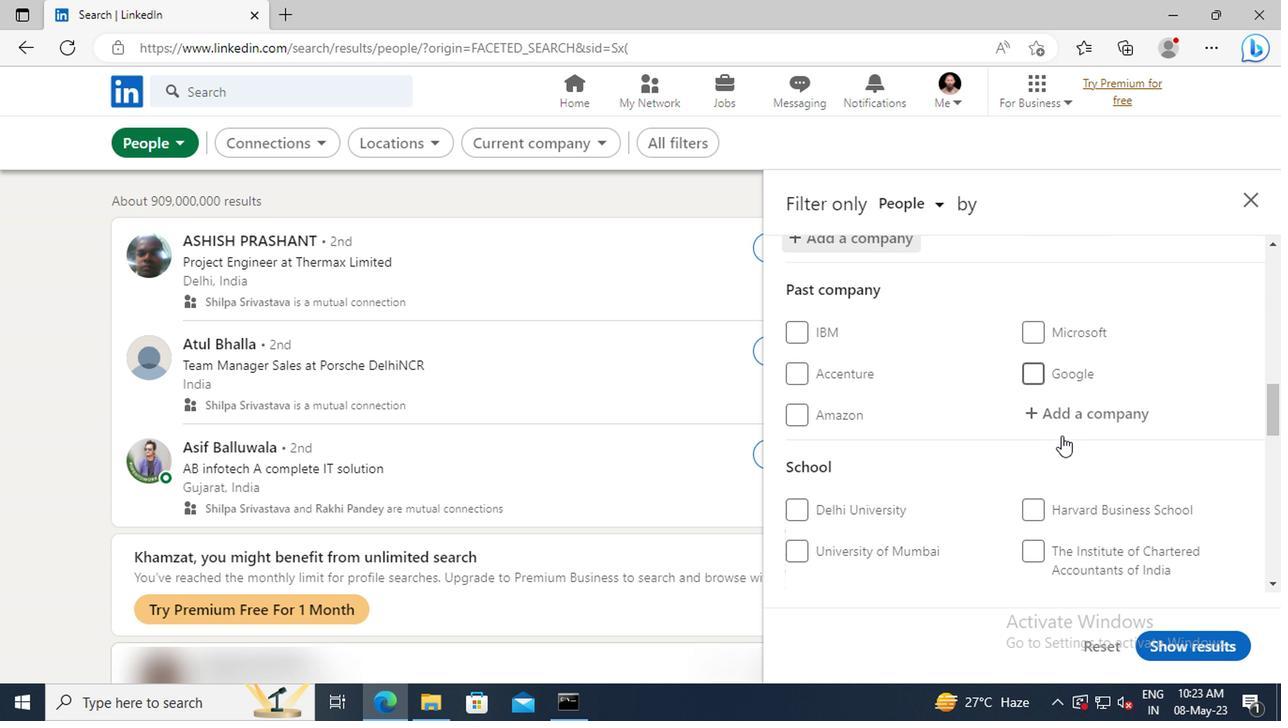 
Action: Mouse scrolled (1057, 435) with delta (0, 0)
Screenshot: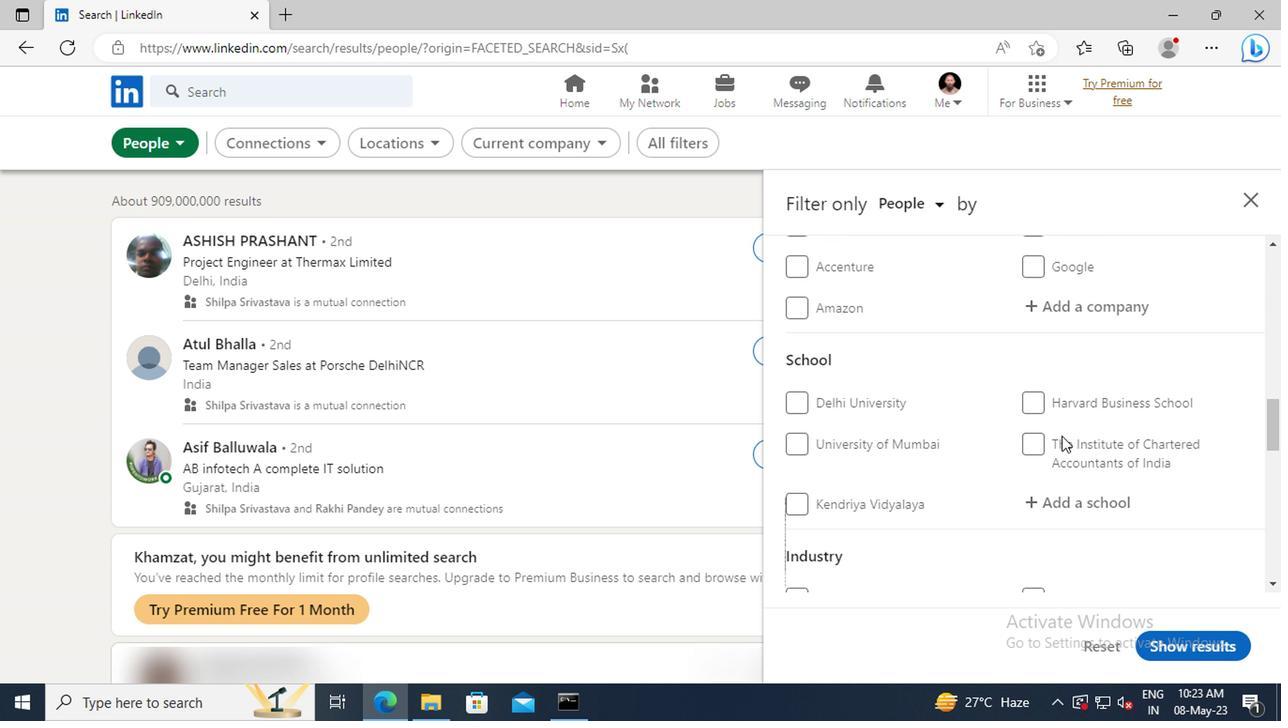 
Action: Mouse moved to (1056, 447)
Screenshot: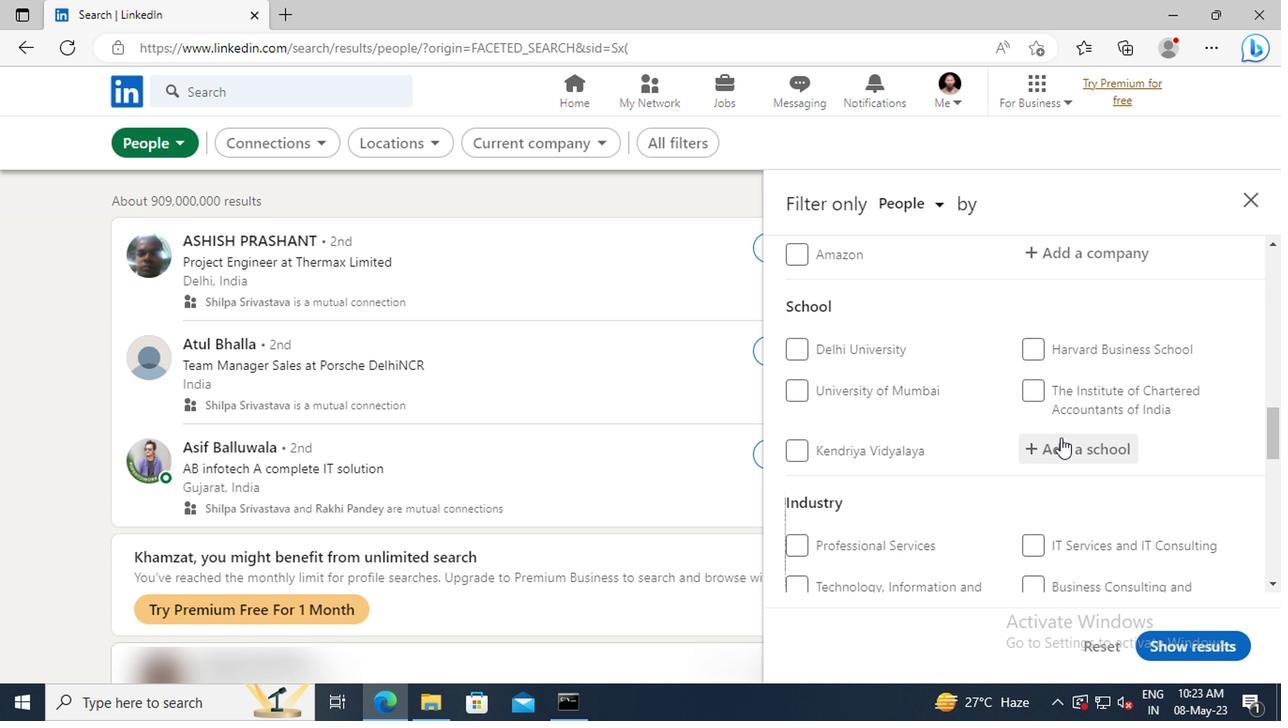
Action: Mouse pressed left at (1056, 447)
Screenshot: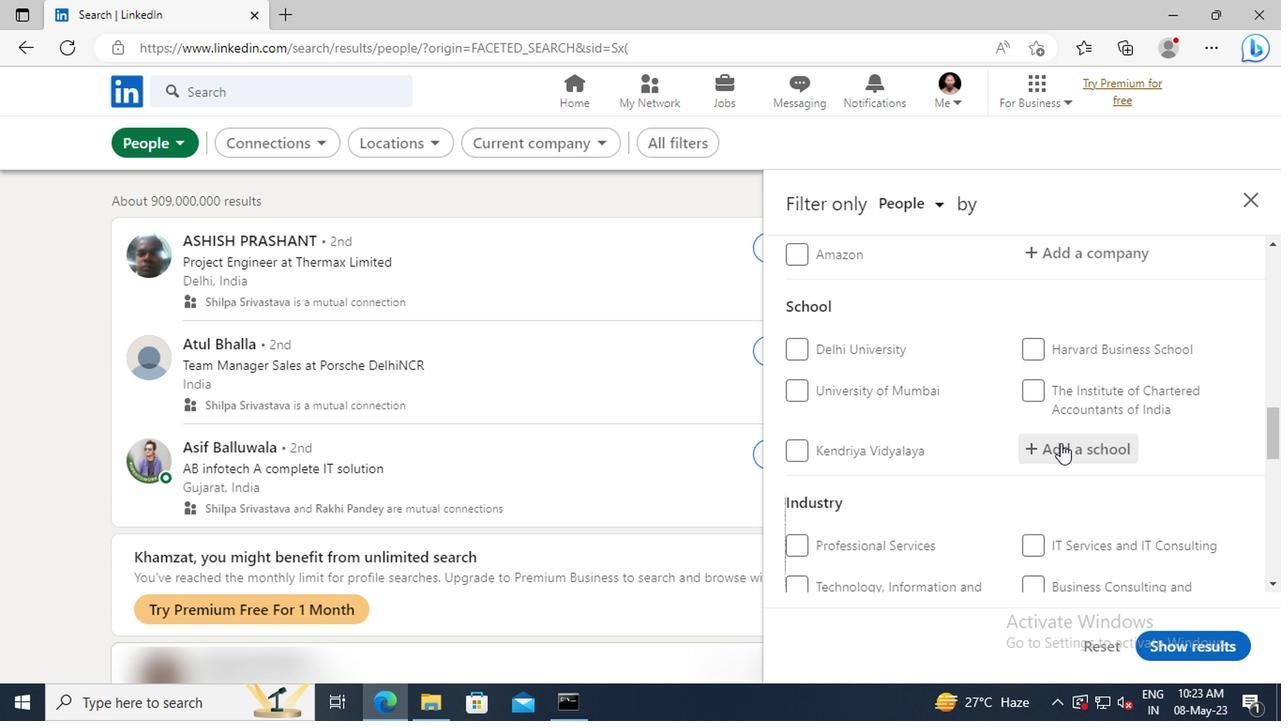 
Action: Mouse moved to (1055, 447)
Screenshot: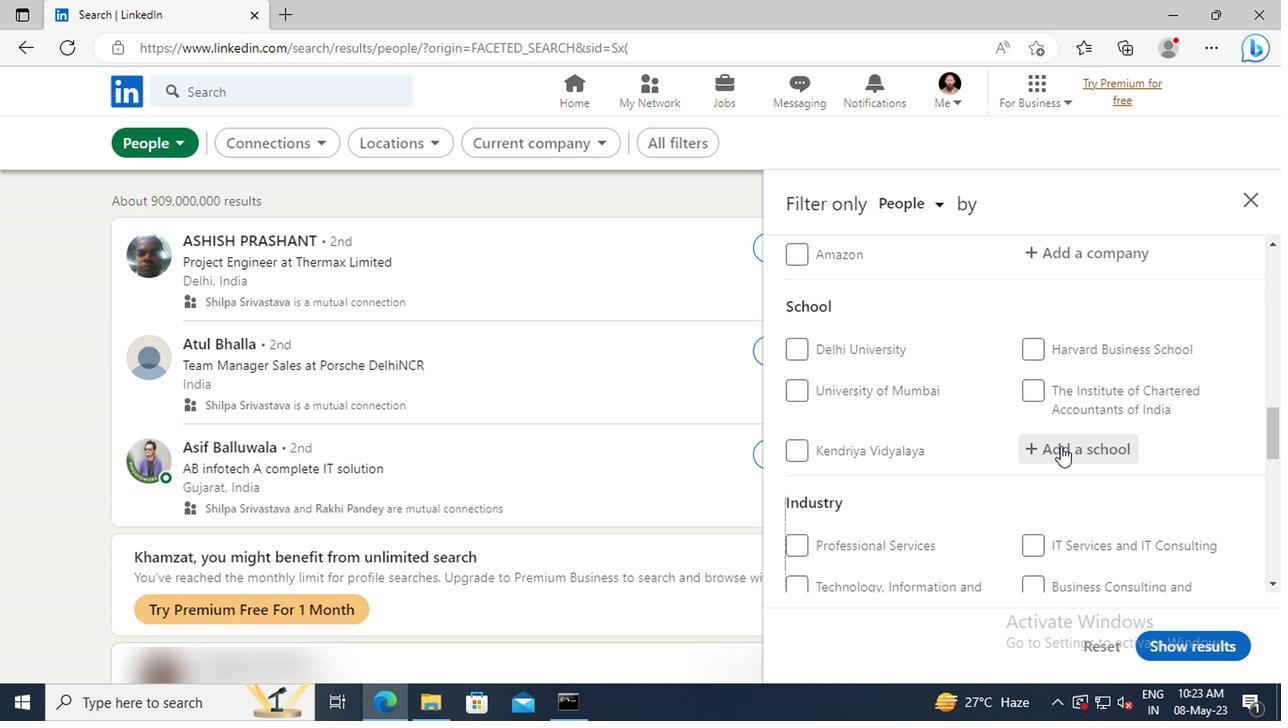 
Action: Key pressed <Key.shift>K.<Key.shift>K.<Key.shift><Key.shift><Key.shift>W
Screenshot: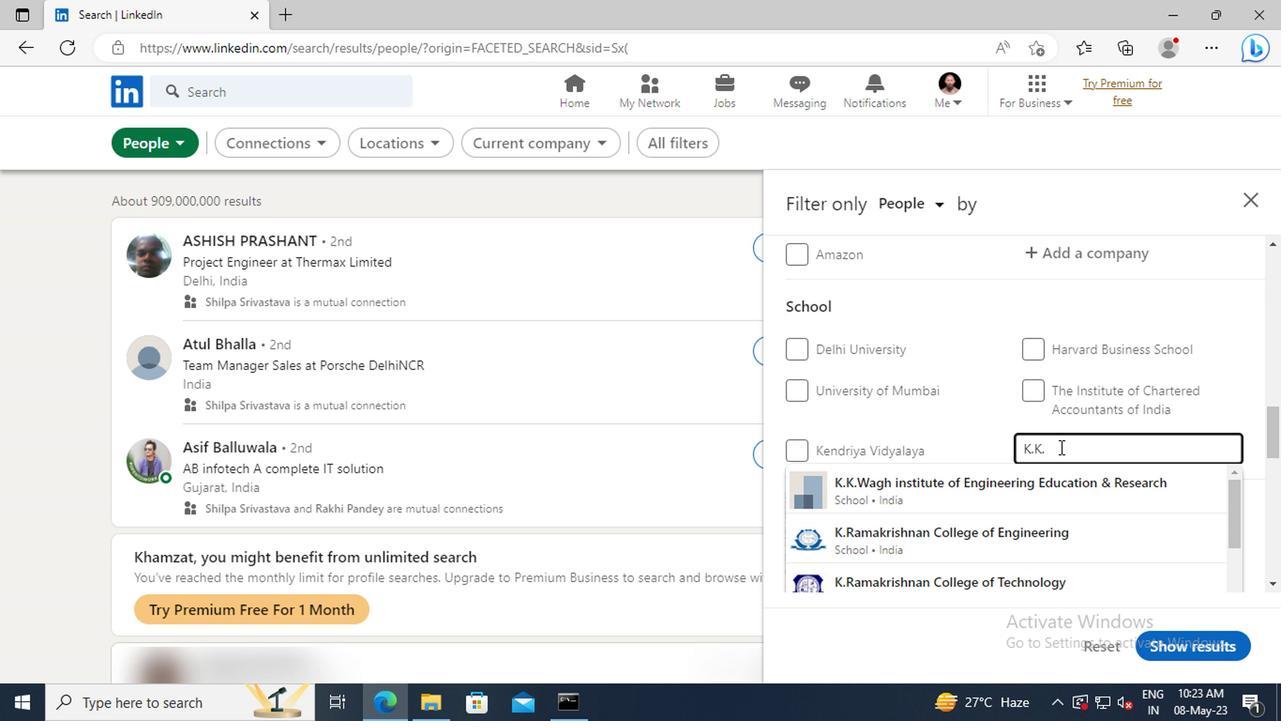 
Action: Mouse moved to (1066, 479)
Screenshot: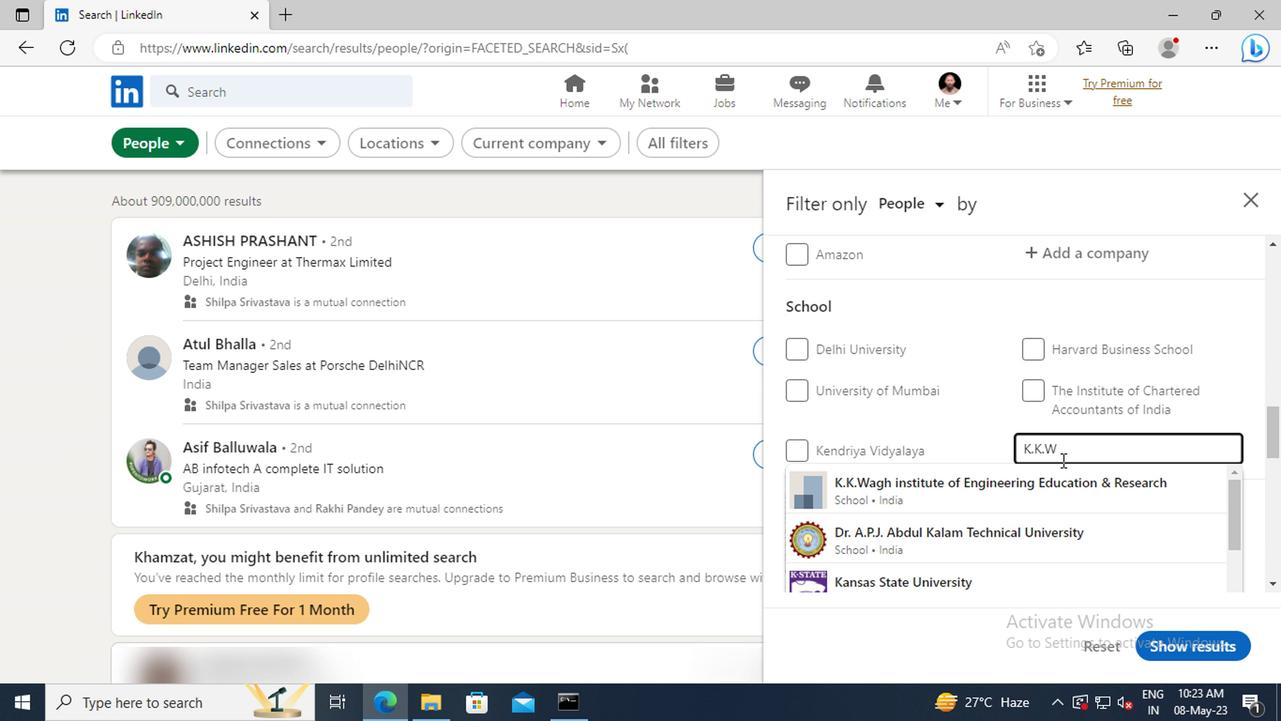 
Action: Mouse pressed left at (1066, 479)
Screenshot: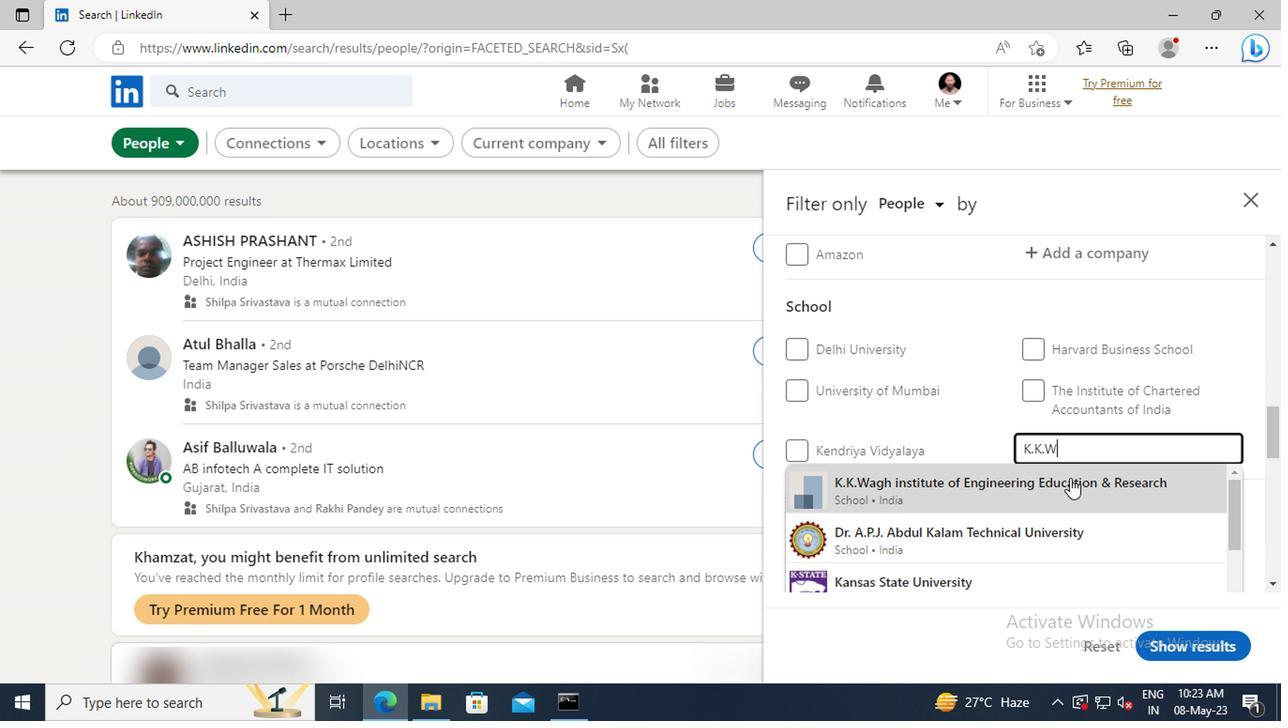 
Action: Mouse moved to (1066, 478)
Screenshot: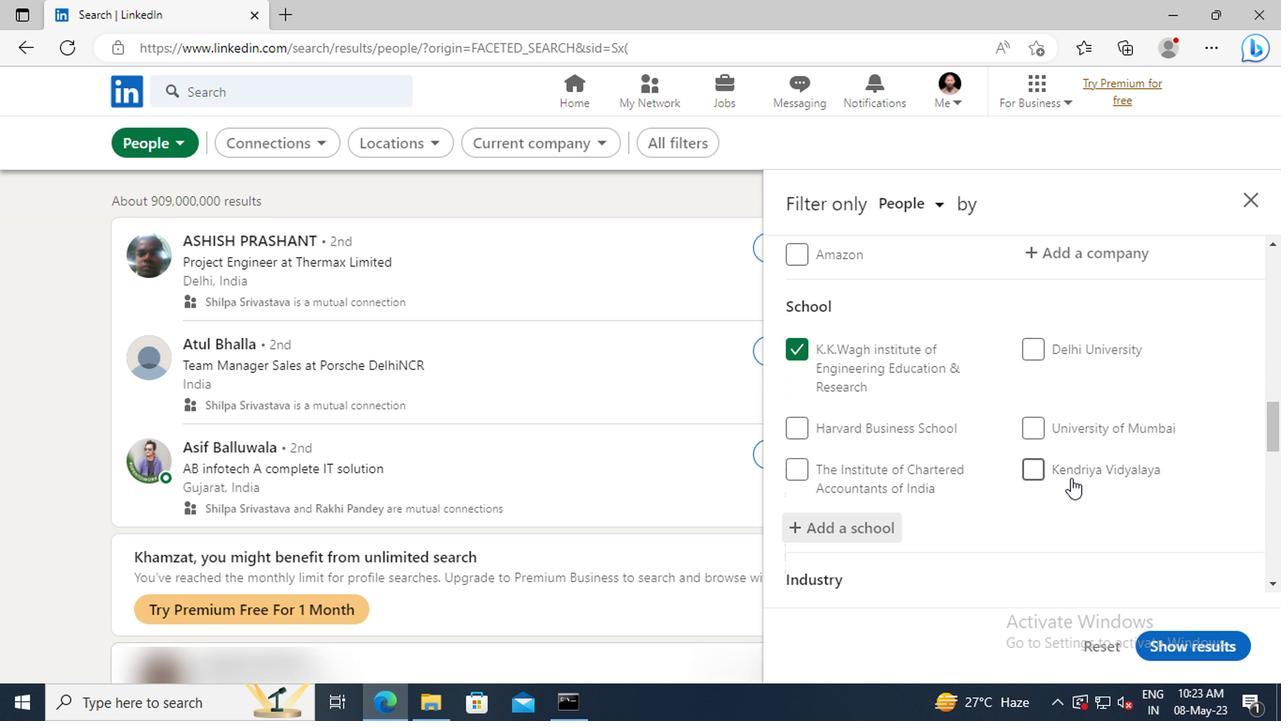 
Action: Mouse scrolled (1066, 477) with delta (0, 0)
Screenshot: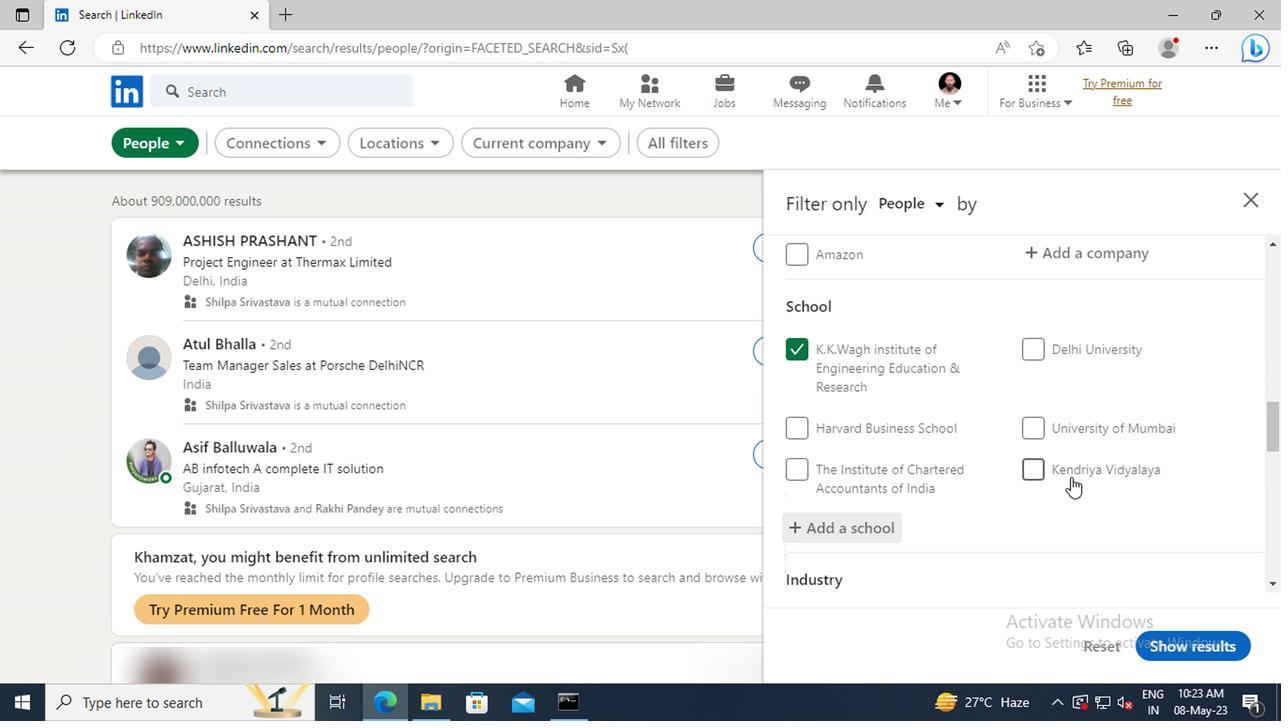 
Action: Mouse scrolled (1066, 477) with delta (0, 0)
Screenshot: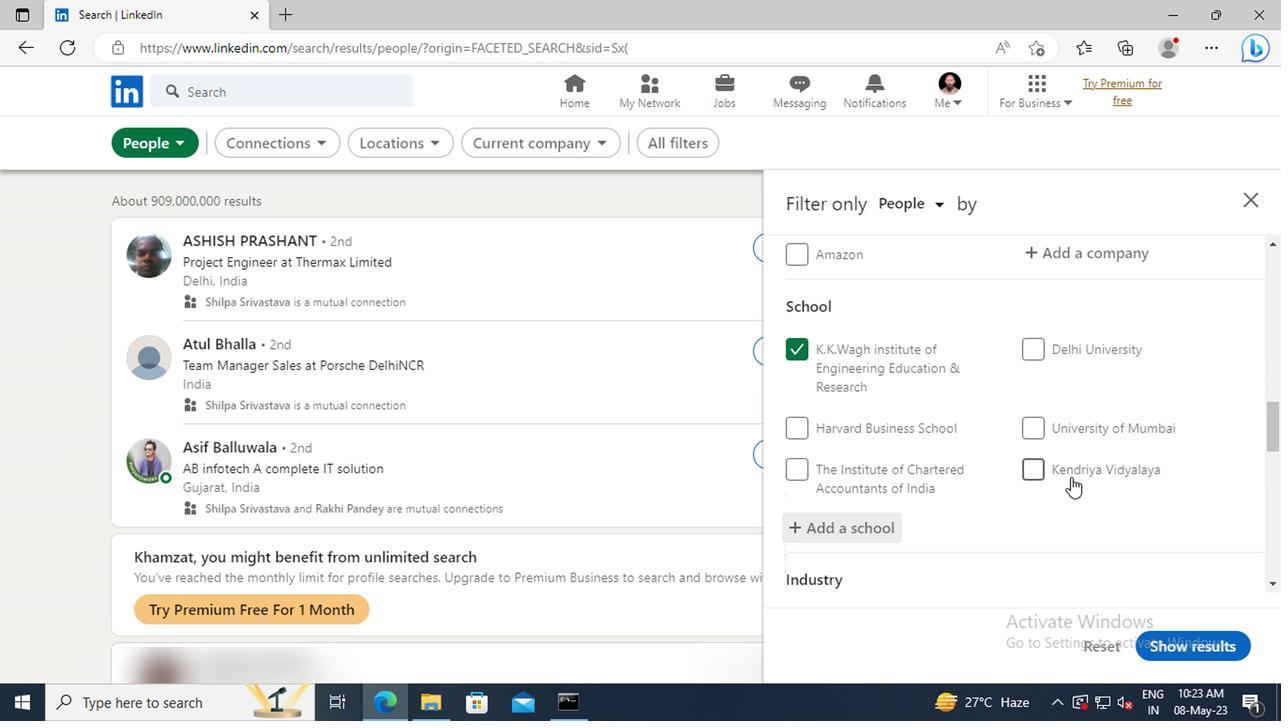 
Action: Mouse moved to (1067, 463)
Screenshot: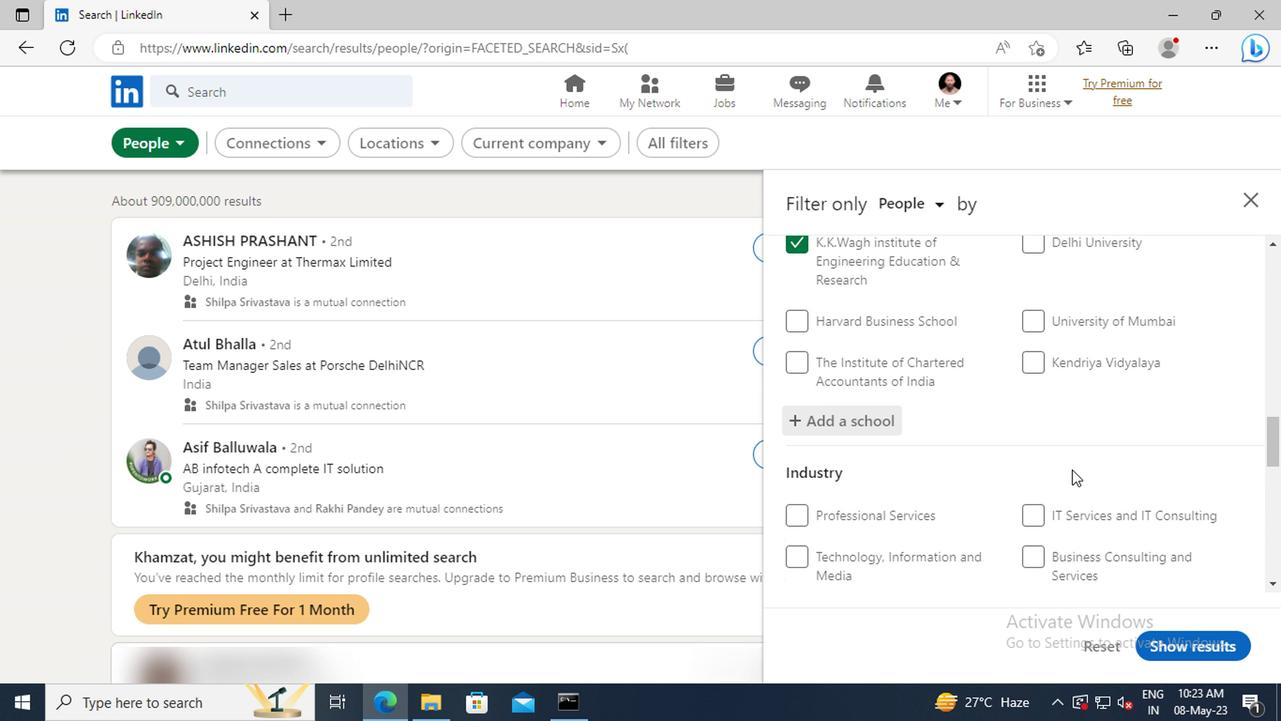 
Action: Mouse scrolled (1067, 463) with delta (0, 0)
Screenshot: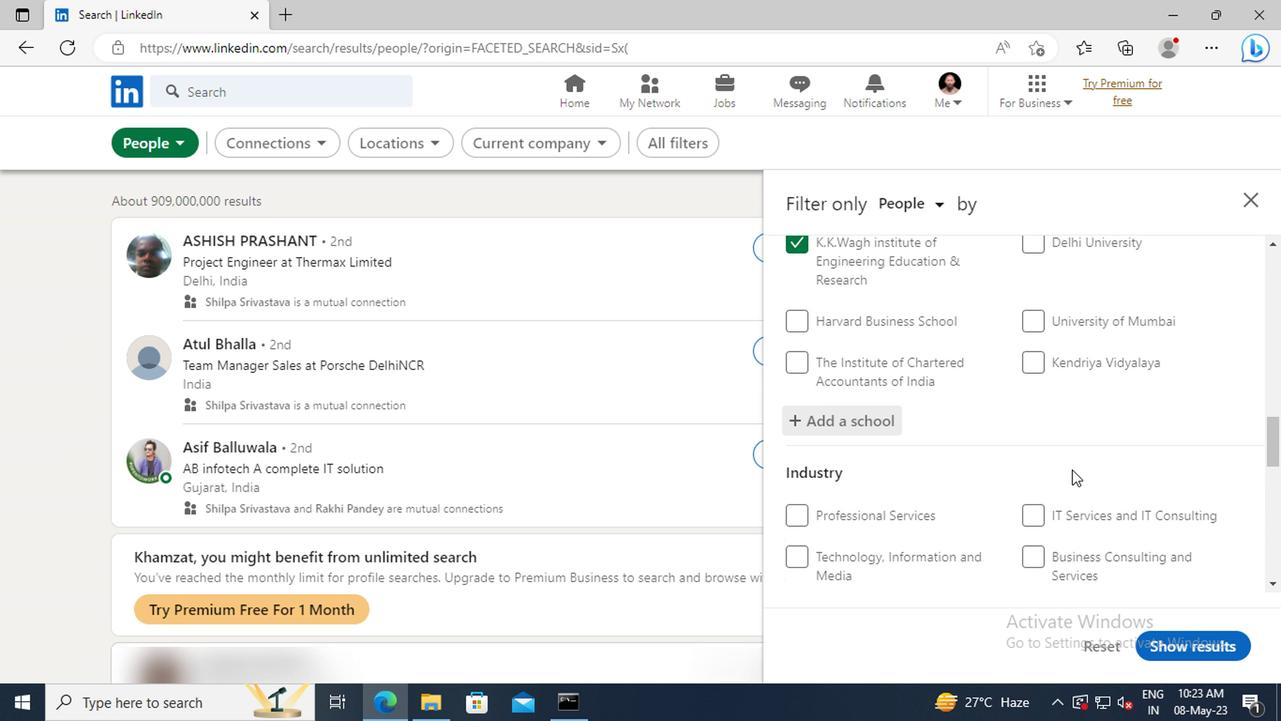 
Action: Mouse moved to (1062, 440)
Screenshot: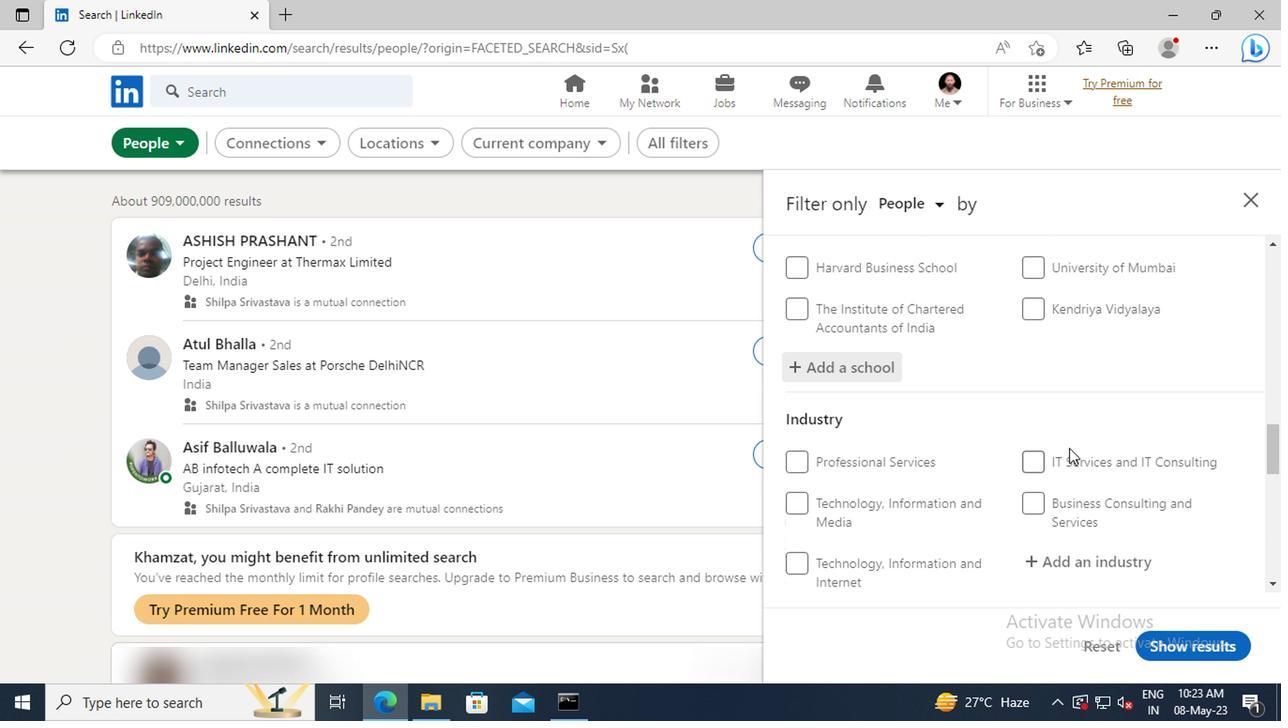 
Action: Mouse scrolled (1062, 439) with delta (0, 0)
Screenshot: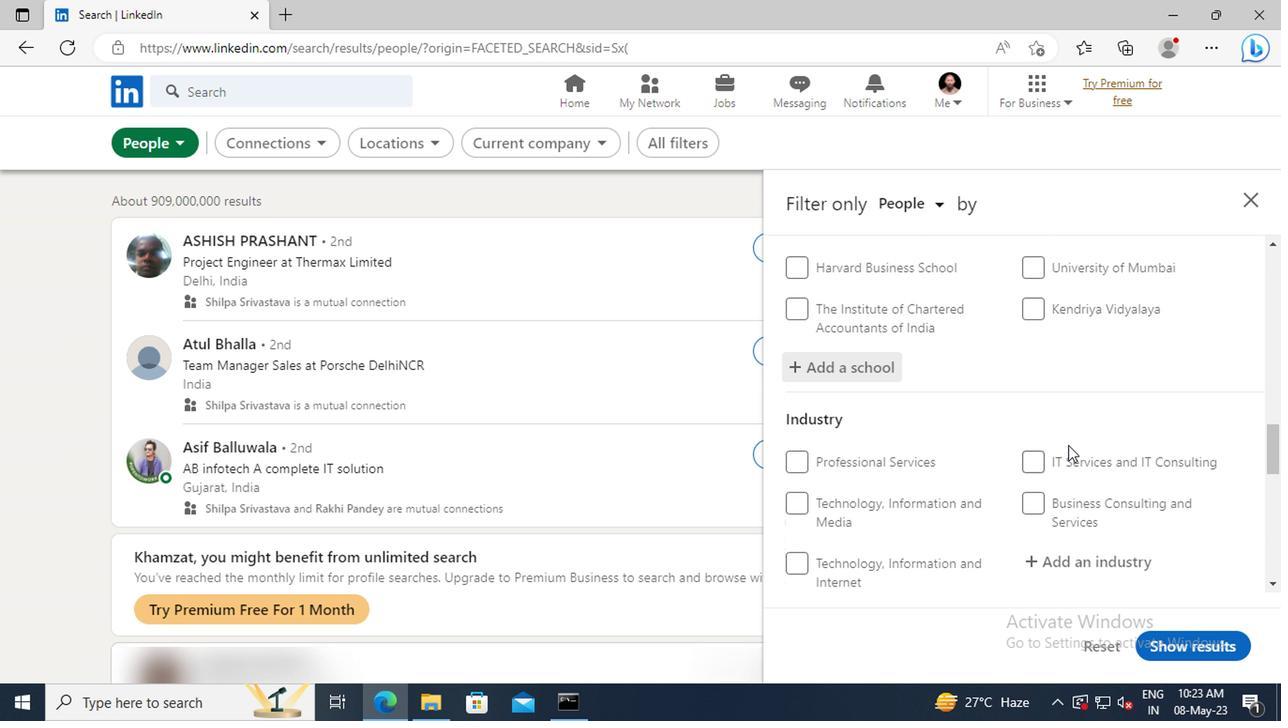 
Action: Mouse moved to (1062, 437)
Screenshot: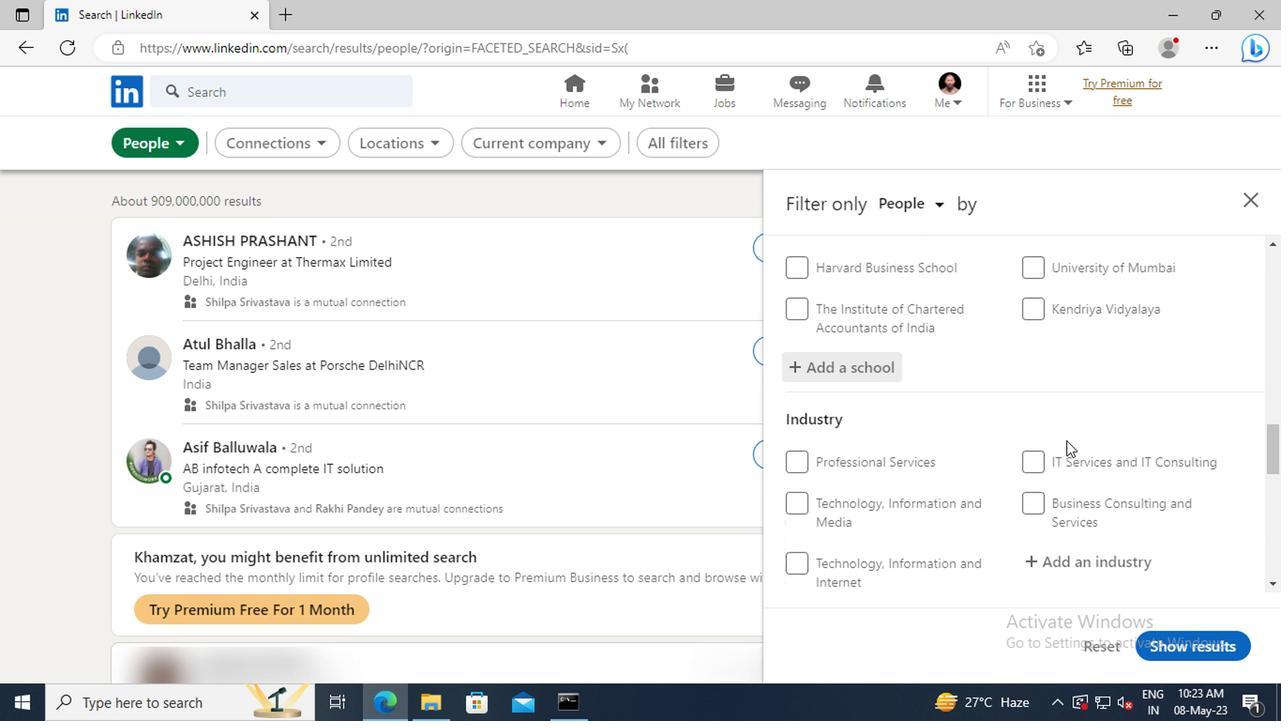 
Action: Mouse scrolled (1062, 436) with delta (0, -1)
Screenshot: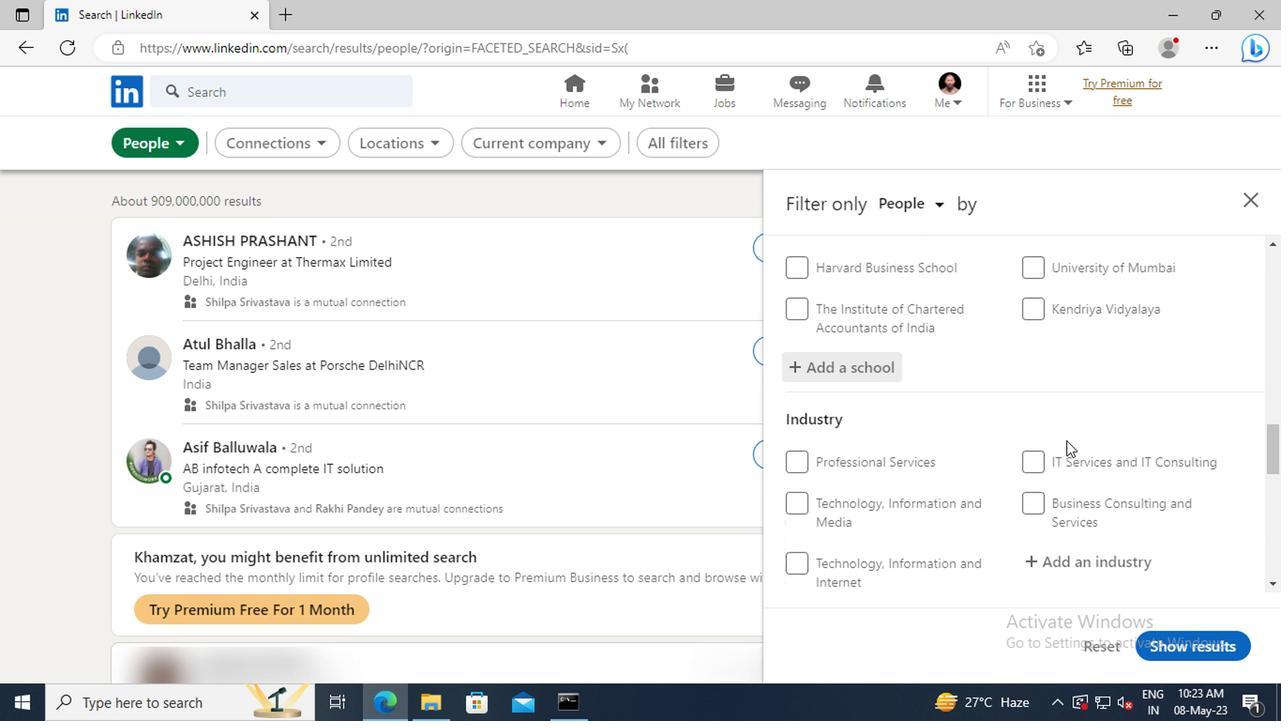 
Action: Mouse moved to (1057, 456)
Screenshot: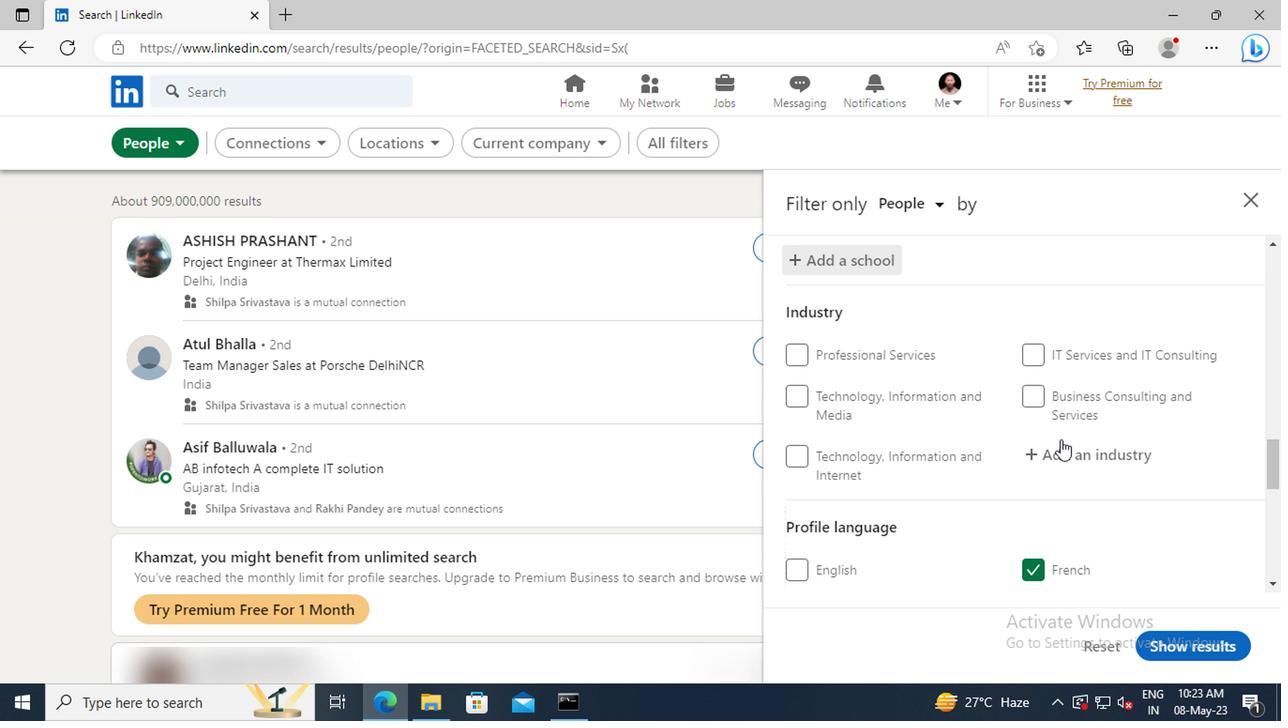 
Action: Mouse pressed left at (1057, 456)
Screenshot: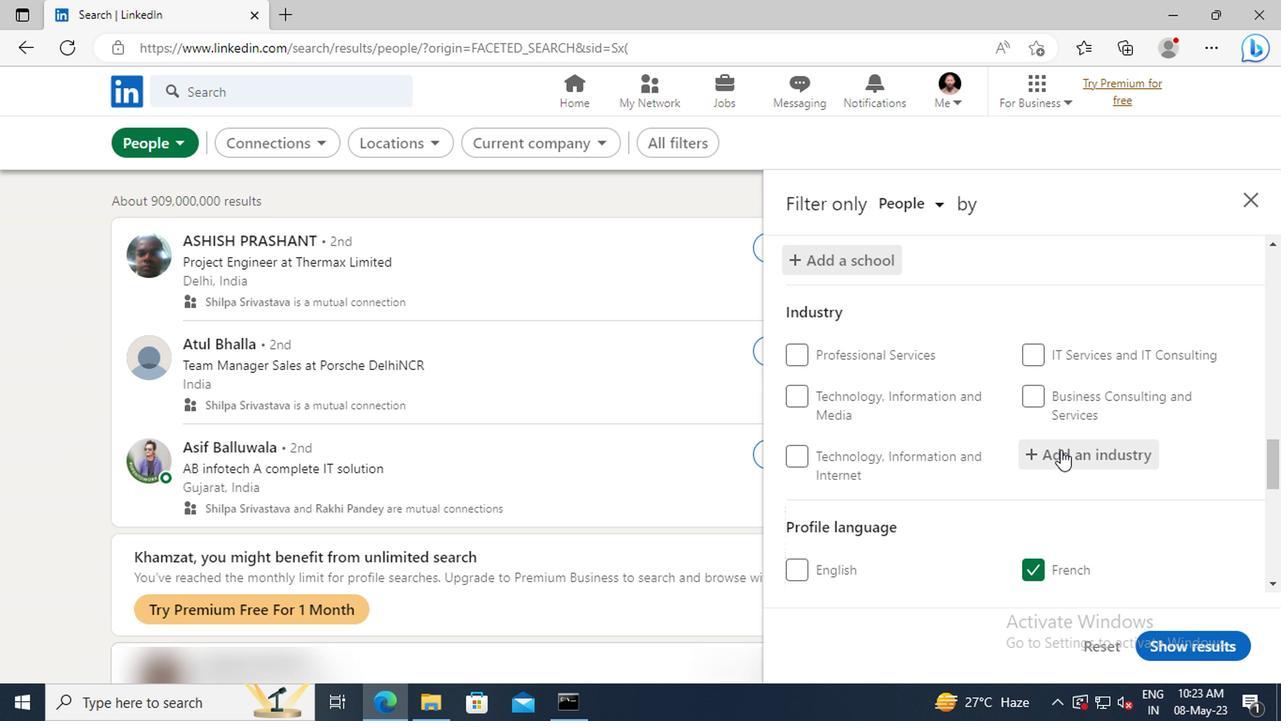 
Action: Mouse moved to (1057, 456)
Screenshot: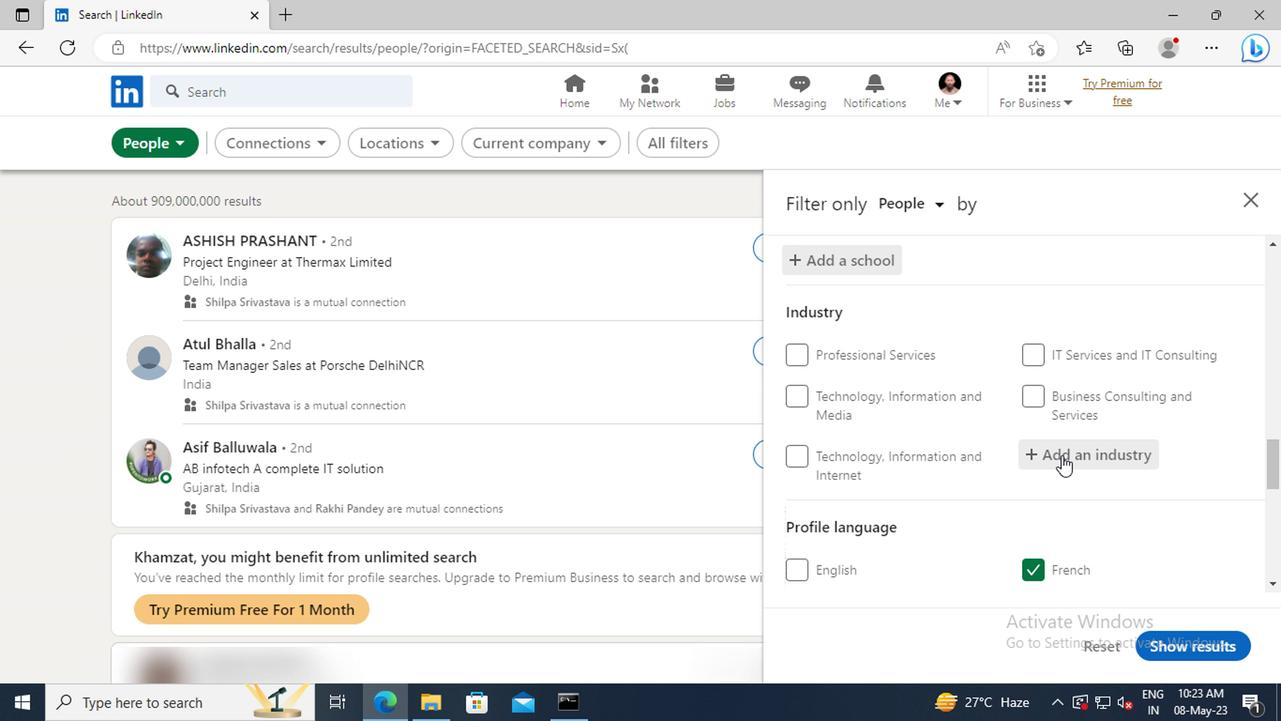 
Action: Key pressed <Key.shift>PHARM
Screenshot: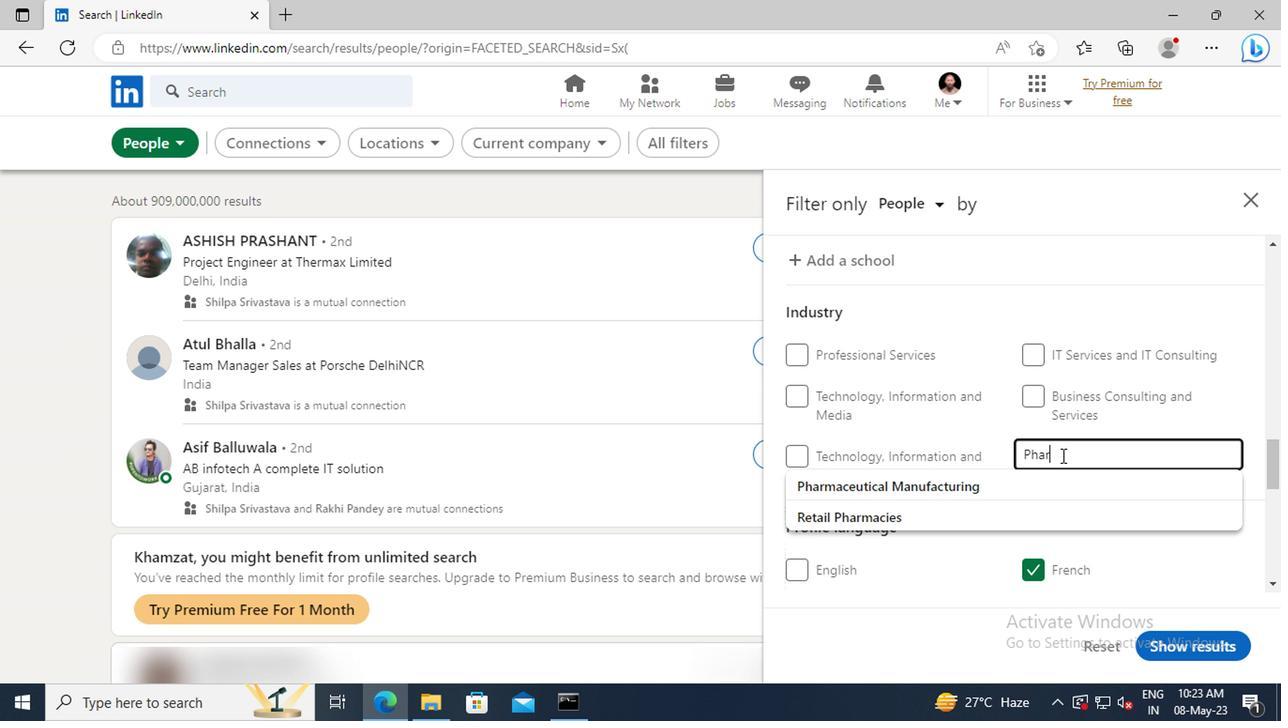 
Action: Mouse moved to (1050, 475)
Screenshot: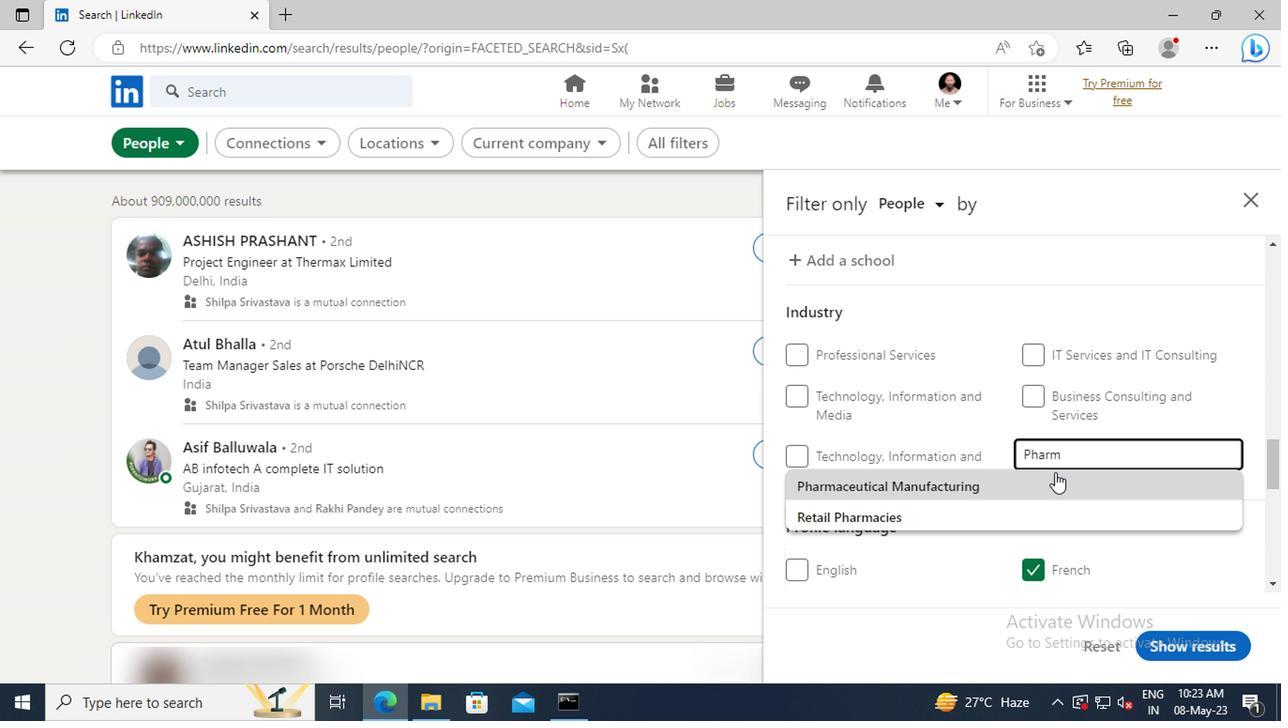 
Action: Mouse pressed left at (1050, 475)
Screenshot: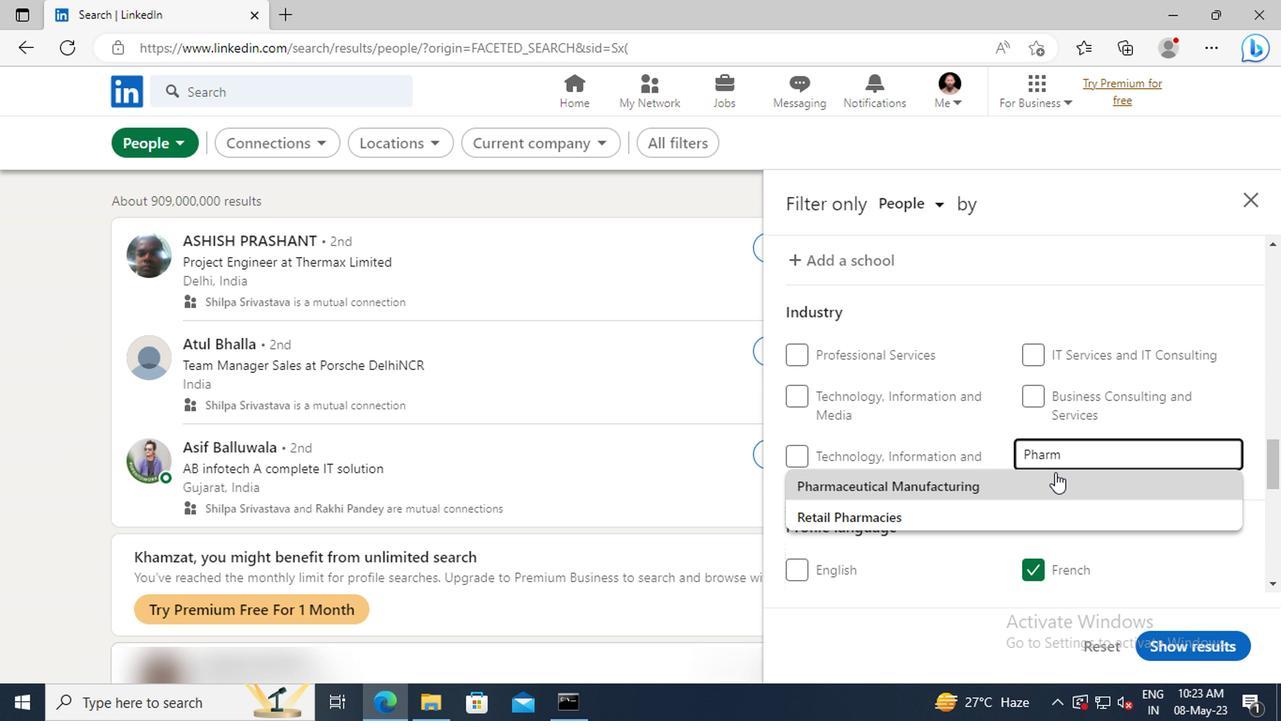 
Action: Mouse scrolled (1050, 474) with delta (0, 0)
Screenshot: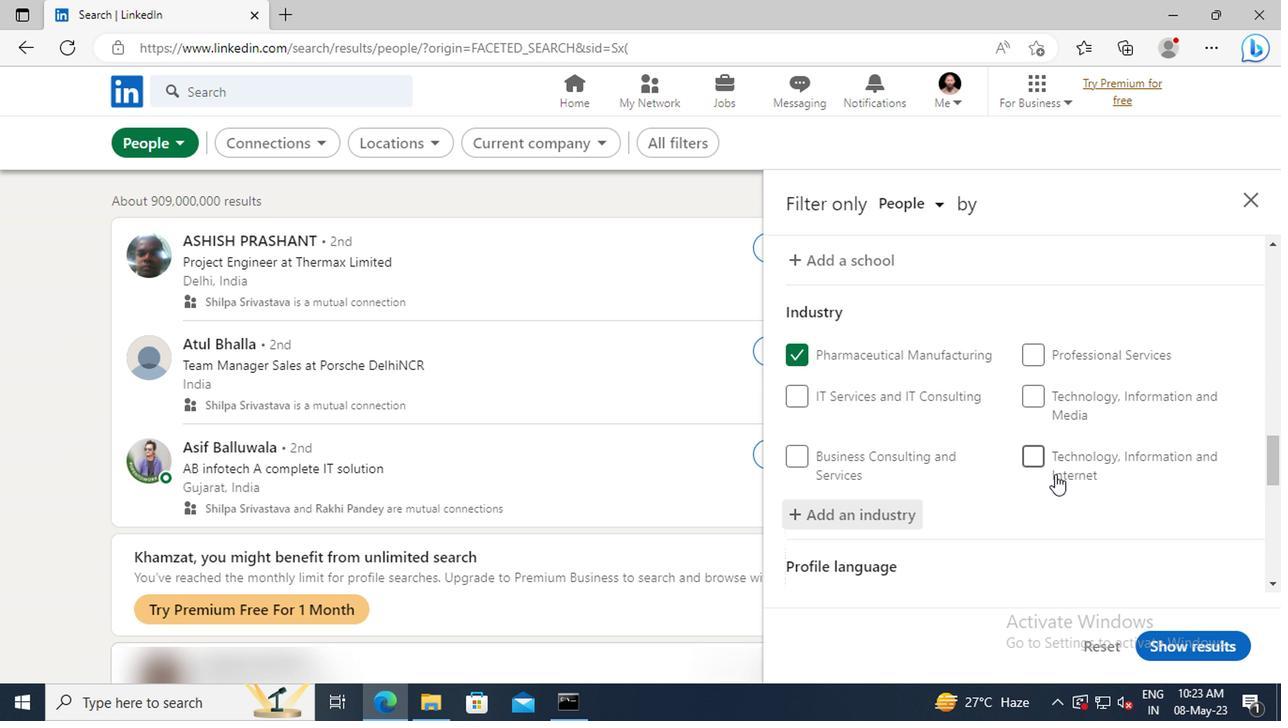
Action: Mouse scrolled (1050, 474) with delta (0, 0)
Screenshot: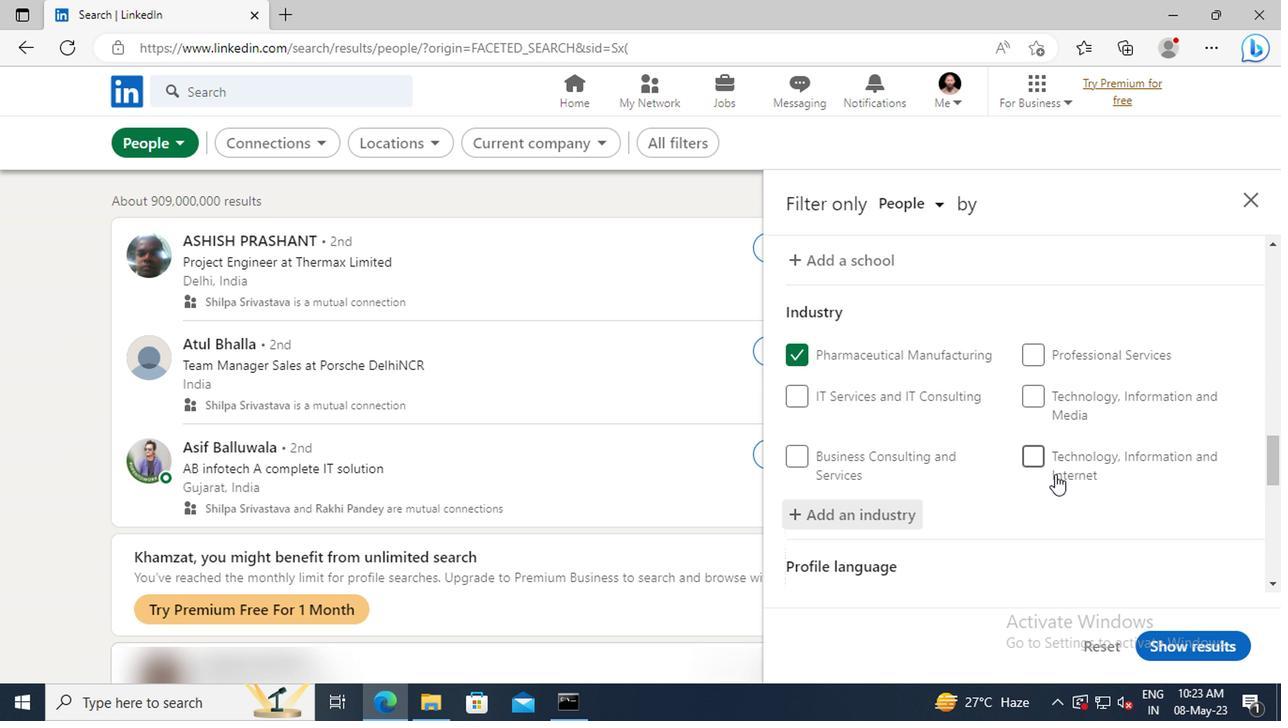 
Action: Mouse scrolled (1050, 474) with delta (0, 0)
Screenshot: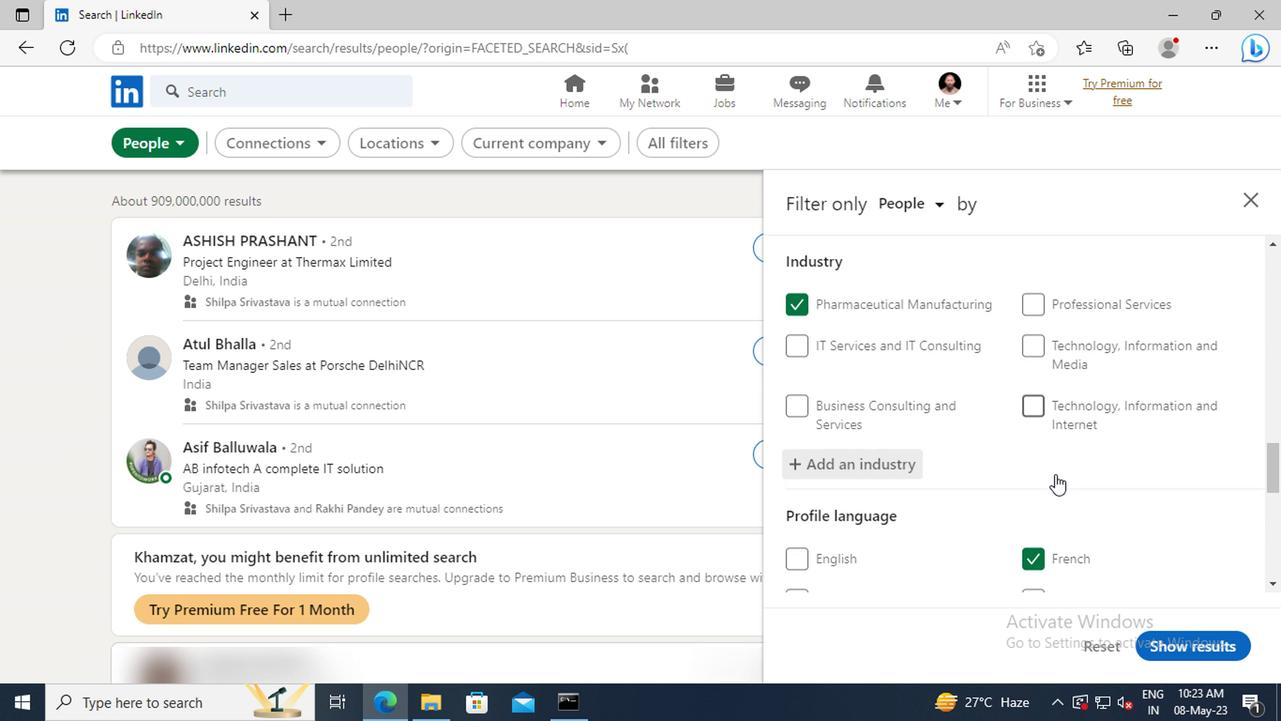 
Action: Mouse moved to (1050, 468)
Screenshot: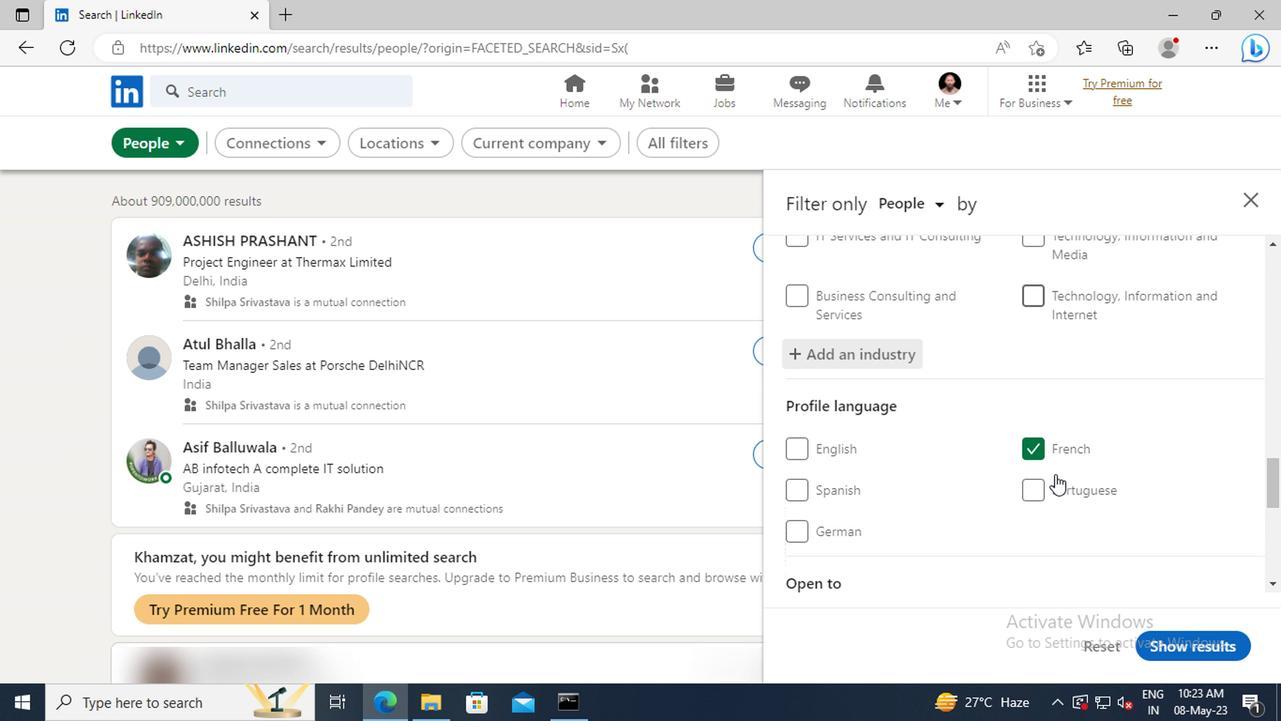 
Action: Mouse scrolled (1050, 466) with delta (0, -1)
Screenshot: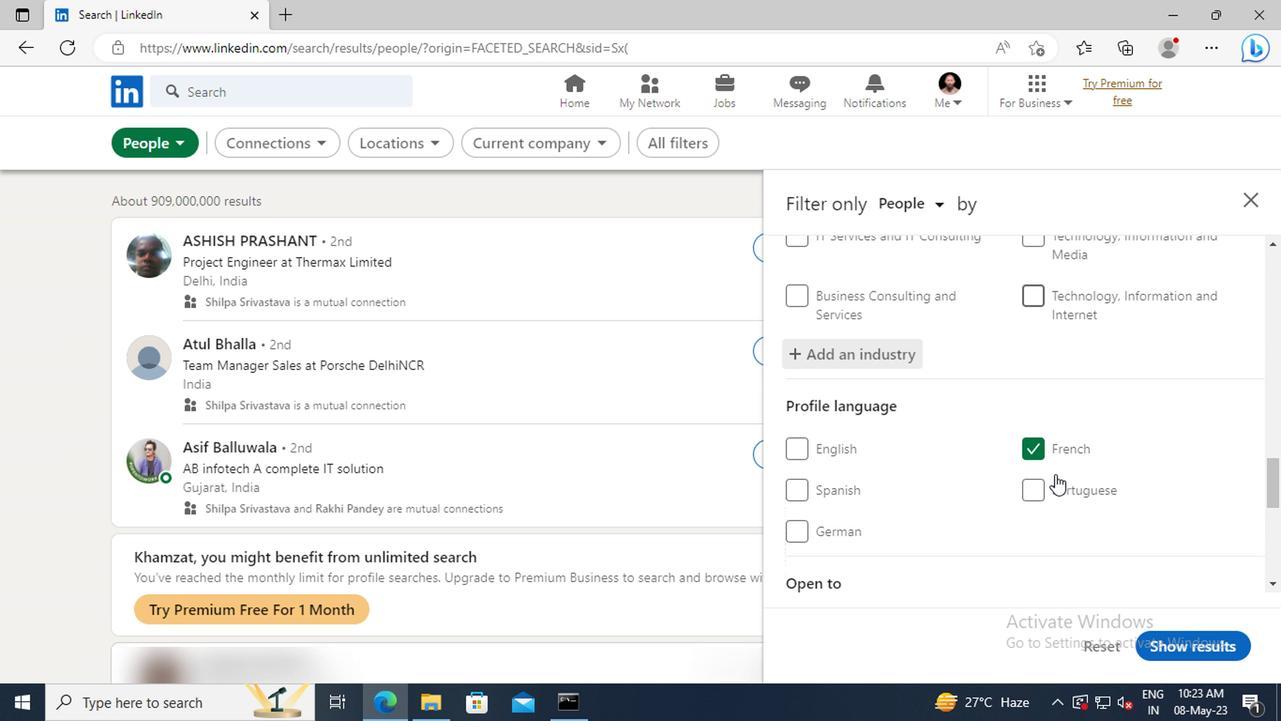 
Action: Mouse moved to (1050, 466)
Screenshot: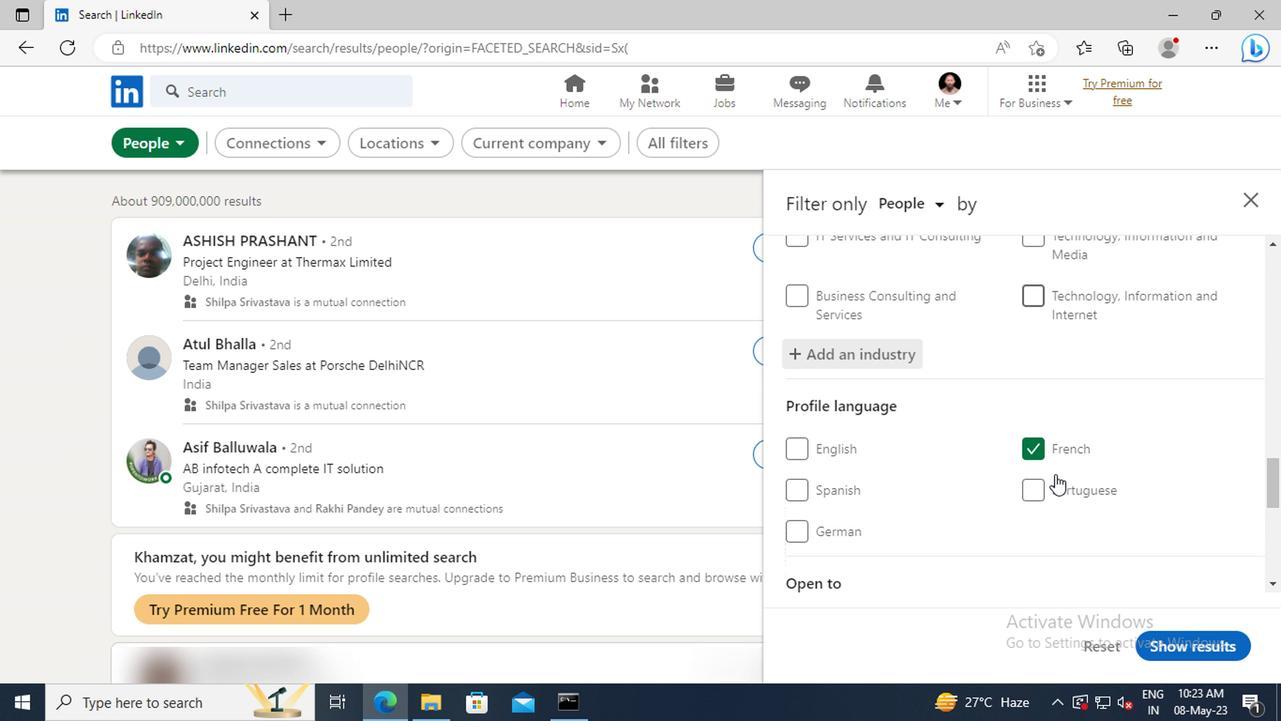 
Action: Mouse scrolled (1050, 465) with delta (0, 0)
Screenshot: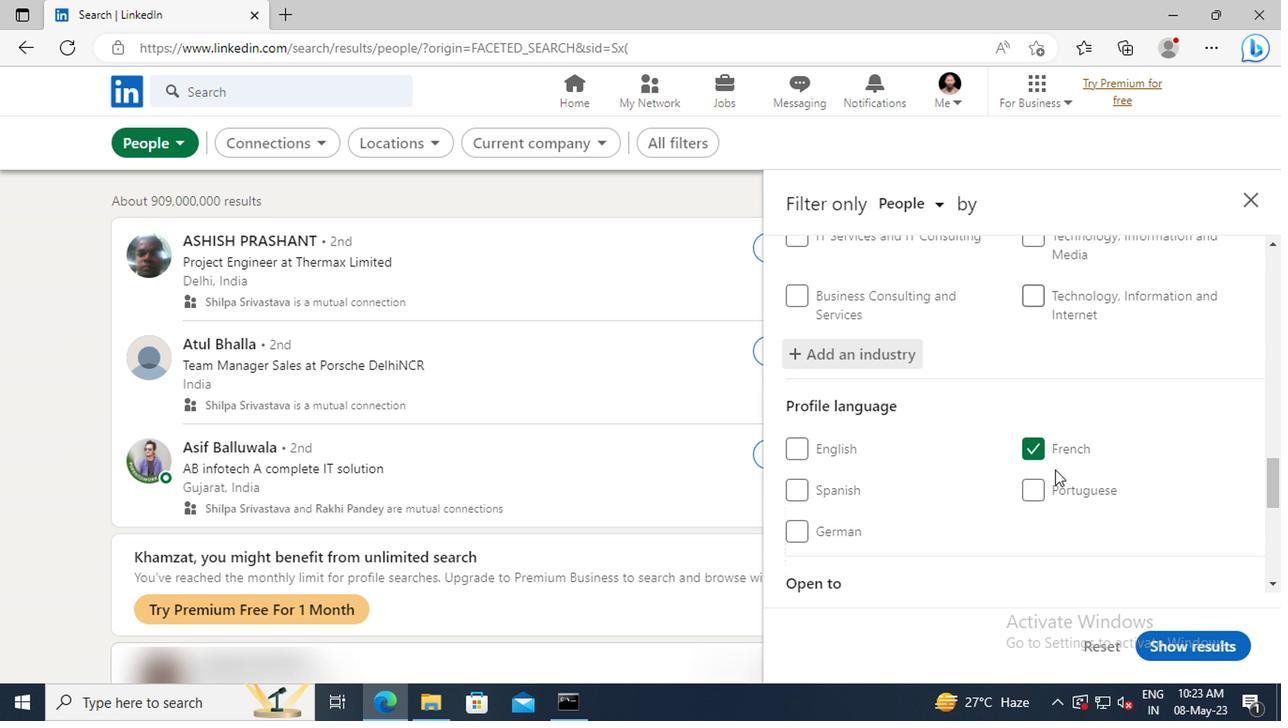 
Action: Mouse moved to (1046, 437)
Screenshot: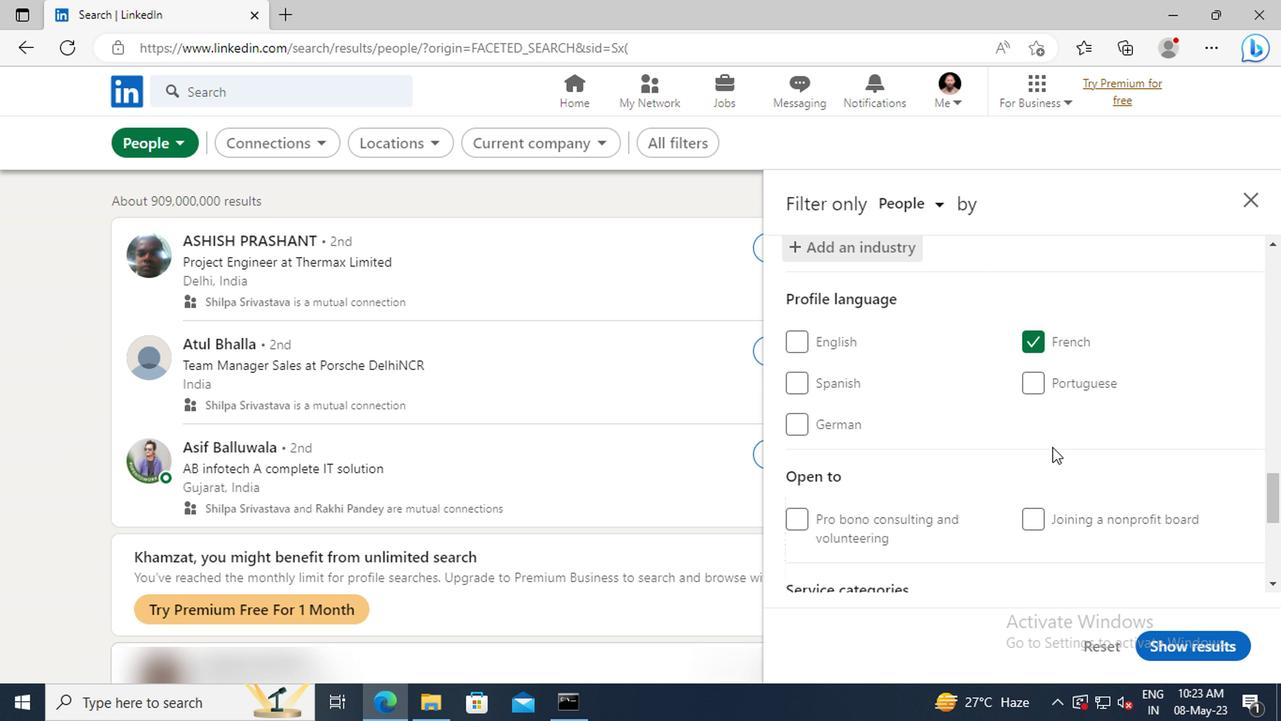 
Action: Mouse scrolled (1046, 436) with delta (0, -1)
Screenshot: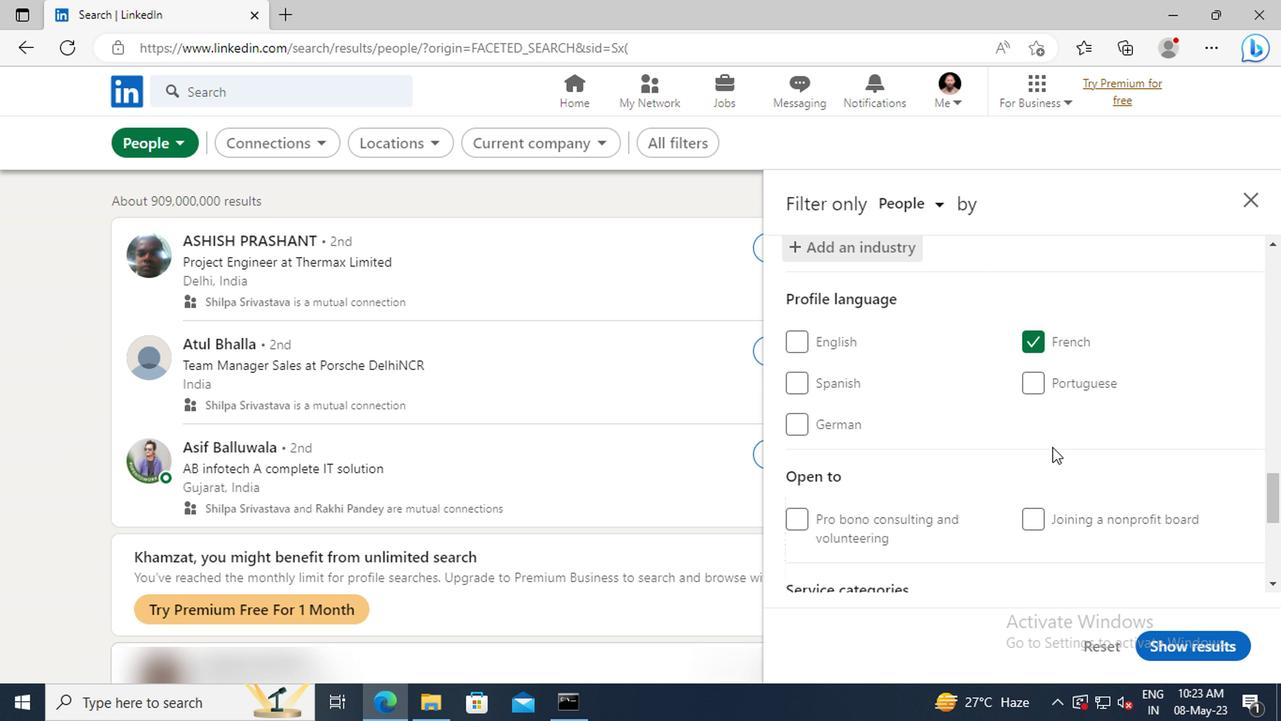 
Action: Mouse moved to (1045, 435)
Screenshot: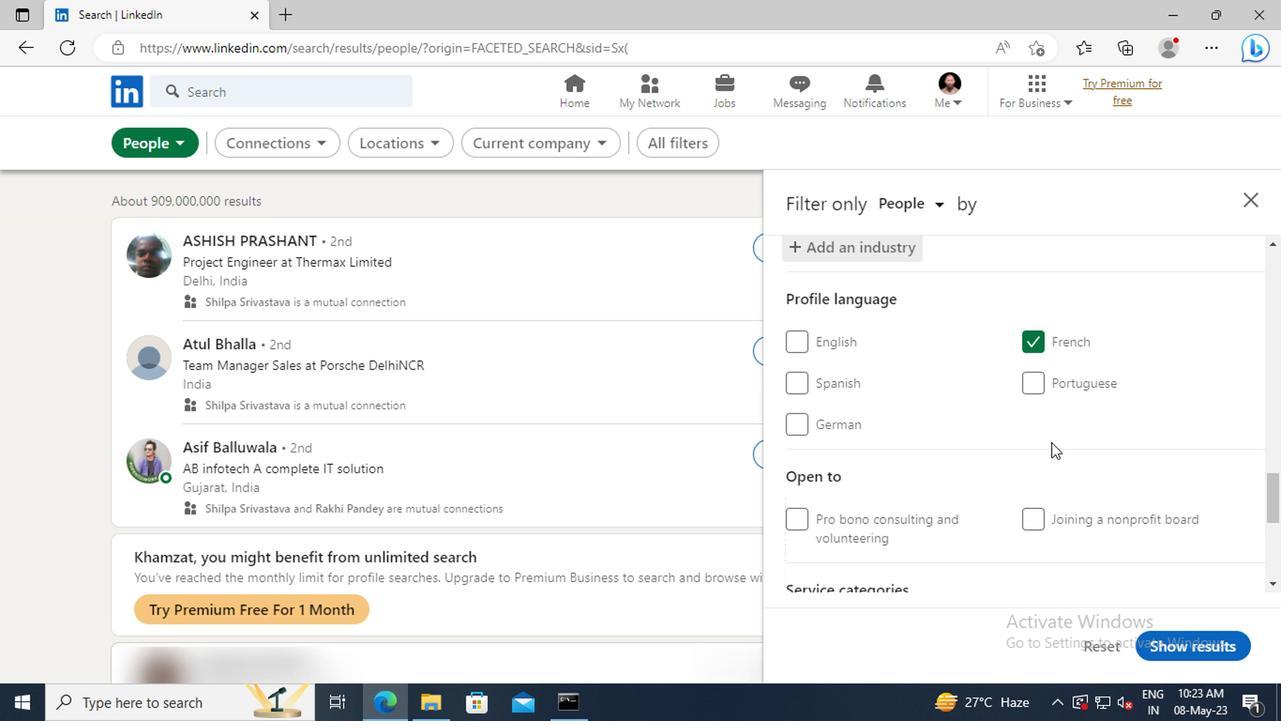 
Action: Mouse scrolled (1045, 433) with delta (0, -1)
Screenshot: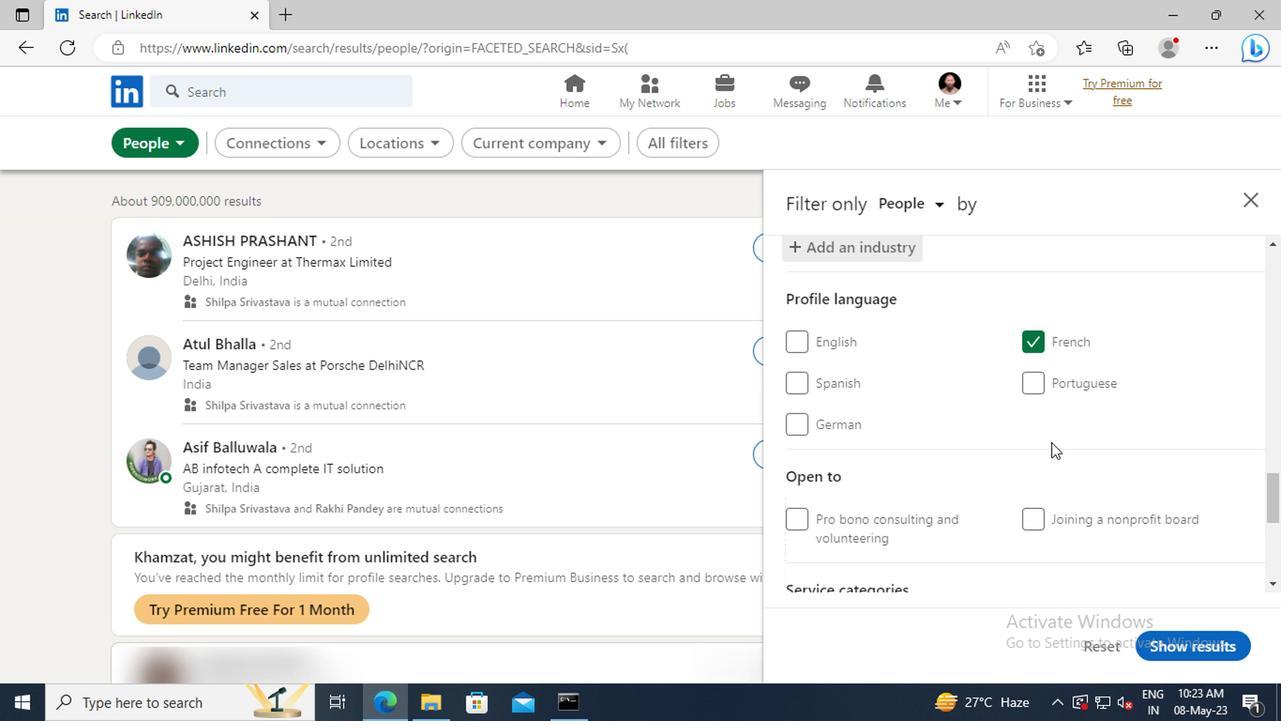 
Action: Mouse moved to (1042, 425)
Screenshot: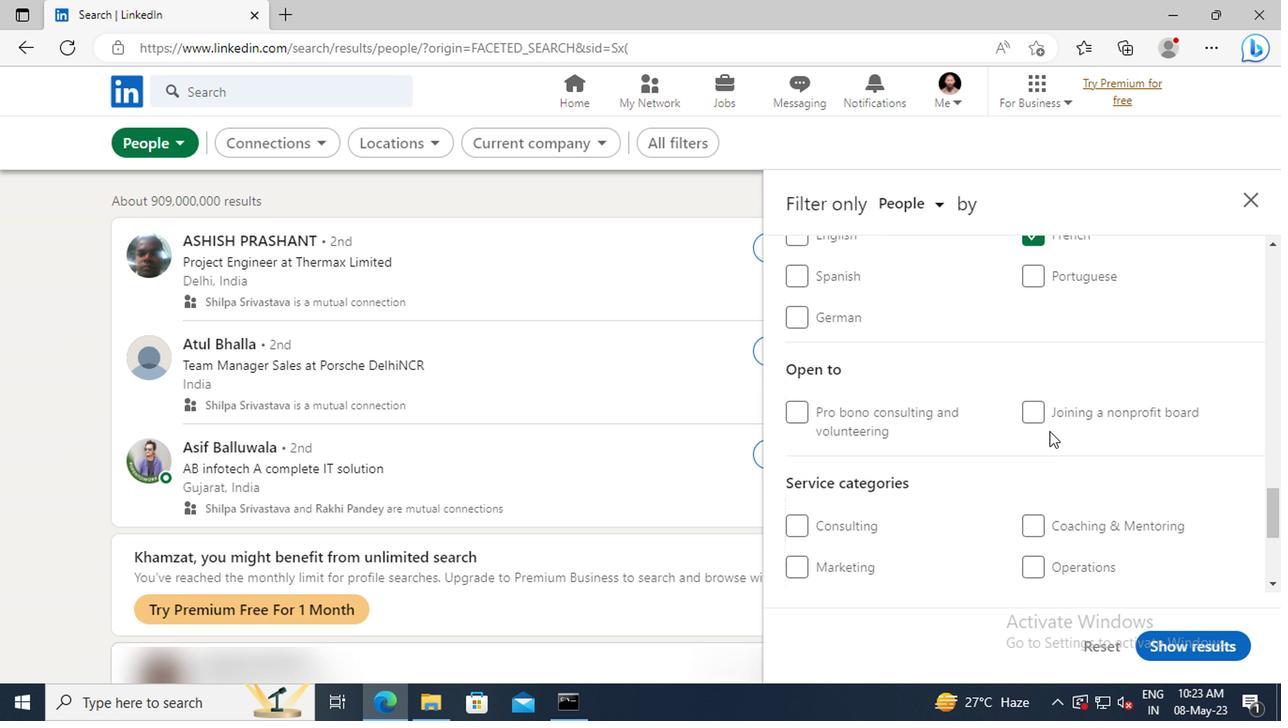 
Action: Mouse scrolled (1042, 424) with delta (0, -1)
Screenshot: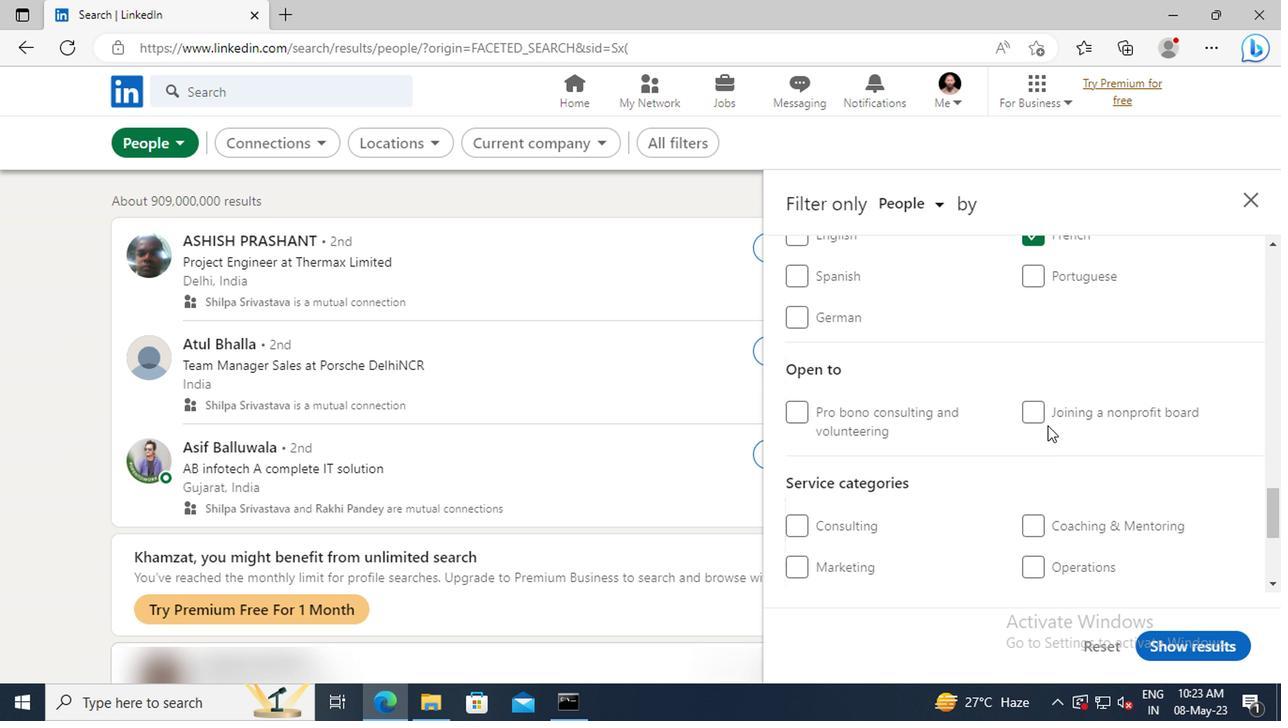 
Action: Mouse moved to (1042, 425)
Screenshot: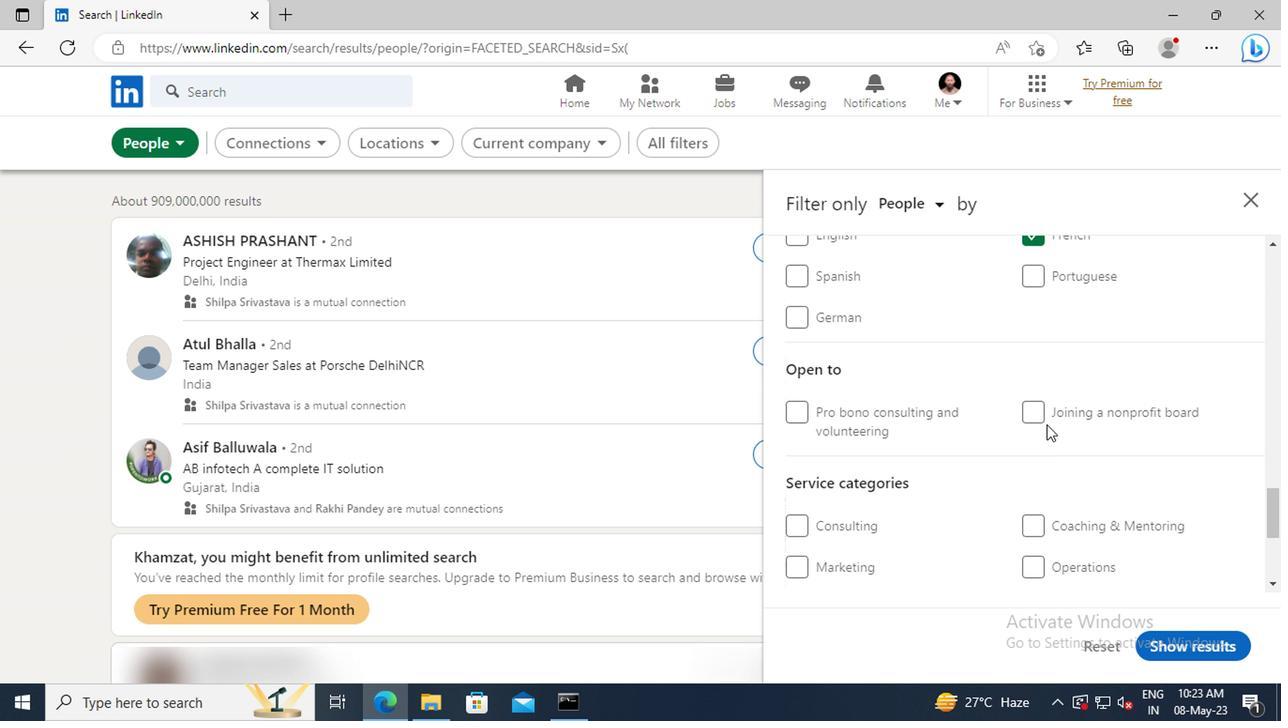 
Action: Mouse scrolled (1042, 424) with delta (0, -1)
Screenshot: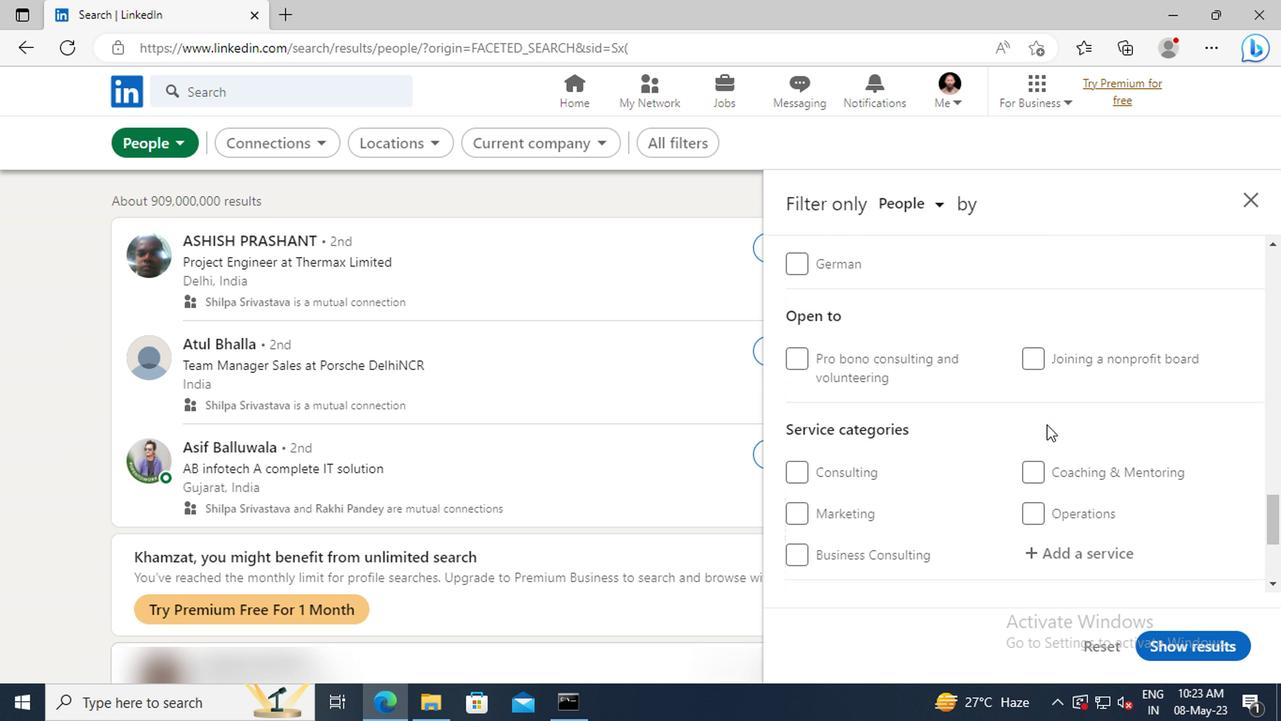 
Action: Mouse scrolled (1042, 424) with delta (0, -1)
Screenshot: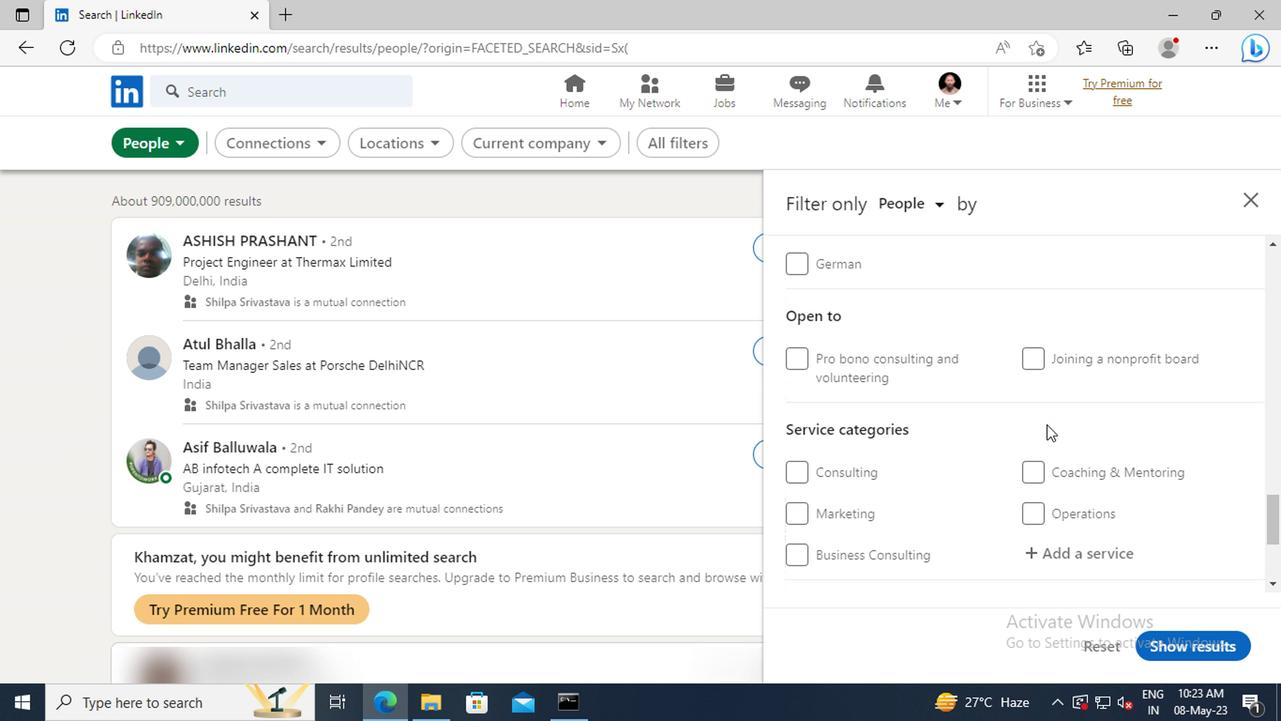 
Action: Mouse moved to (1042, 443)
Screenshot: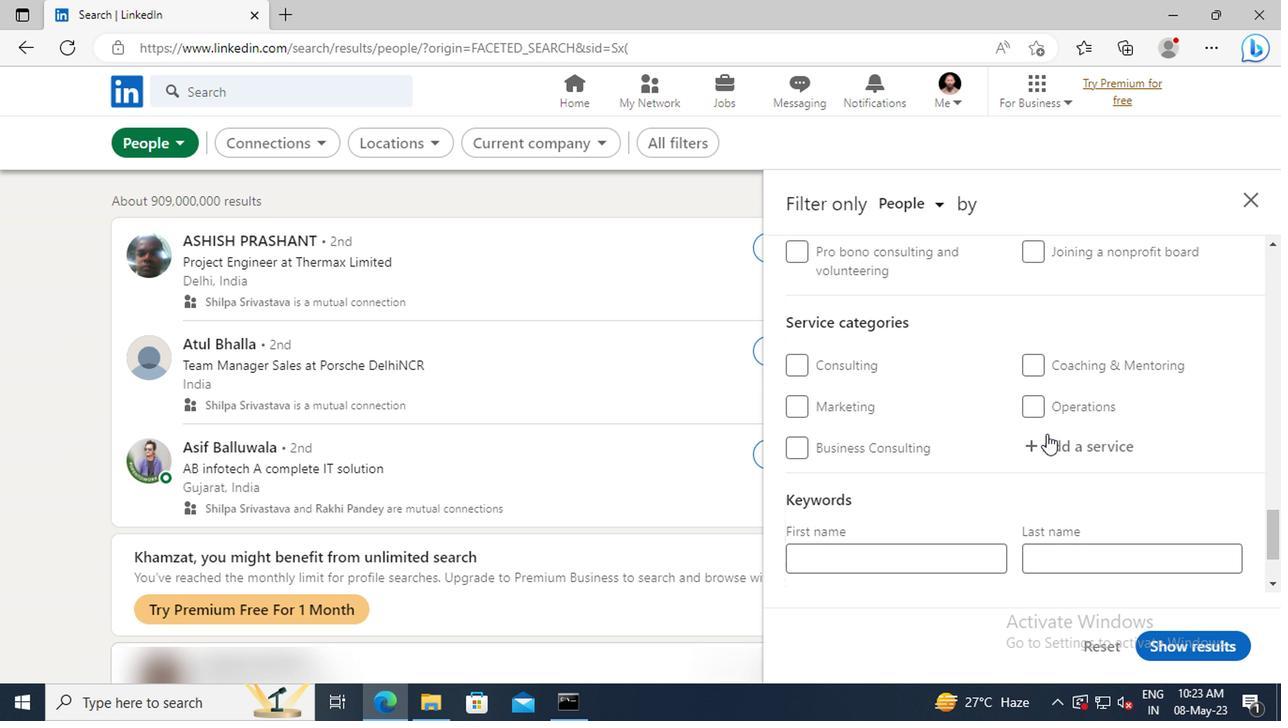 
Action: Mouse pressed left at (1042, 443)
Screenshot: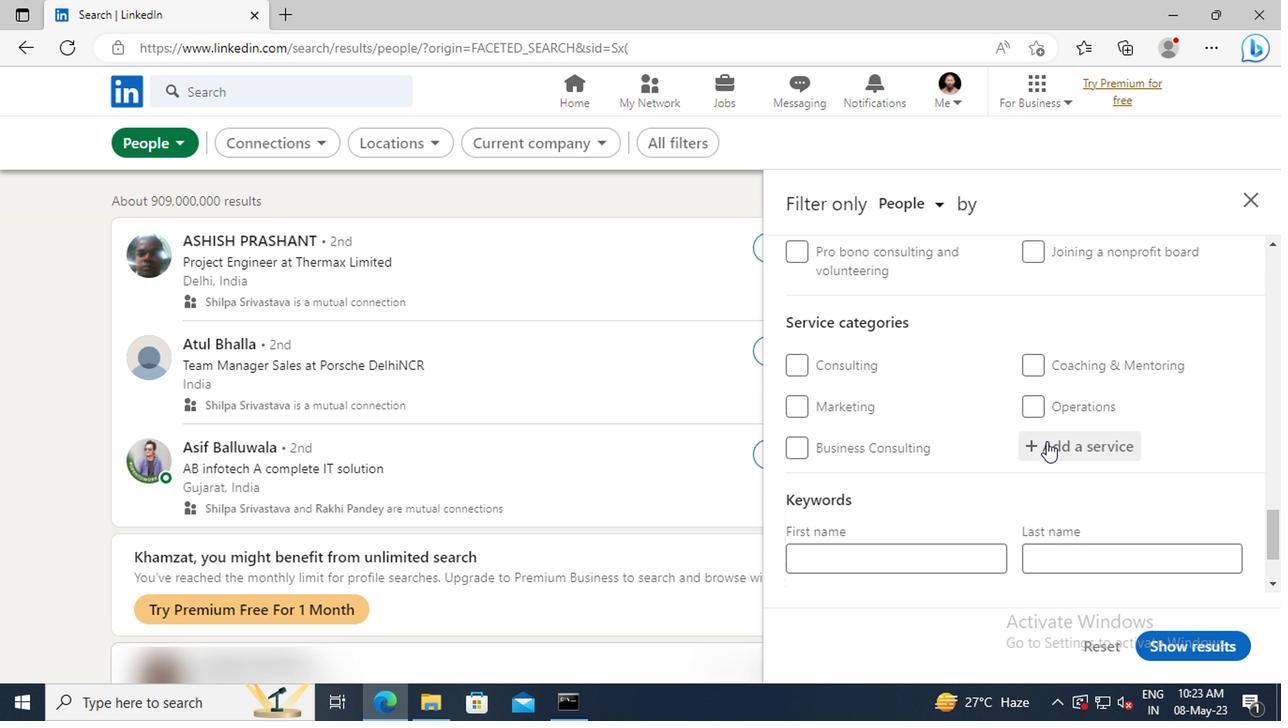 
Action: Mouse moved to (1042, 444)
Screenshot: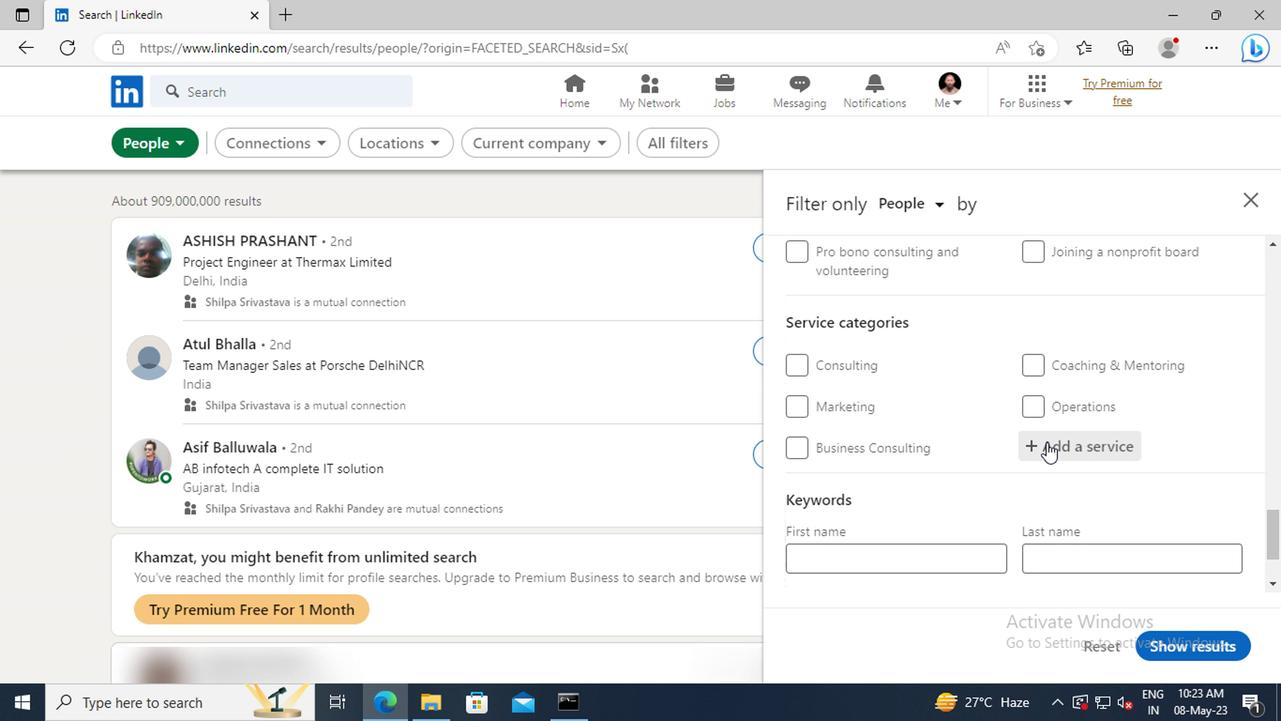 
Action: Key pressed <Key.shift>REAL<Key.space><Key.shift>ES
Screenshot: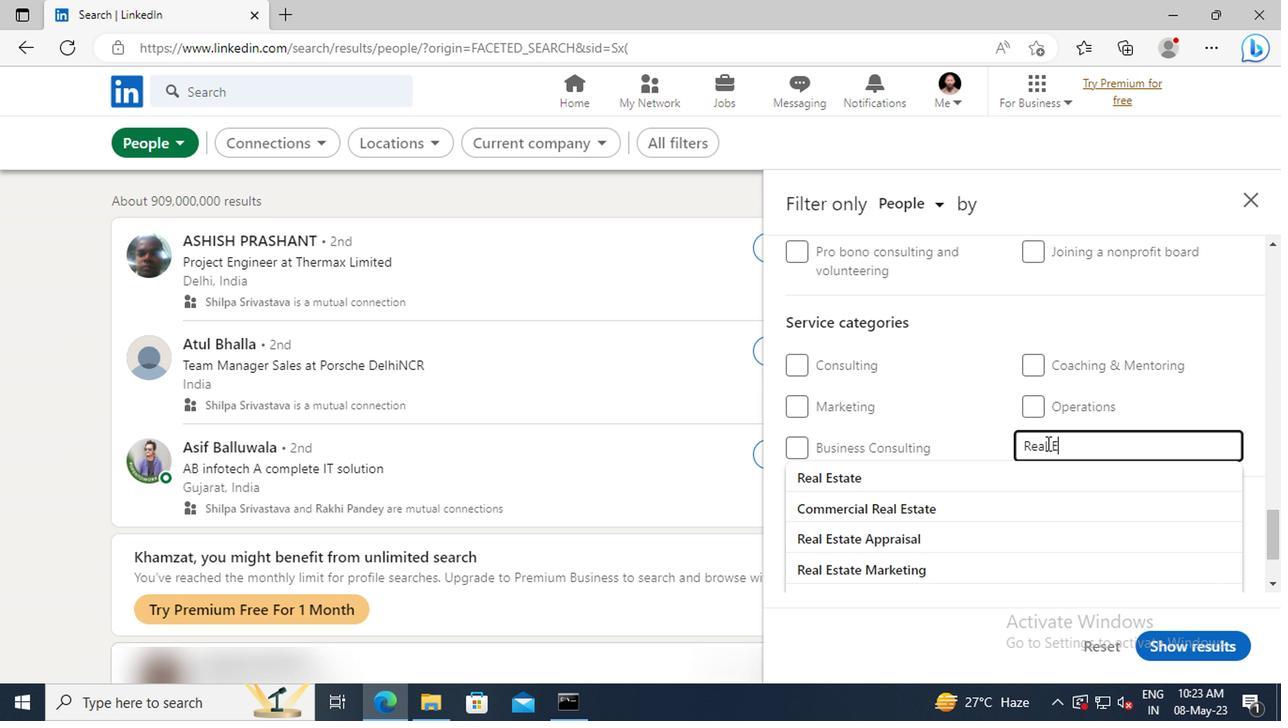 
Action: Mouse moved to (1054, 476)
Screenshot: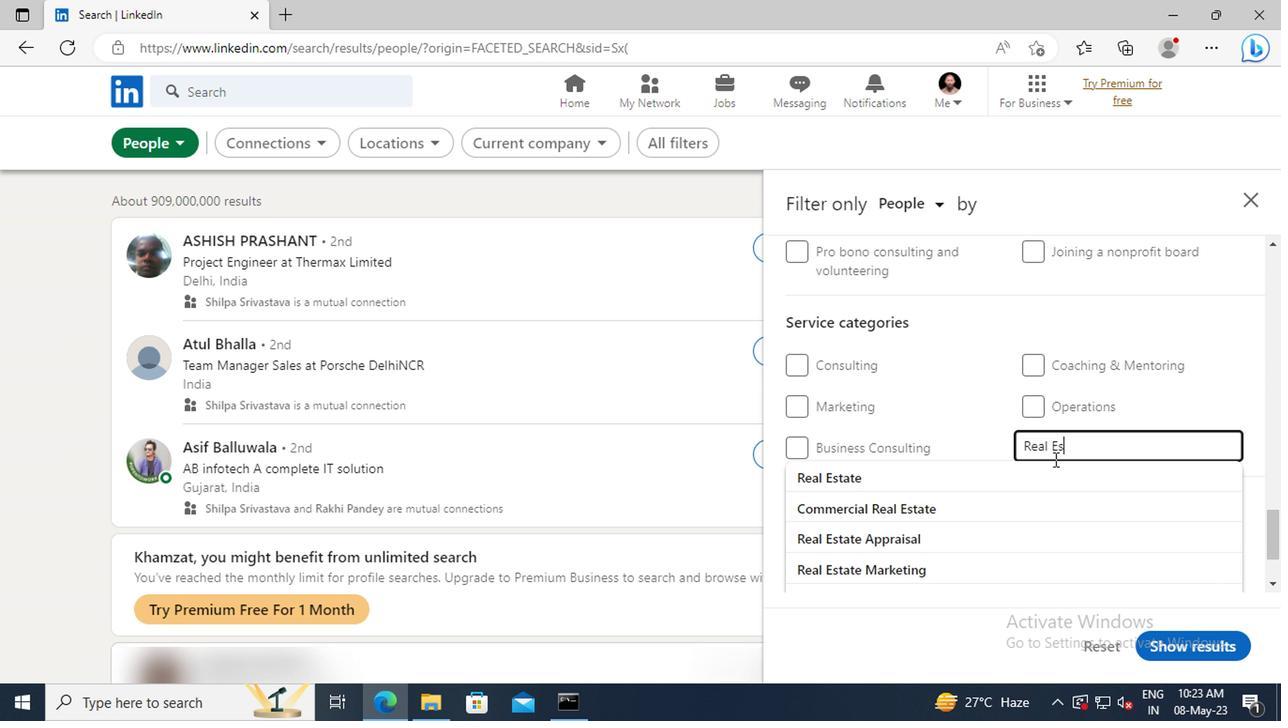 
Action: Mouse pressed left at (1054, 476)
Screenshot: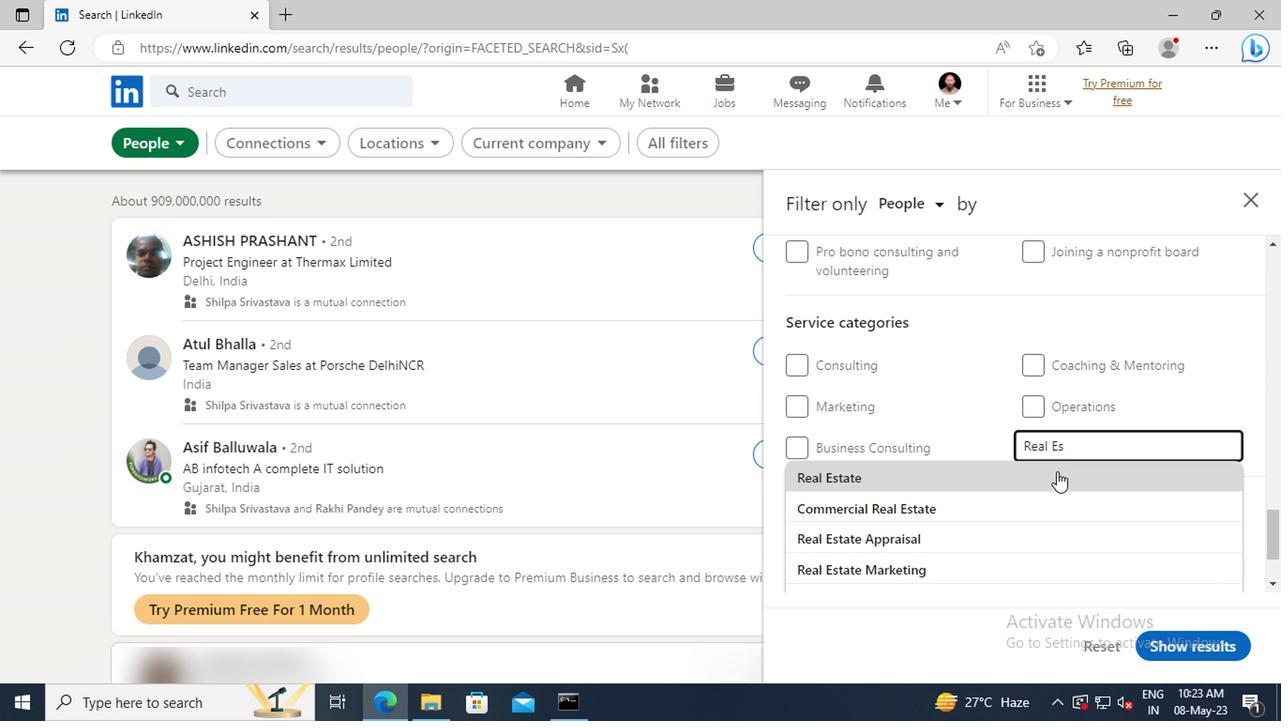 
Action: Mouse scrolled (1054, 475) with delta (0, 0)
Screenshot: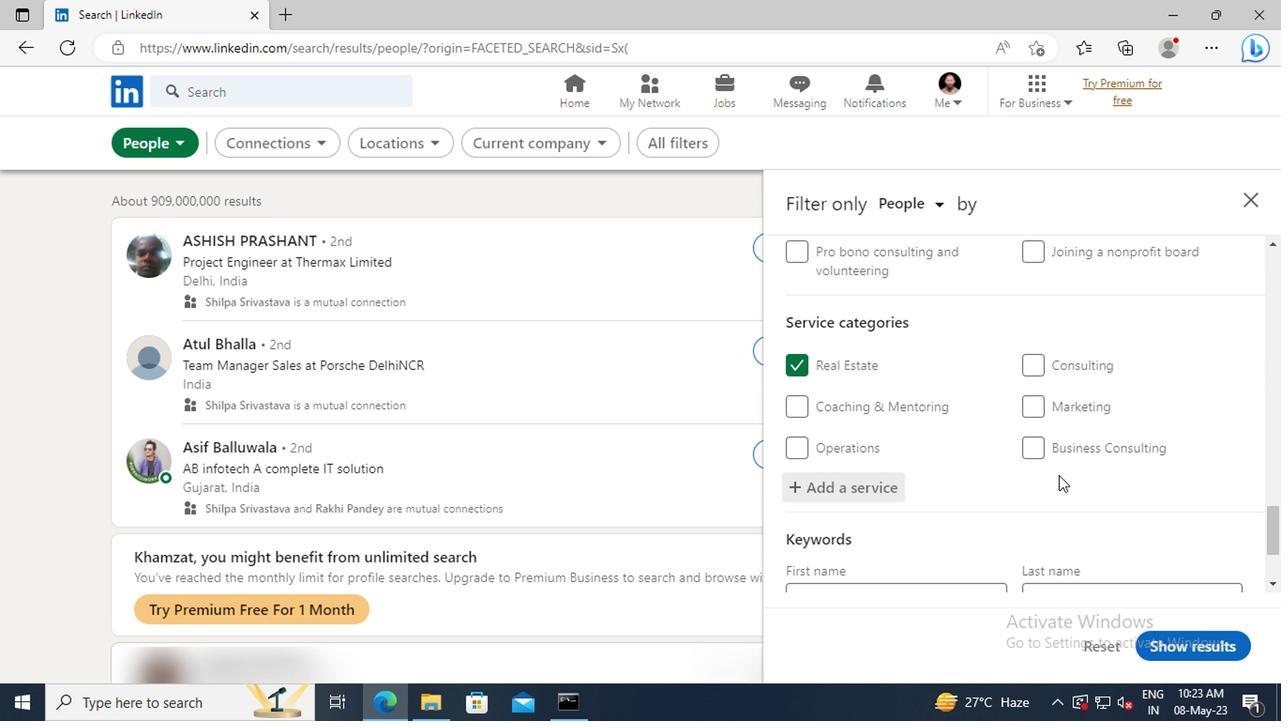 
Action: Mouse scrolled (1054, 475) with delta (0, 0)
Screenshot: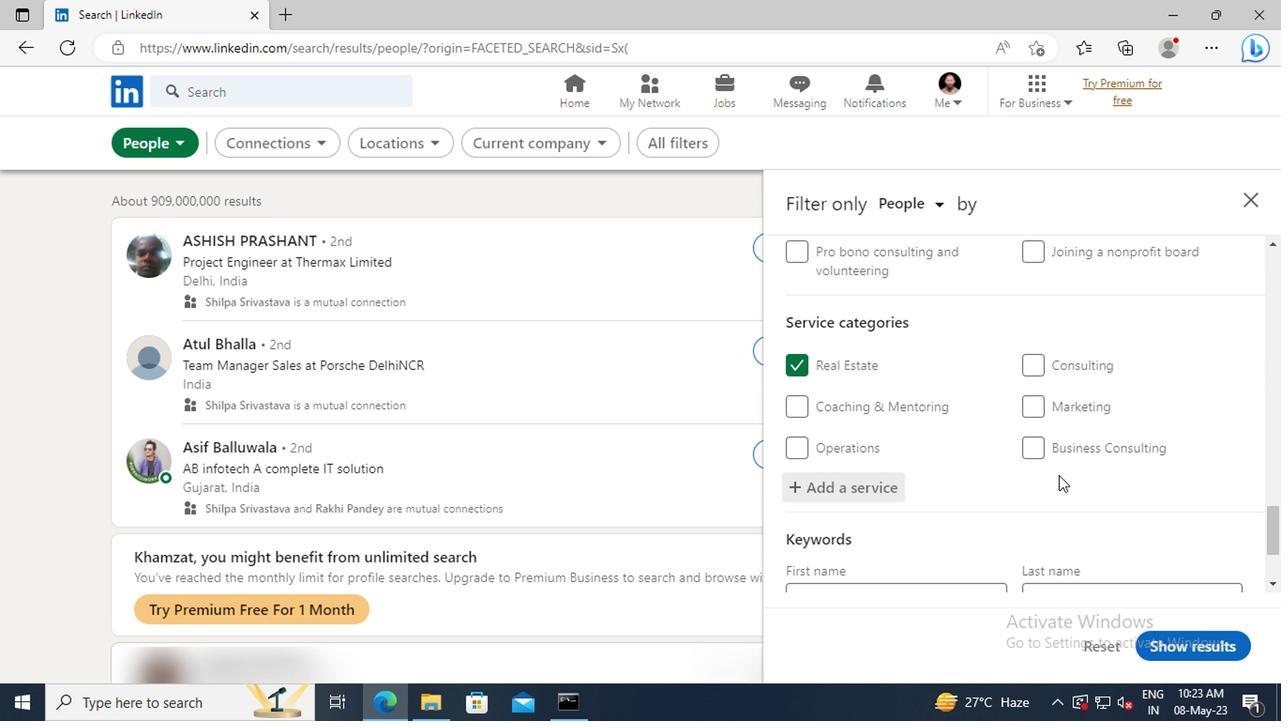 
Action: Mouse scrolled (1054, 475) with delta (0, 0)
Screenshot: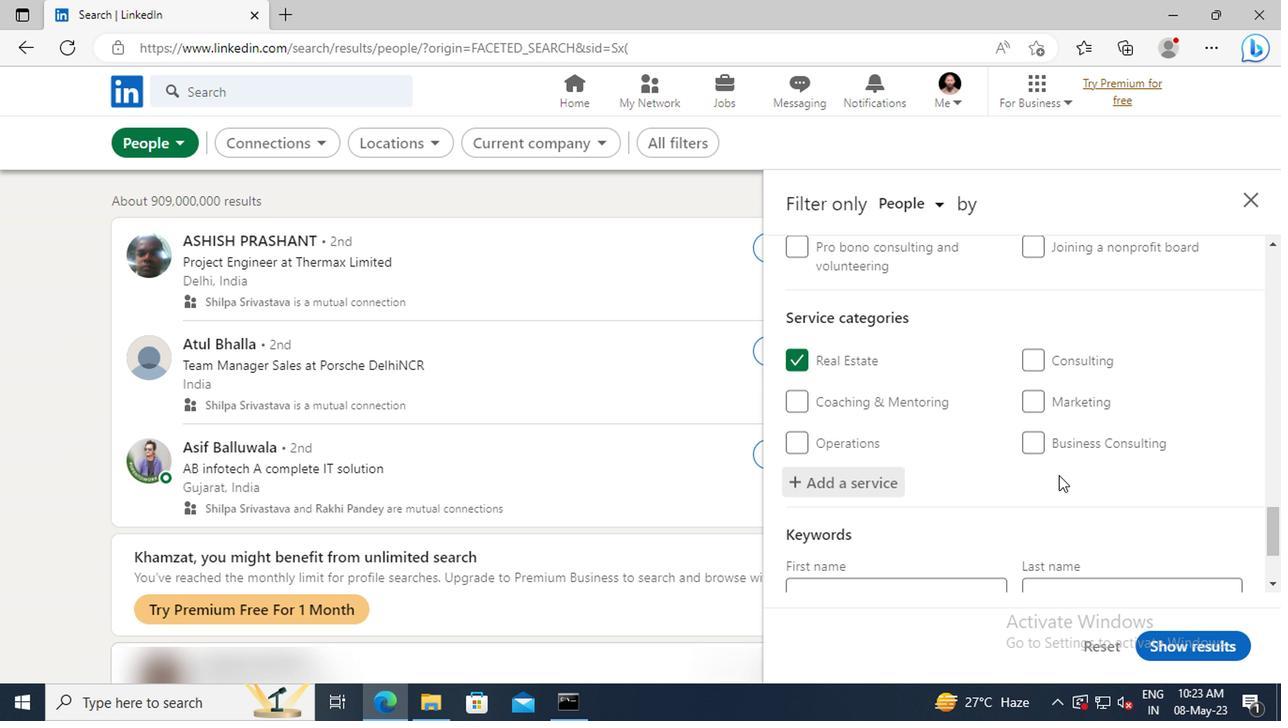 
Action: Mouse moved to (950, 501)
Screenshot: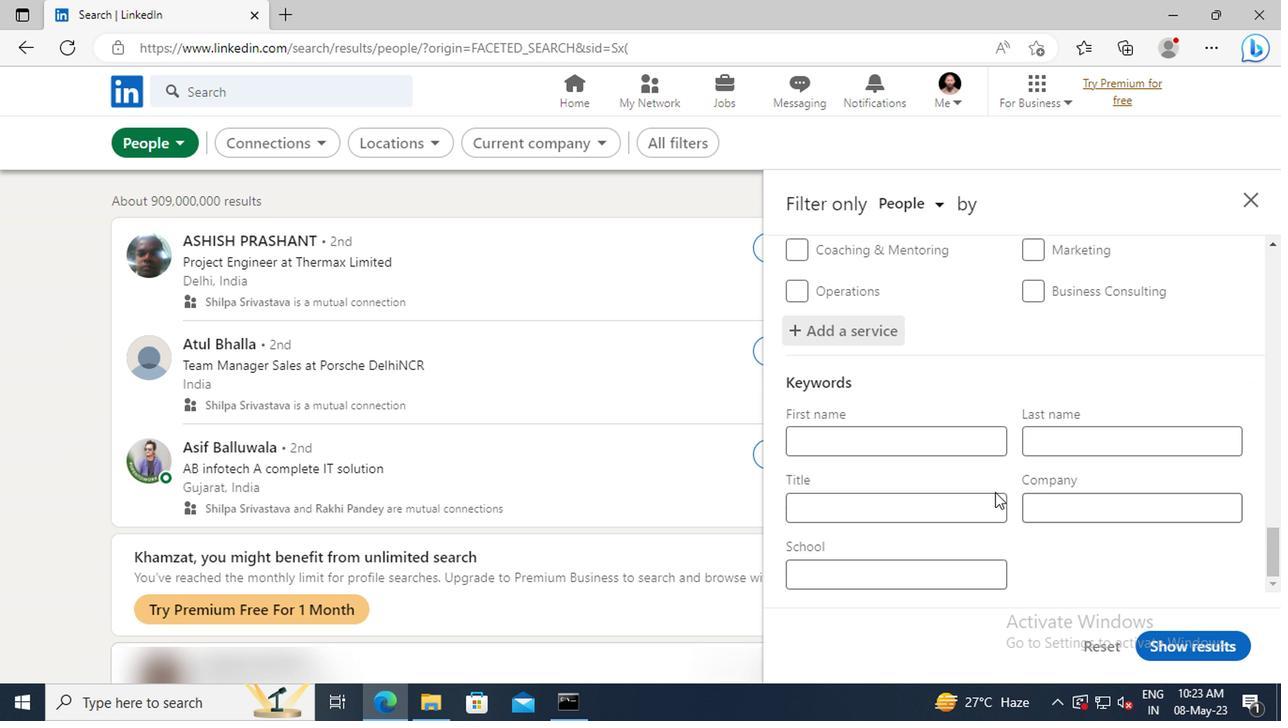 
Action: Mouse pressed left at (950, 501)
Screenshot: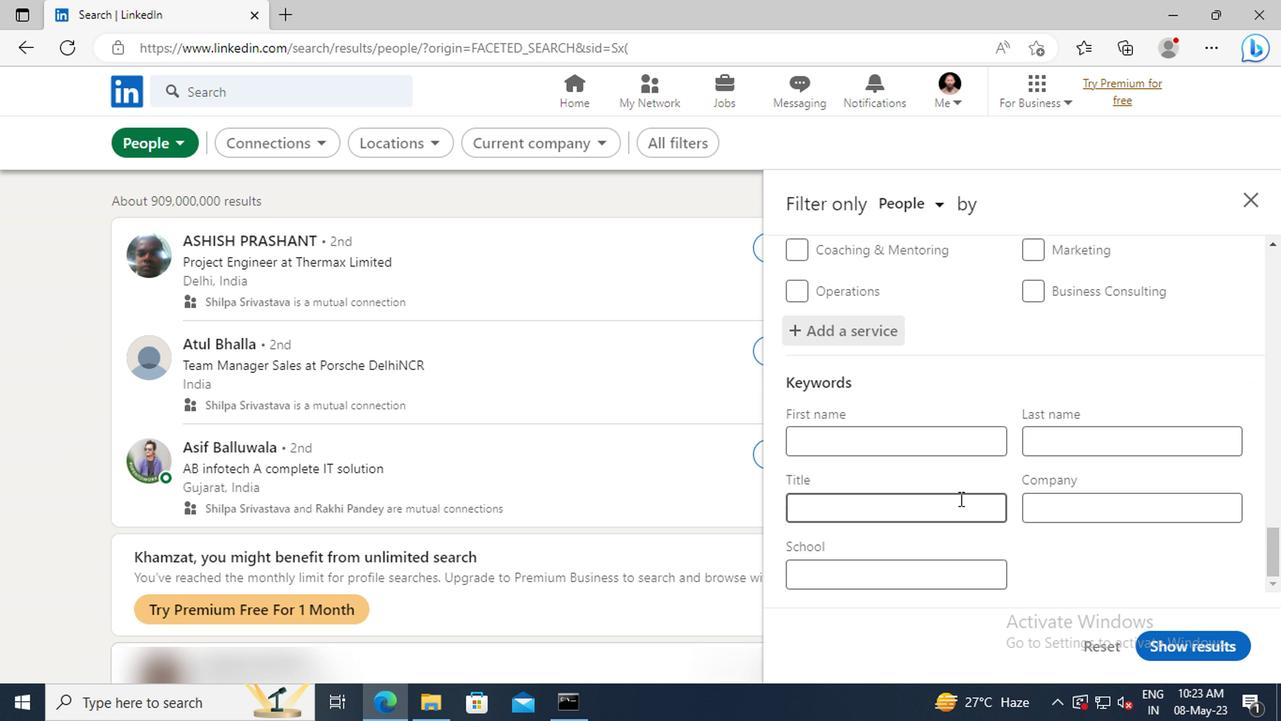 
Action: Mouse moved to (936, 510)
Screenshot: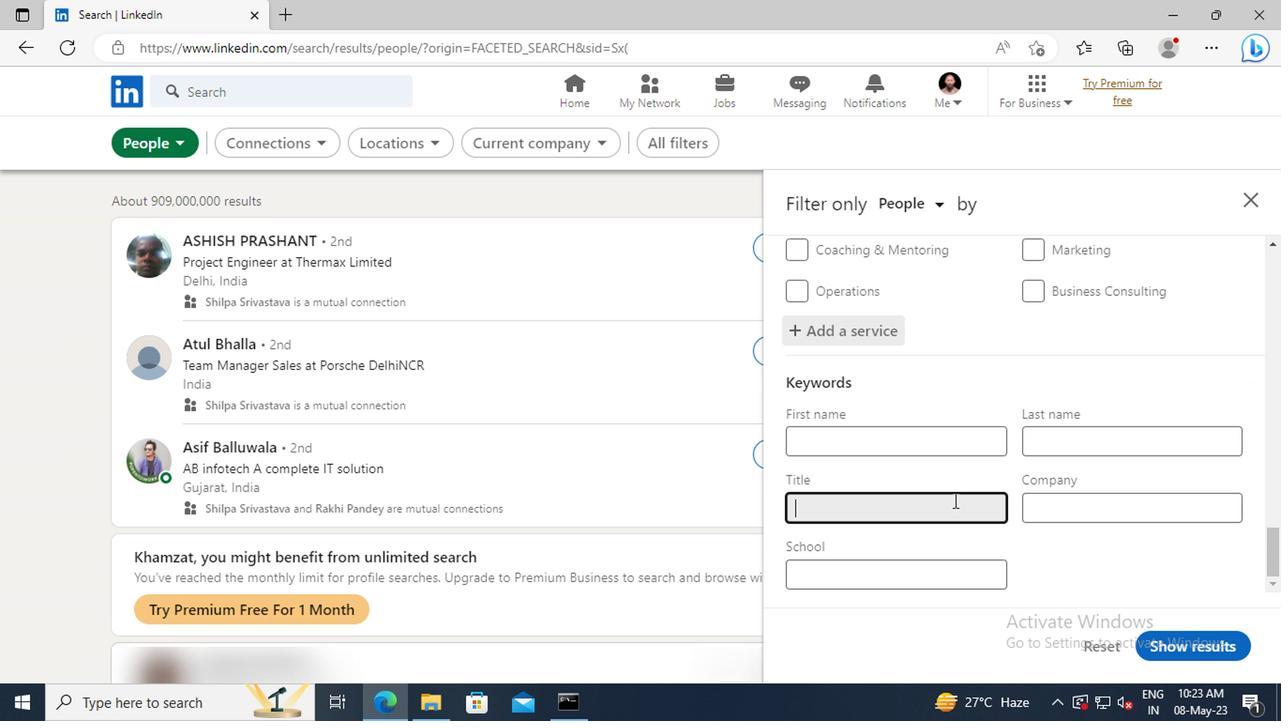 
Action: Key pressed <Key.shift>OFFICE<Key.space><Key.shift>MANAGER<Key.enter>
Screenshot: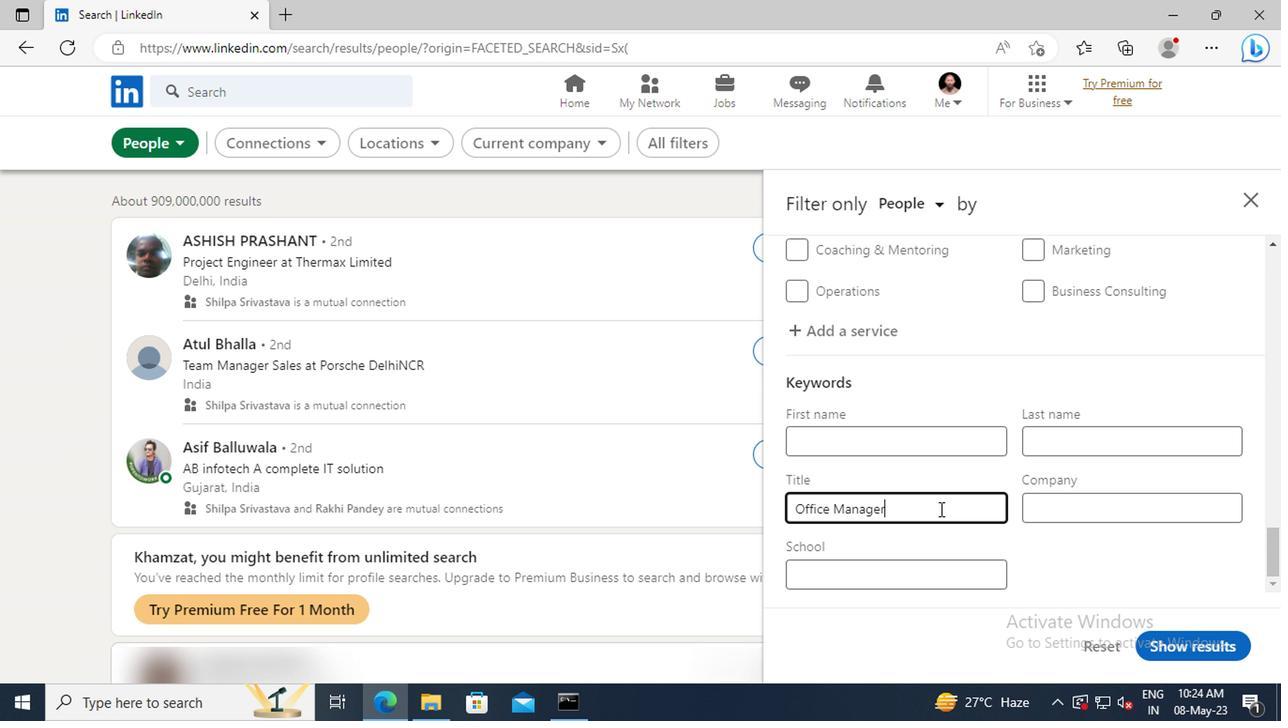 
Action: Mouse moved to (1175, 649)
Screenshot: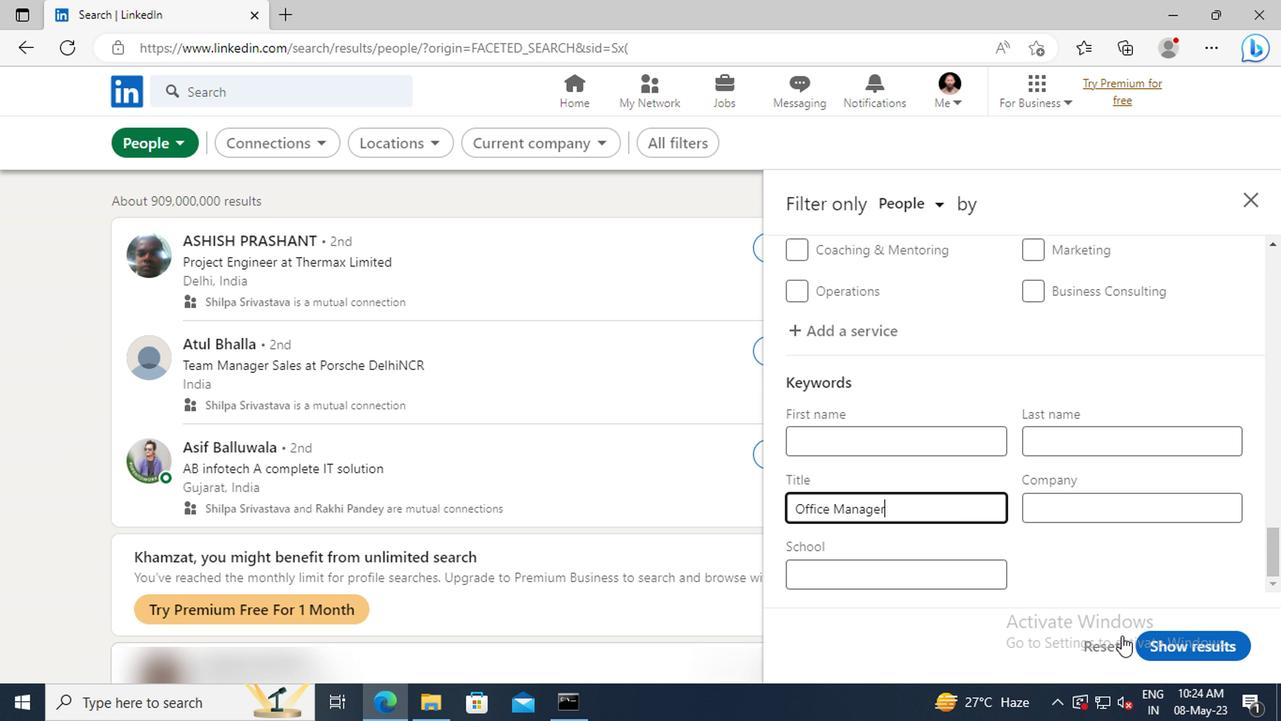 
Action: Mouse pressed left at (1175, 649)
Screenshot: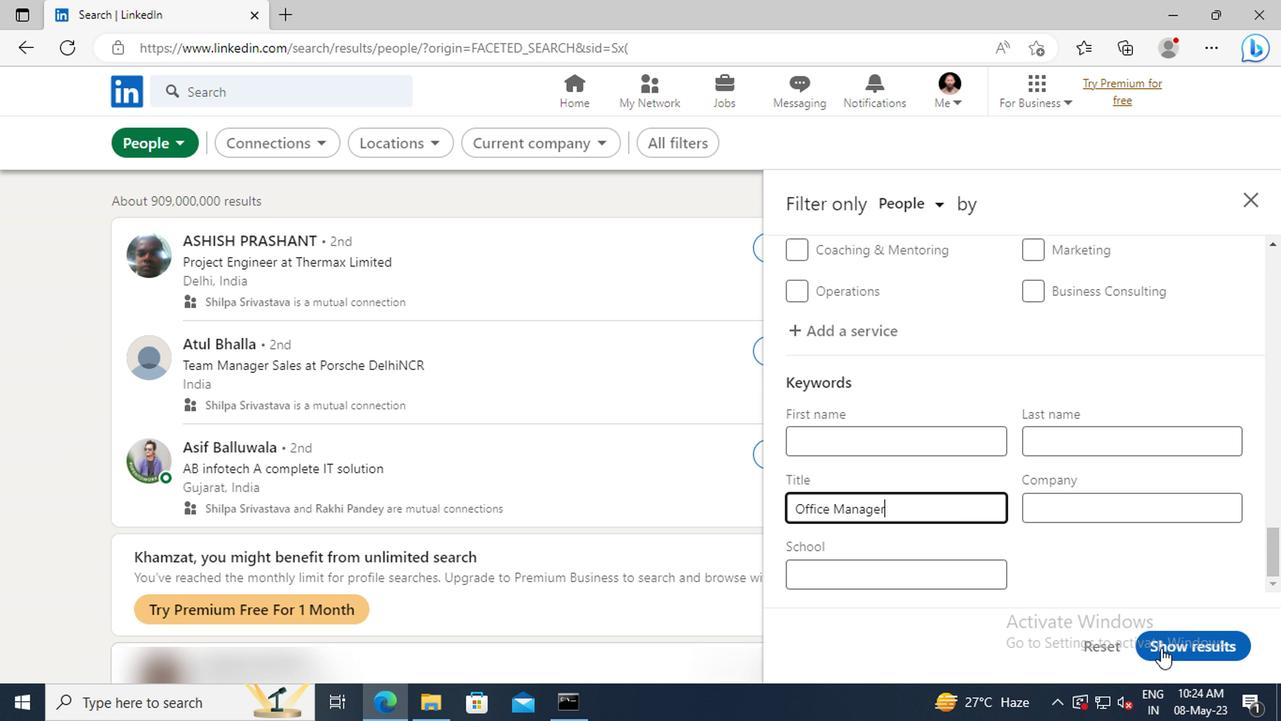 
